 Task: Look for space in At Taj, Libya from 10th June, 2023 to 25th June, 2023 for 4 adults in price range Rs.10000 to Rs.15000. Place can be private room with 4 bedrooms having 4 beds and 4 bathrooms. Property type can be house, flat, guest house, hotel. Amenities needed are: wifi, TV, free parkinig on premises, gym, breakfast. Booking option can be shelf check-in. Required host language is English.
Action: Mouse moved to (496, 104)
Screenshot: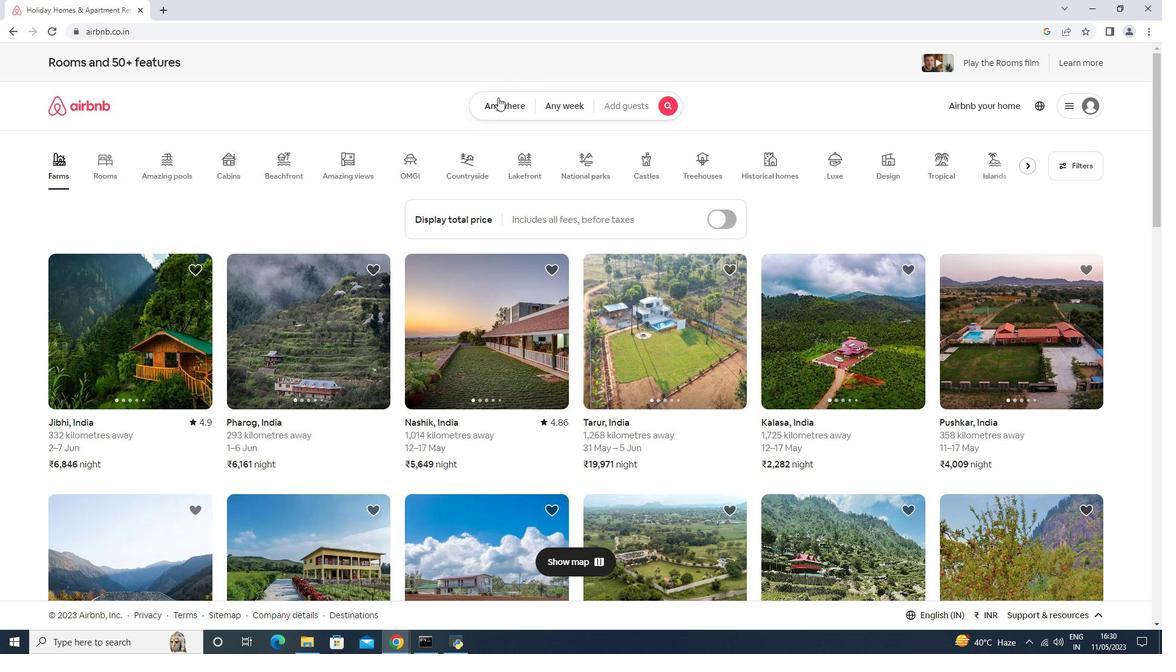 
Action: Mouse pressed left at (496, 104)
Screenshot: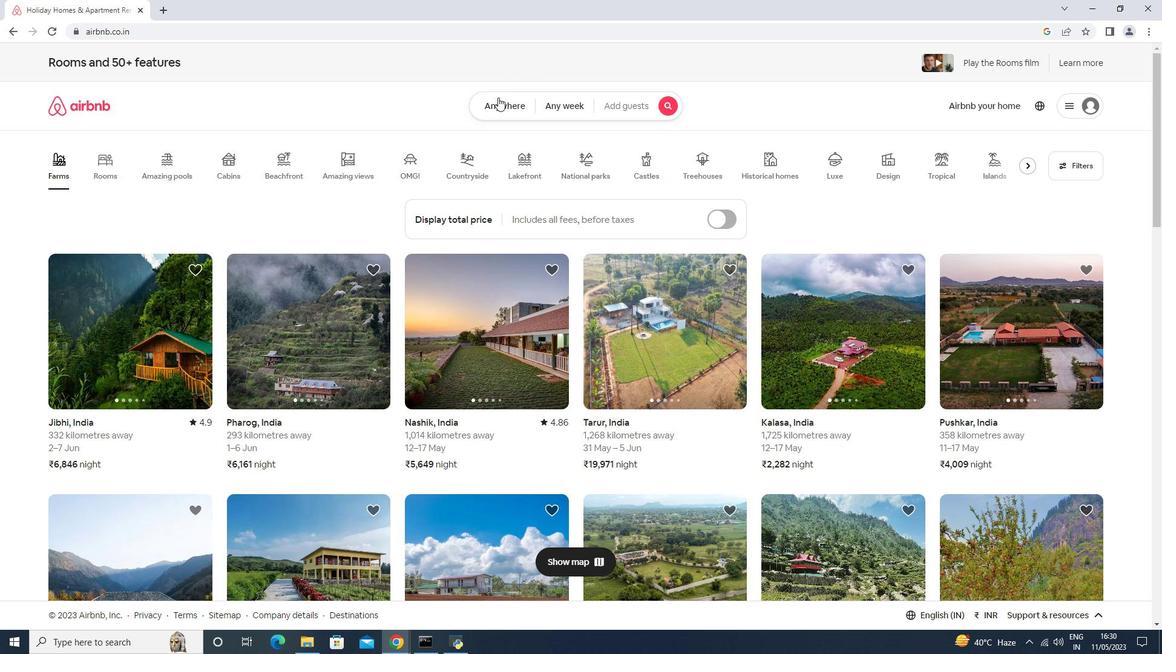 
Action: Mouse moved to (459, 142)
Screenshot: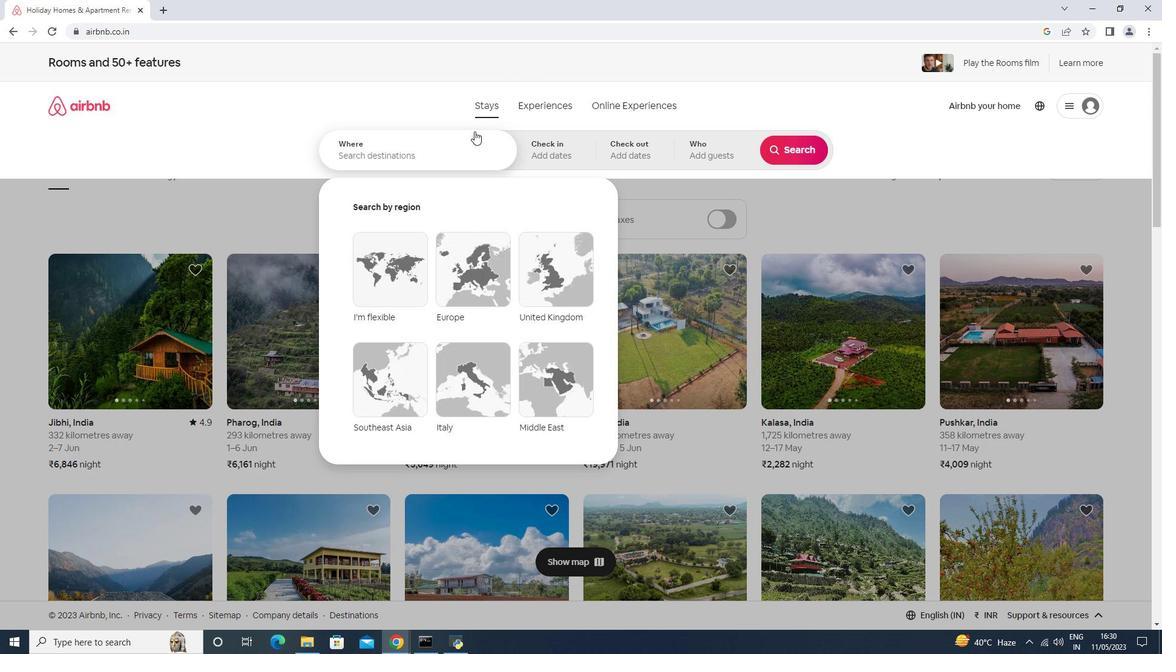 
Action: Mouse pressed left at (459, 142)
Screenshot: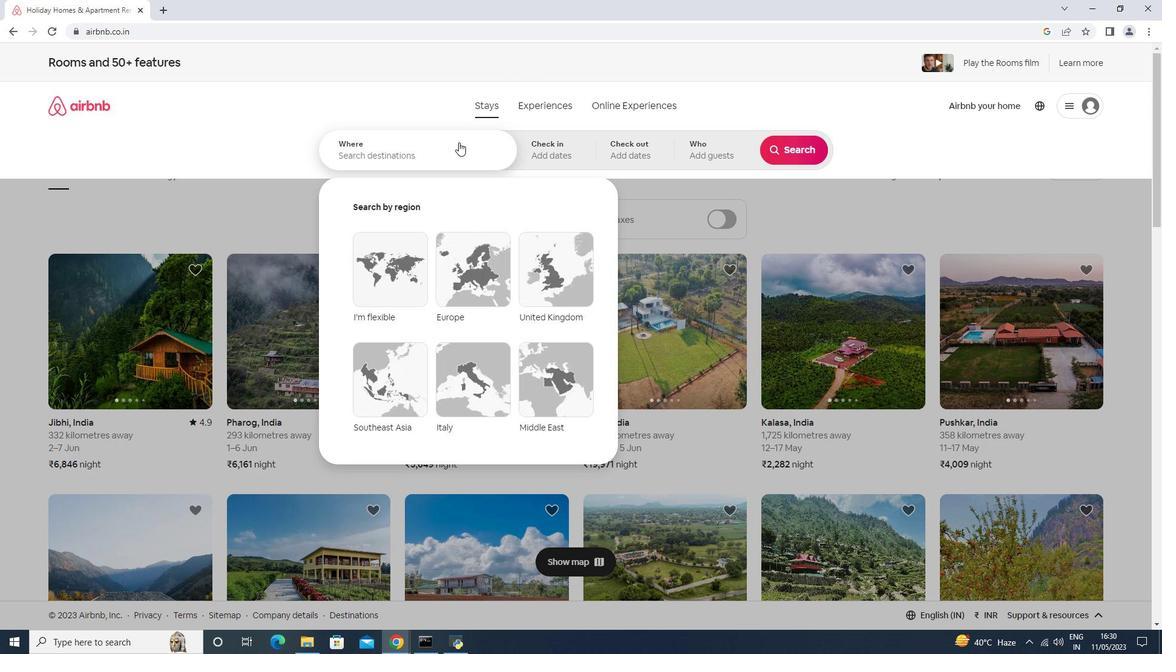 
Action: Key pressed <Key.shift>Taj,<Key.space><Key.shift>ibya<Key.enter>
Screenshot: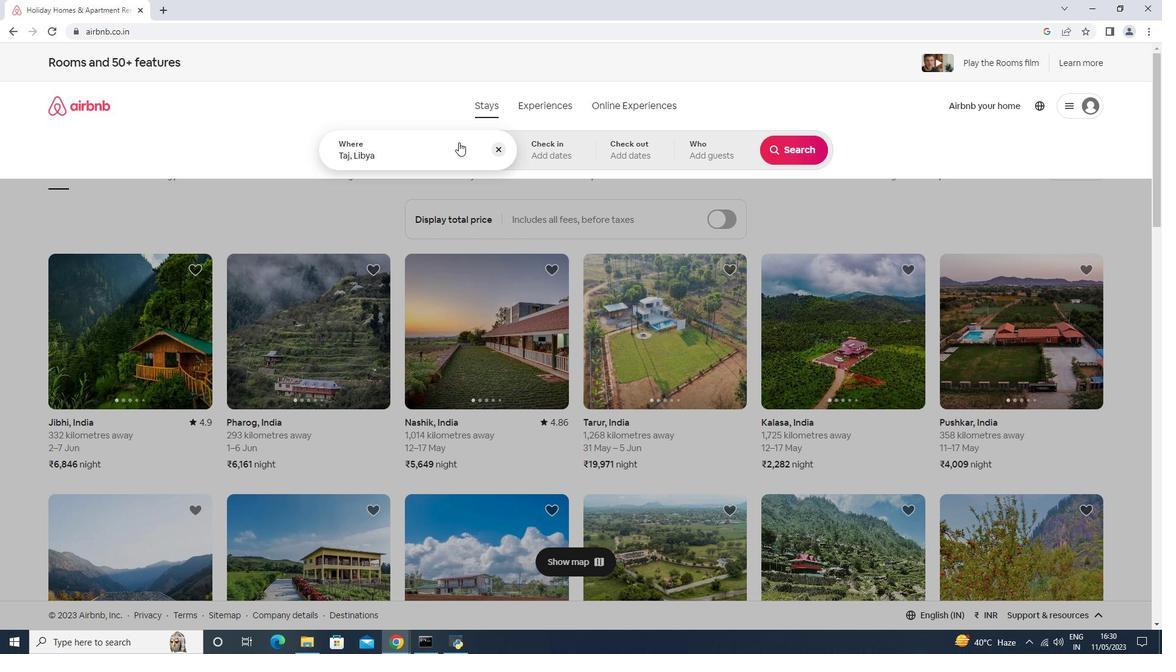 
Action: Mouse moved to (772, 327)
Screenshot: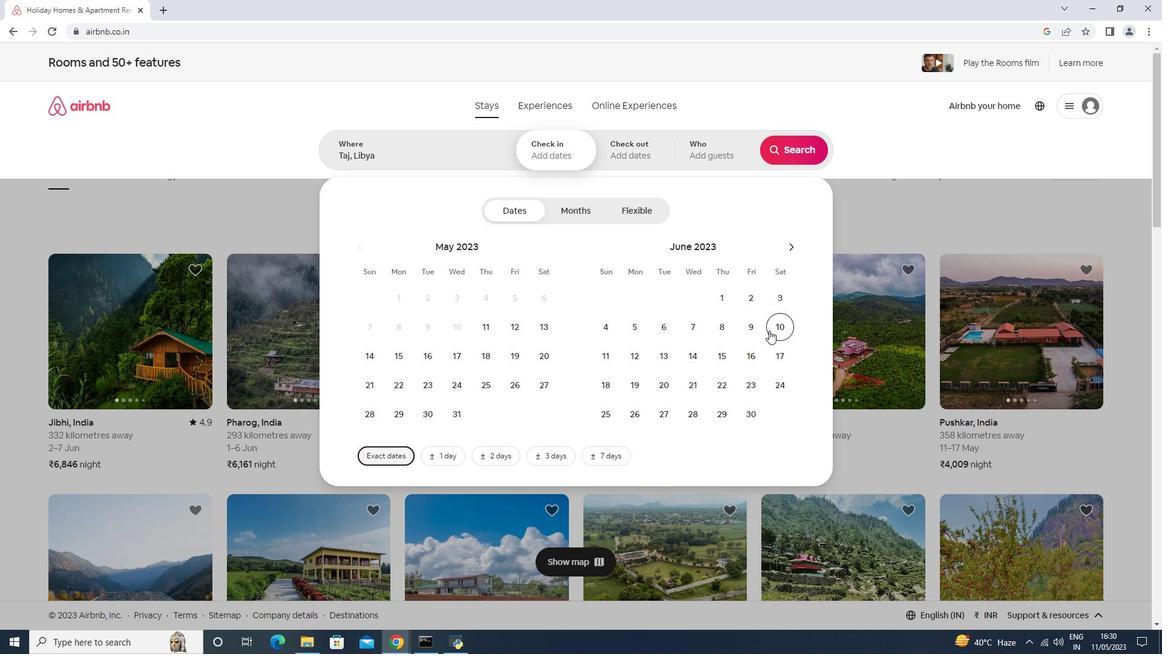 
Action: Mouse pressed left at (772, 327)
Screenshot: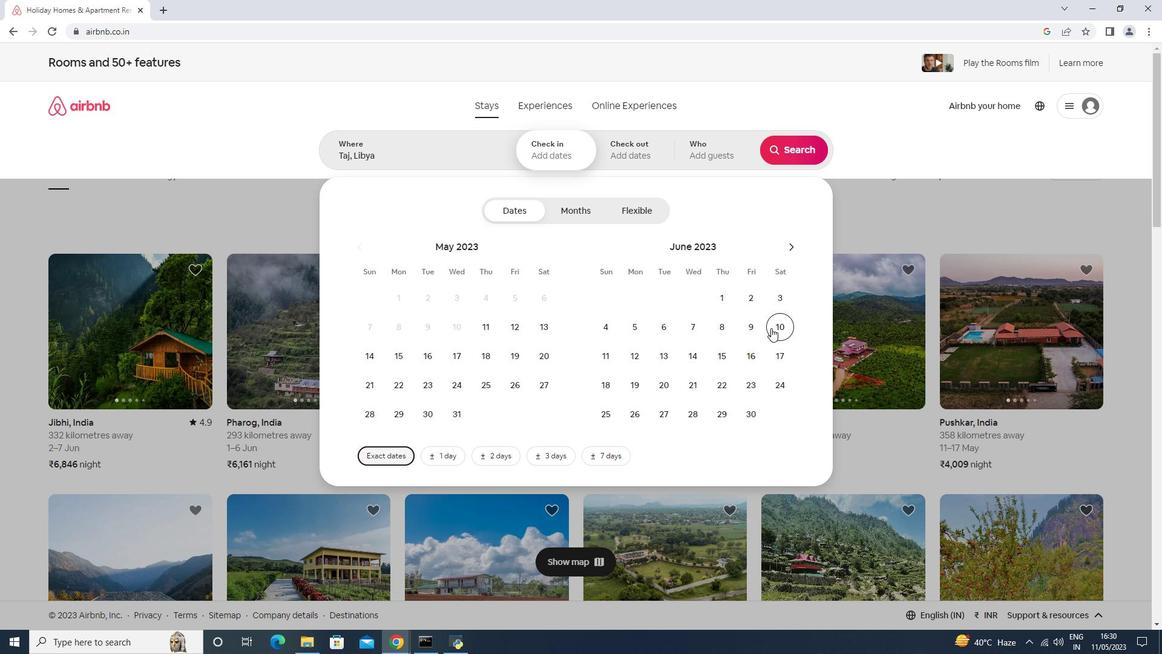 
Action: Mouse moved to (613, 414)
Screenshot: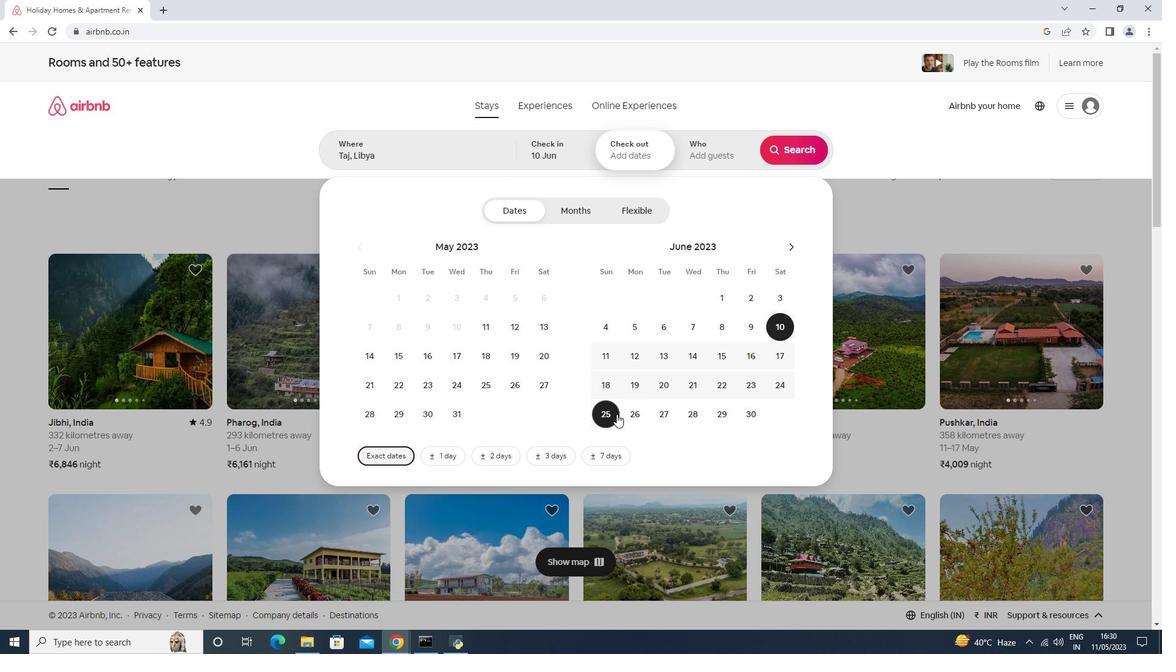 
Action: Mouse pressed left at (614, 414)
Screenshot: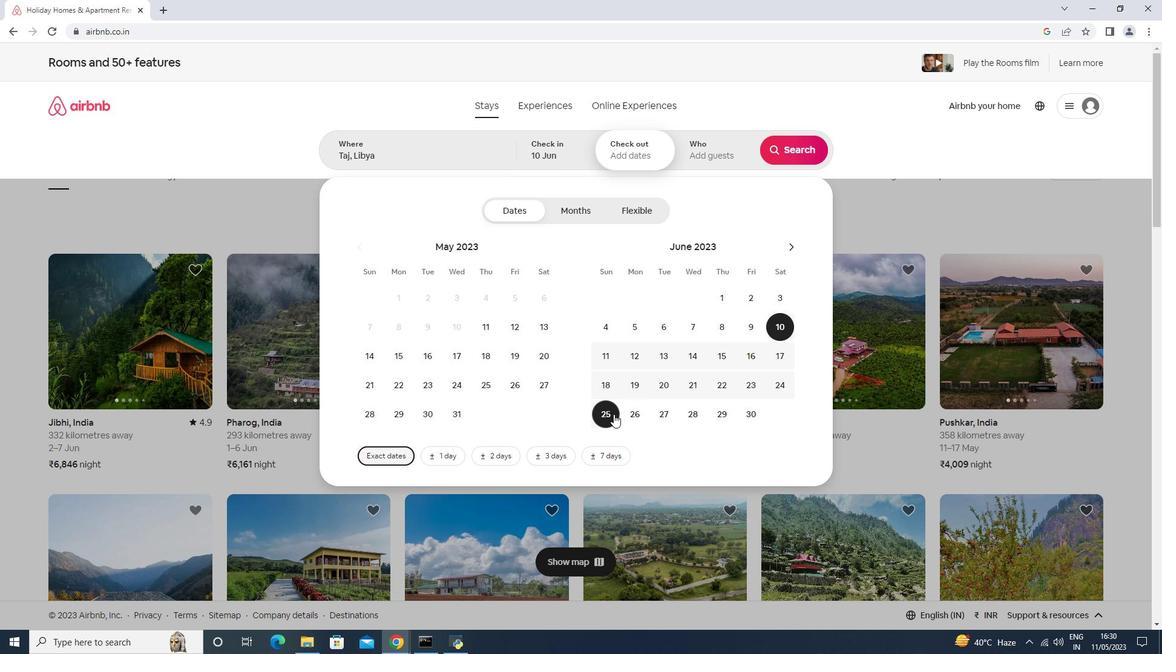 
Action: Mouse moved to (713, 161)
Screenshot: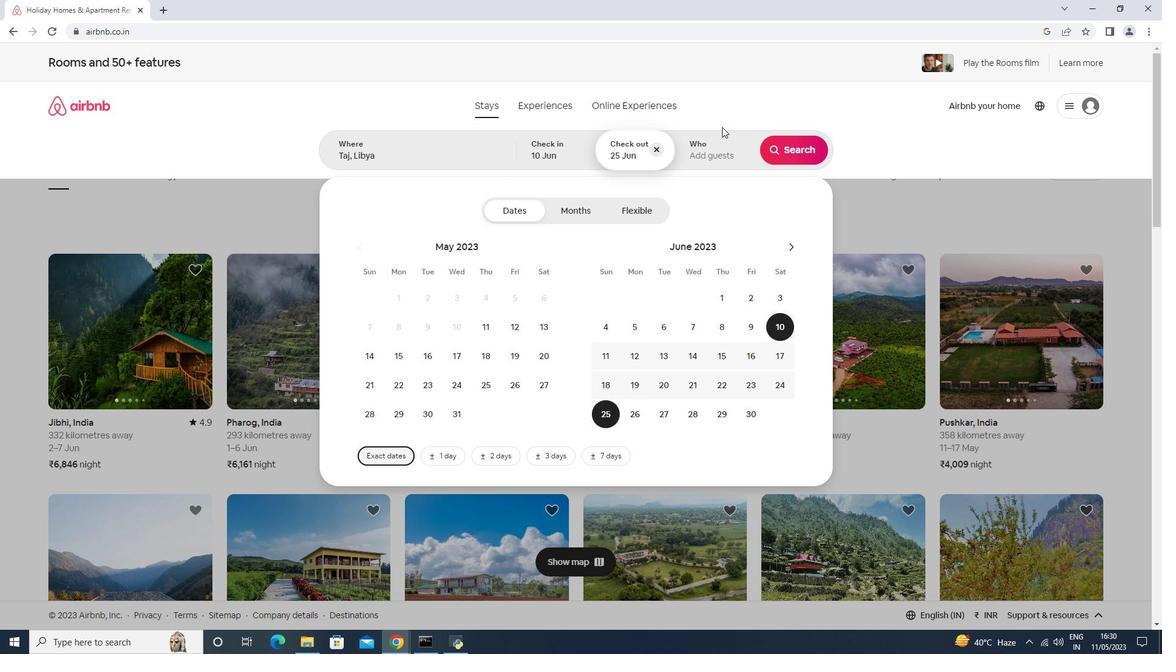 
Action: Mouse pressed left at (713, 161)
Screenshot: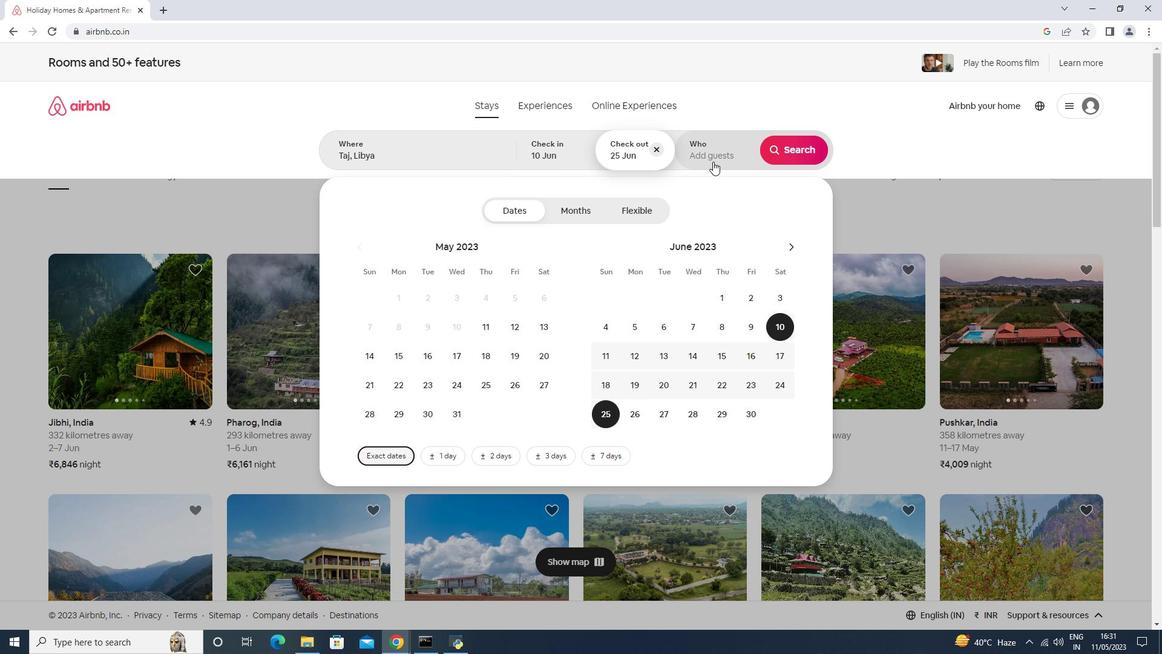 
Action: Mouse moved to (798, 219)
Screenshot: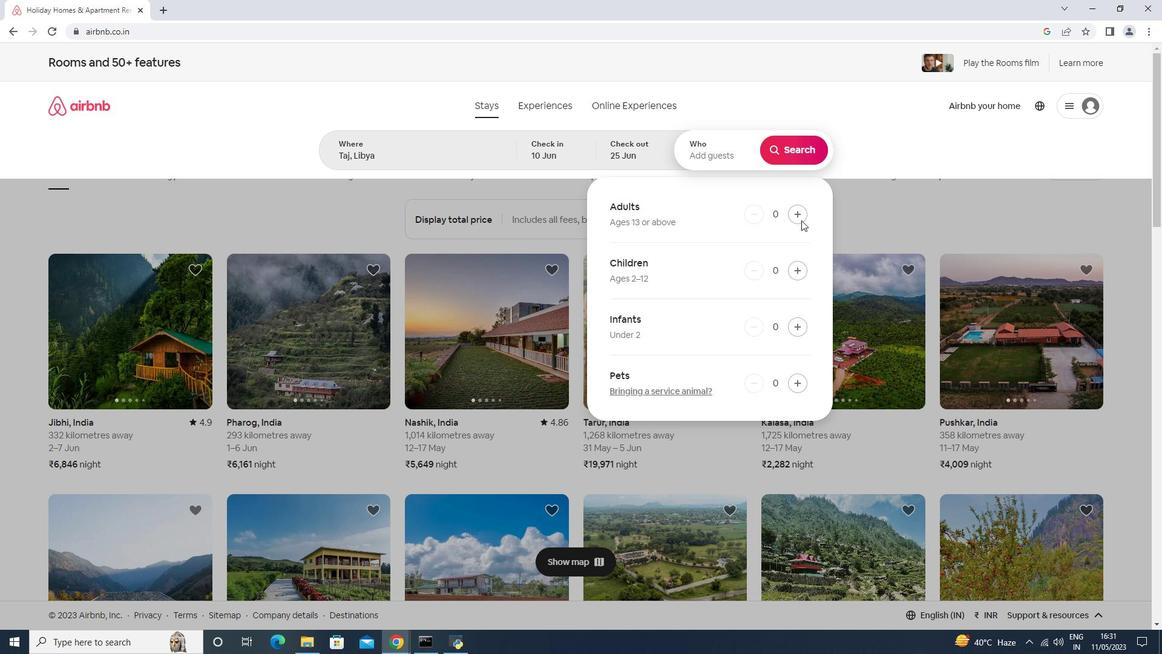 
Action: Mouse pressed left at (798, 219)
Screenshot: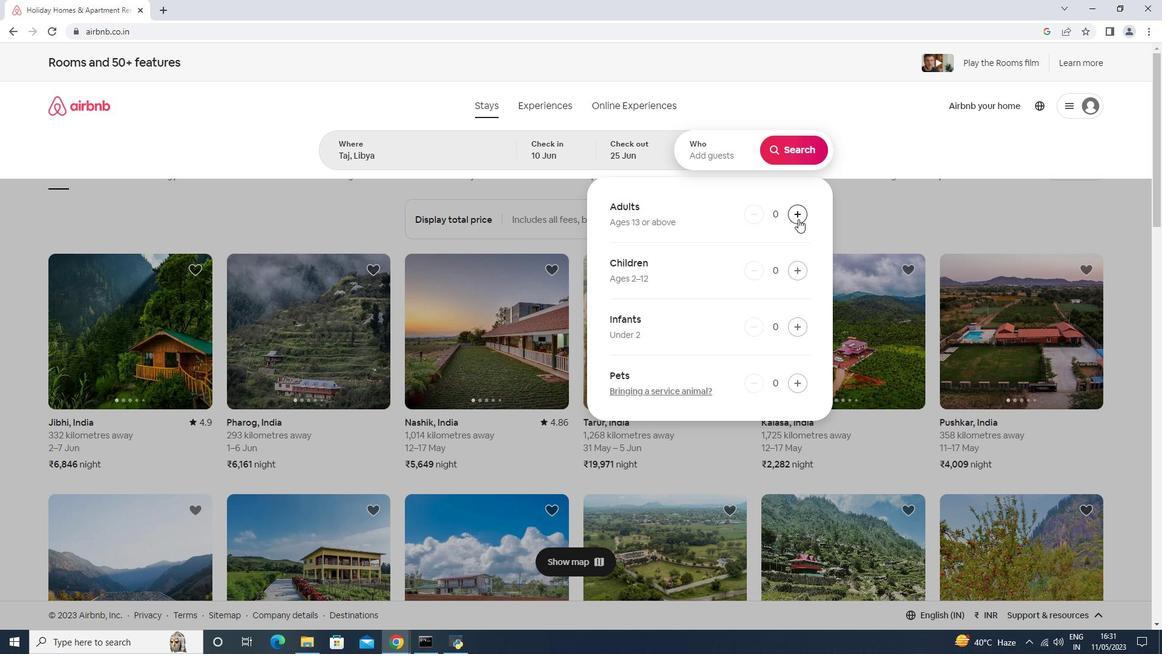 
Action: Mouse pressed left at (798, 219)
Screenshot: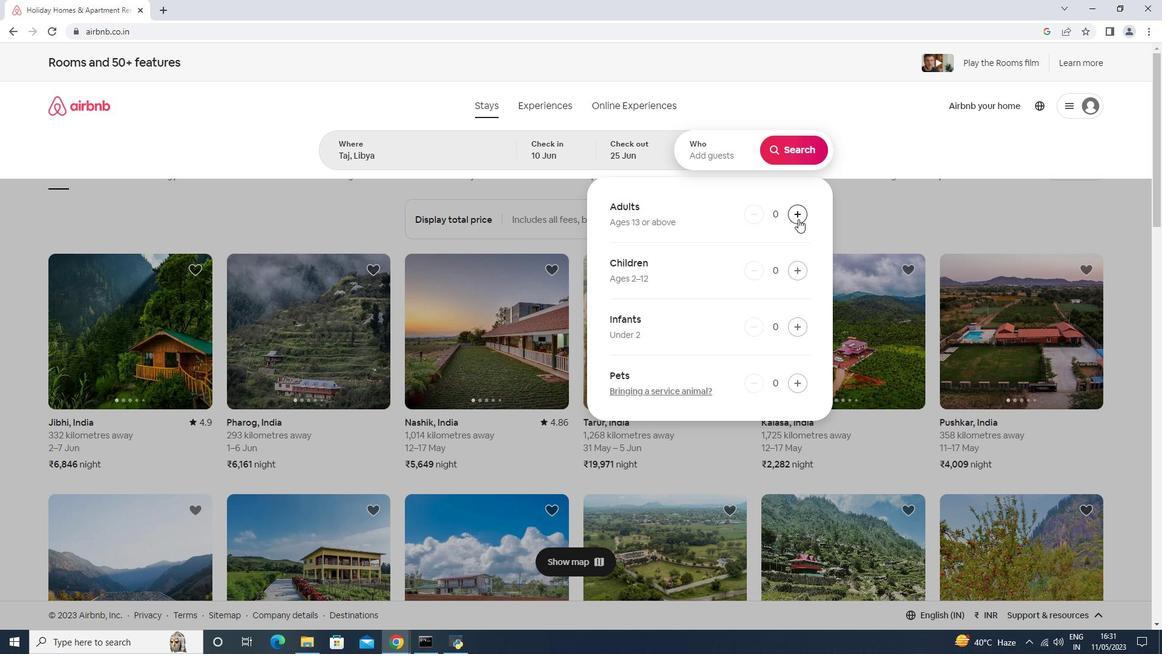 
Action: Mouse pressed left at (798, 219)
Screenshot: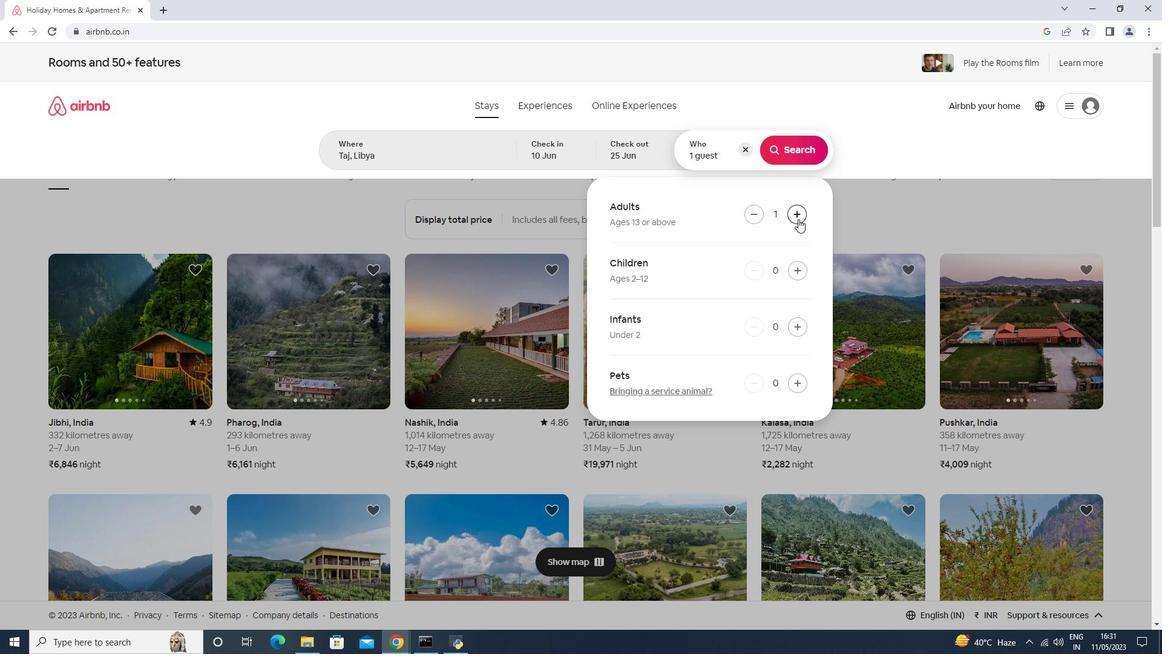 
Action: Mouse pressed left at (798, 219)
Screenshot: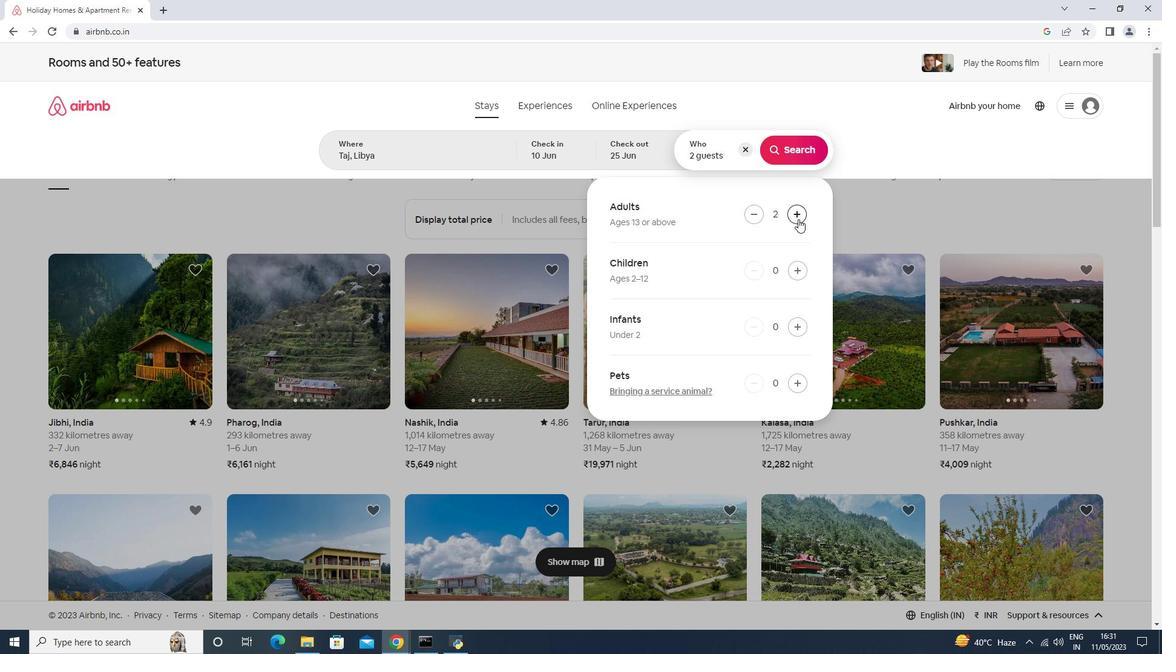 
Action: Mouse pressed left at (798, 219)
Screenshot: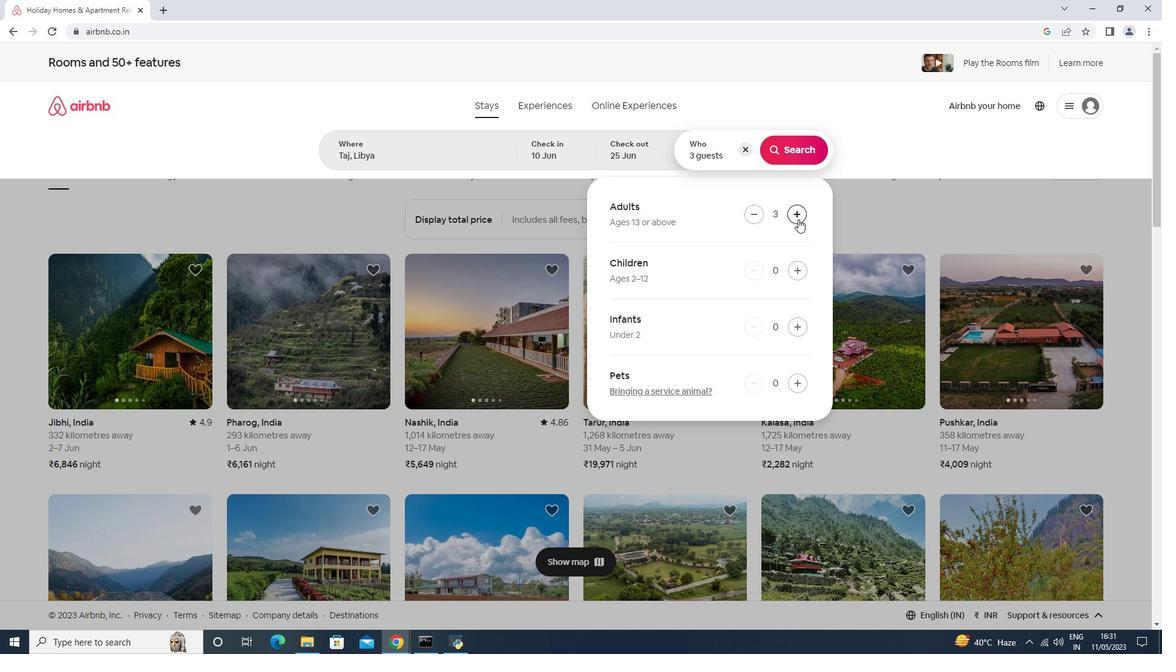 
Action: Mouse moved to (747, 213)
Screenshot: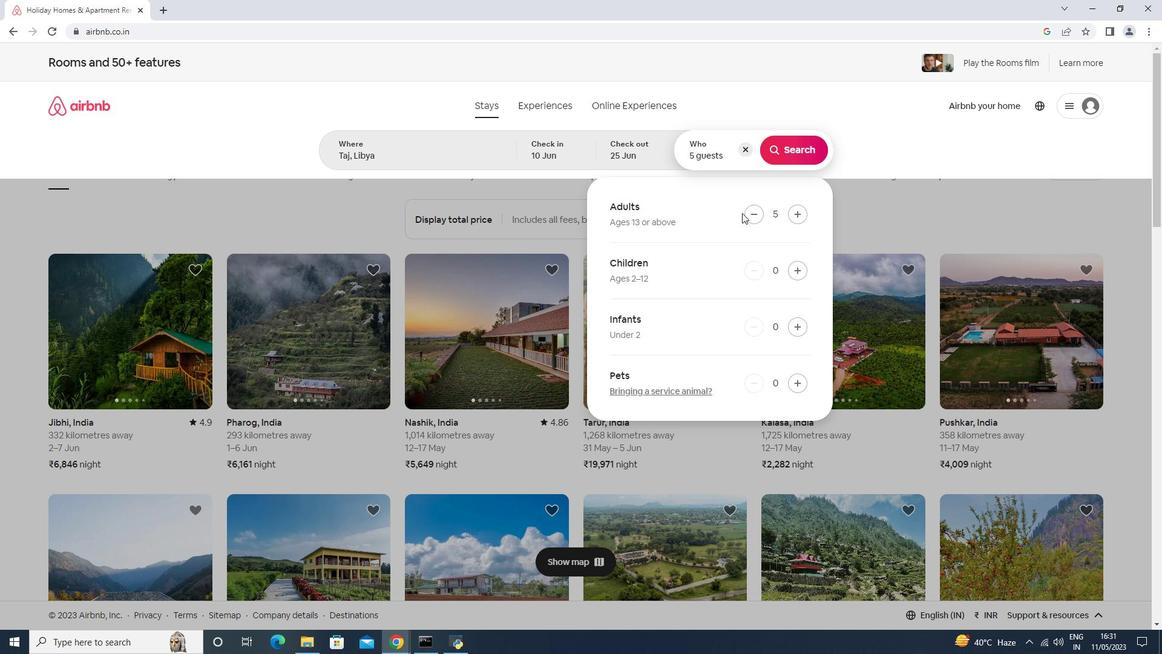 
Action: Mouse pressed left at (747, 213)
Screenshot: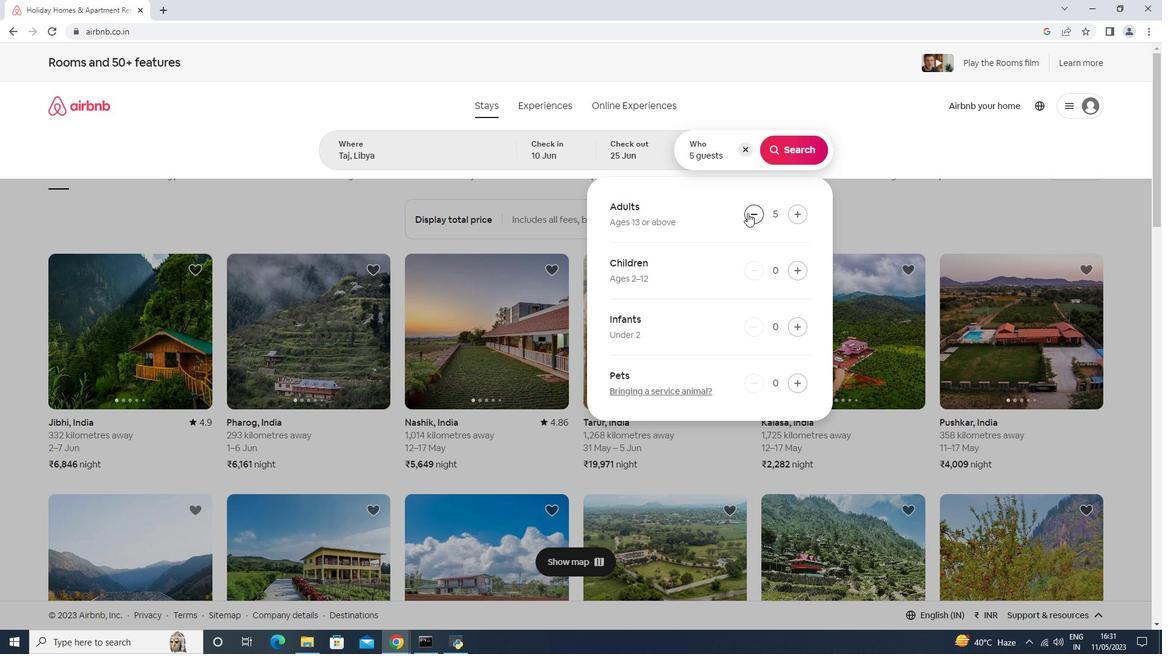 
Action: Mouse moved to (804, 137)
Screenshot: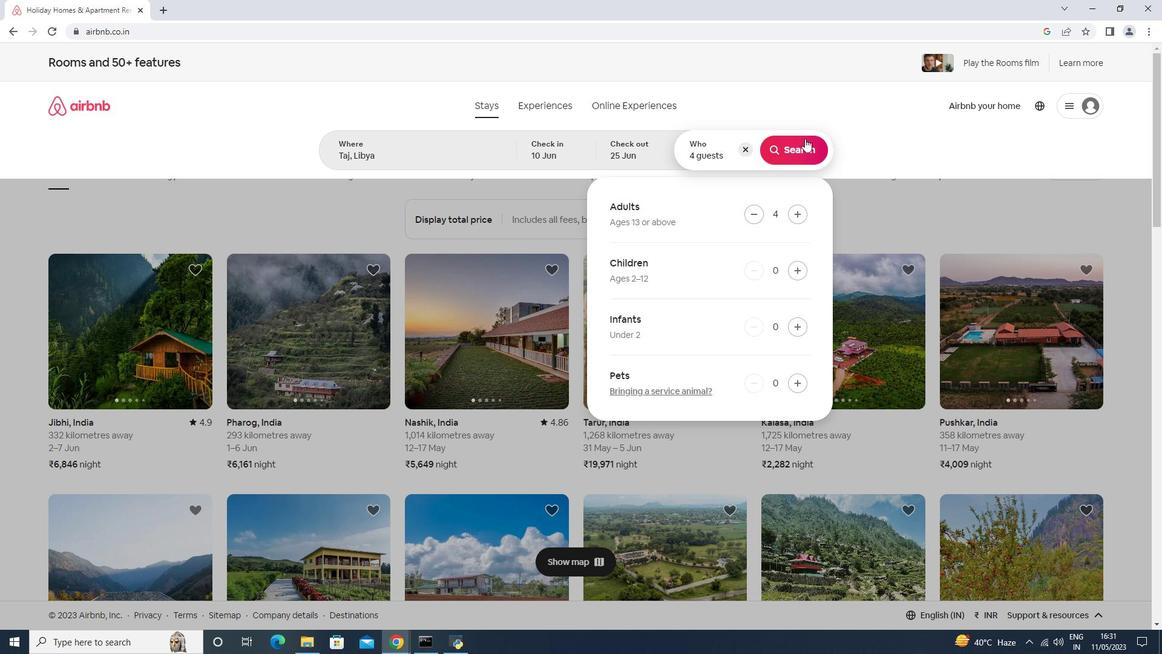 
Action: Mouse pressed left at (804, 137)
Screenshot: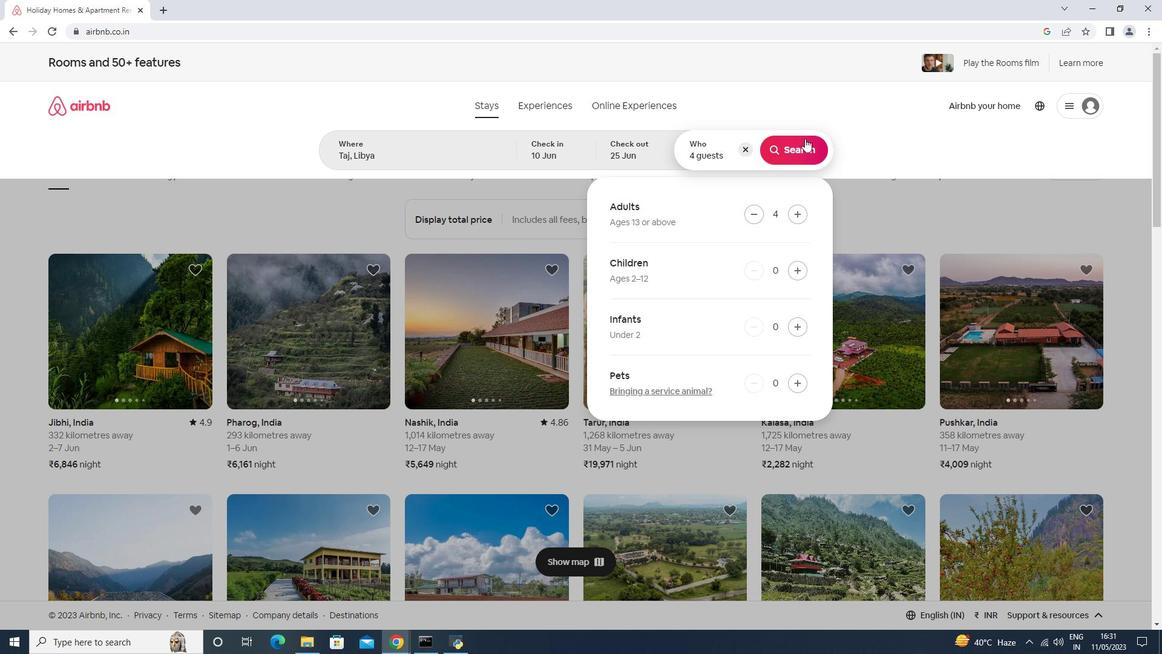 
Action: Mouse moved to (1108, 110)
Screenshot: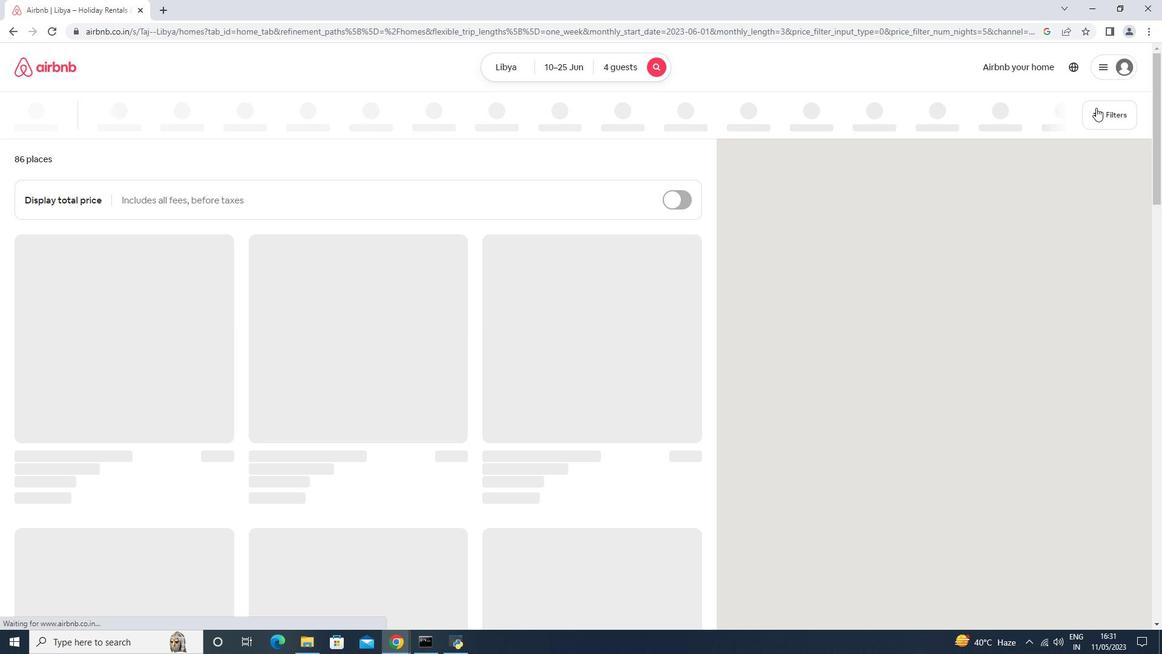 
Action: Mouse pressed left at (1108, 110)
Screenshot: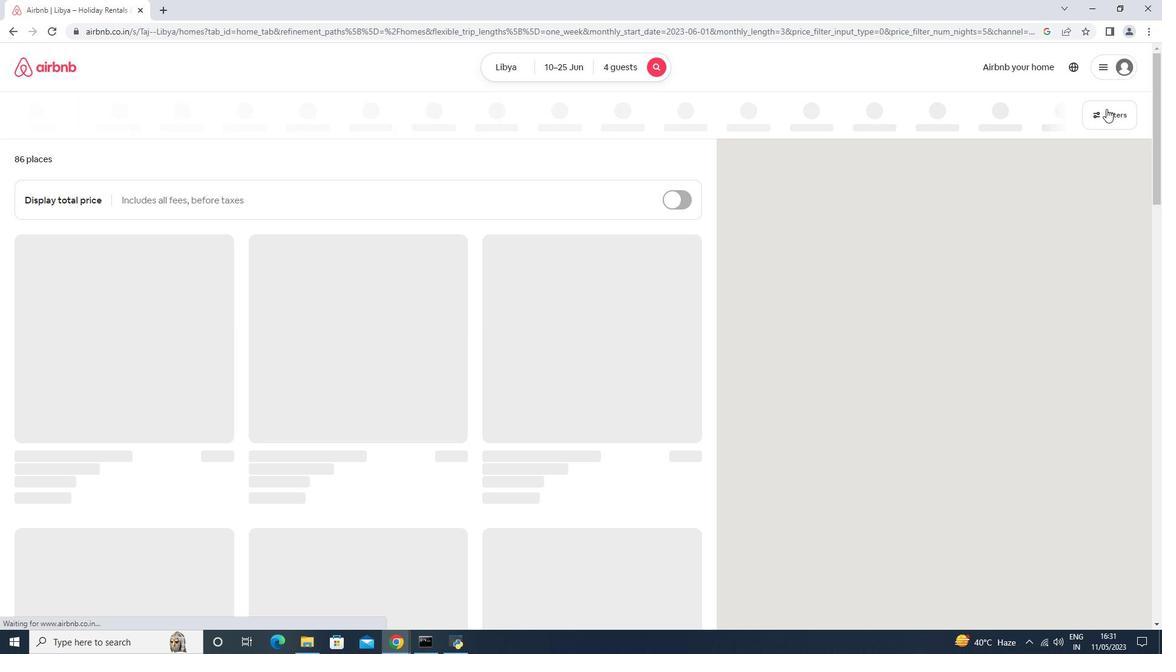 
Action: Mouse moved to (538, 394)
Screenshot: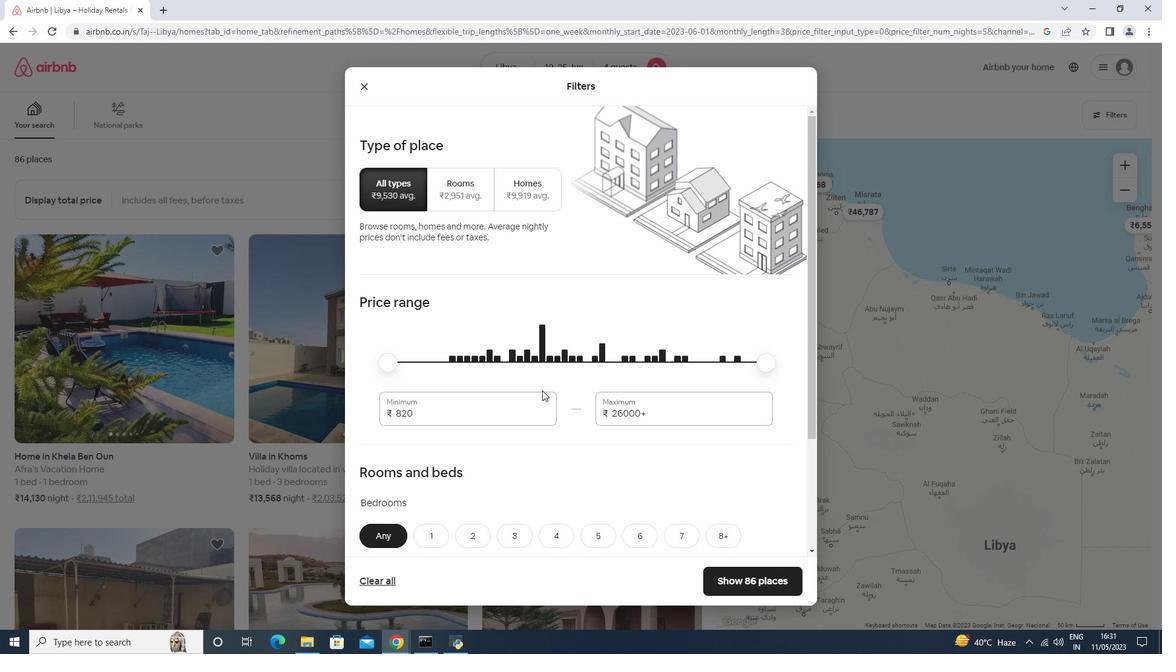 
Action: Mouse pressed left at (538, 394)
Screenshot: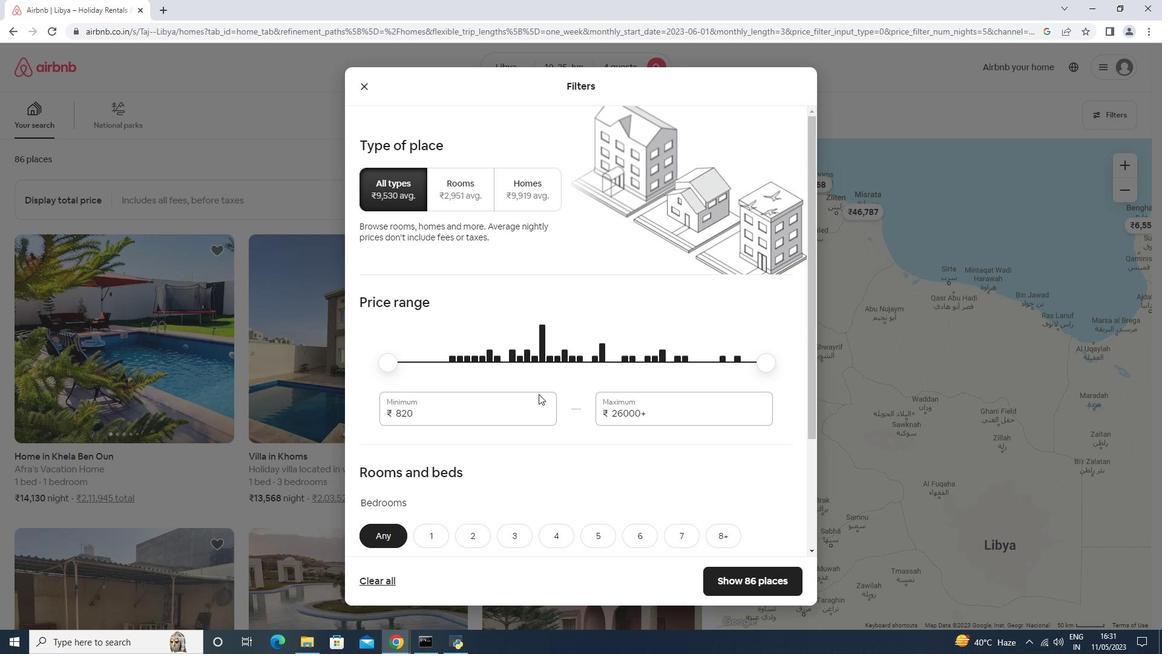 
Action: Key pressed <Key.backspace><Key.backspace><Key.backspace><Key.backspace>10000<Key.tab>15000
Screenshot: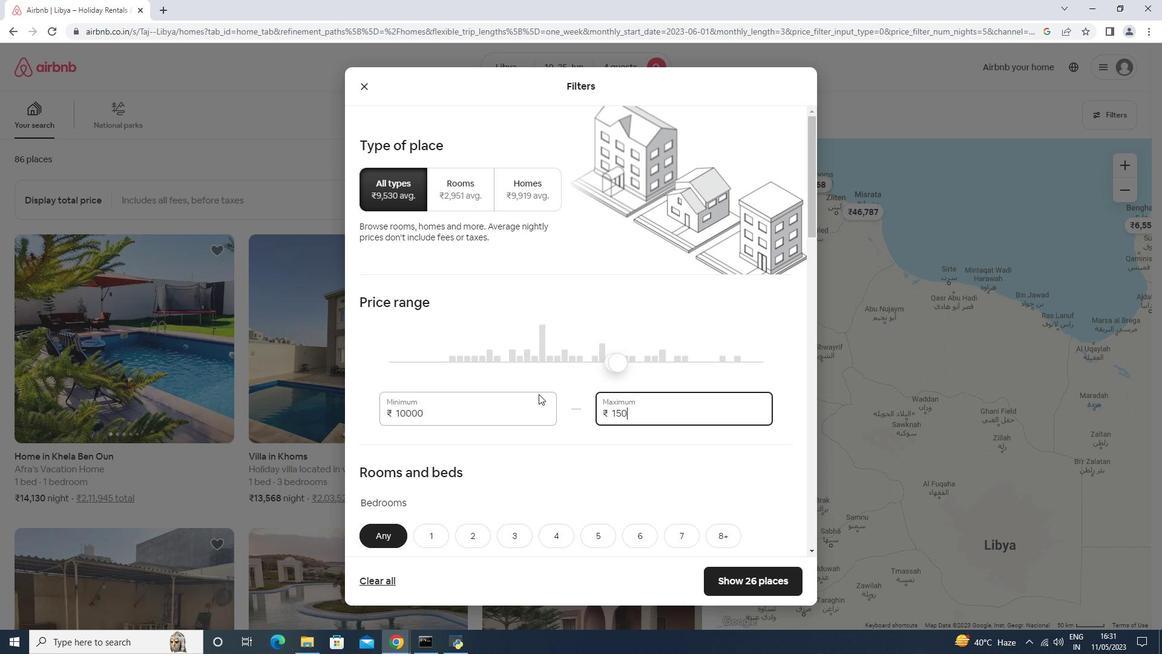 
Action: Mouse moved to (568, 346)
Screenshot: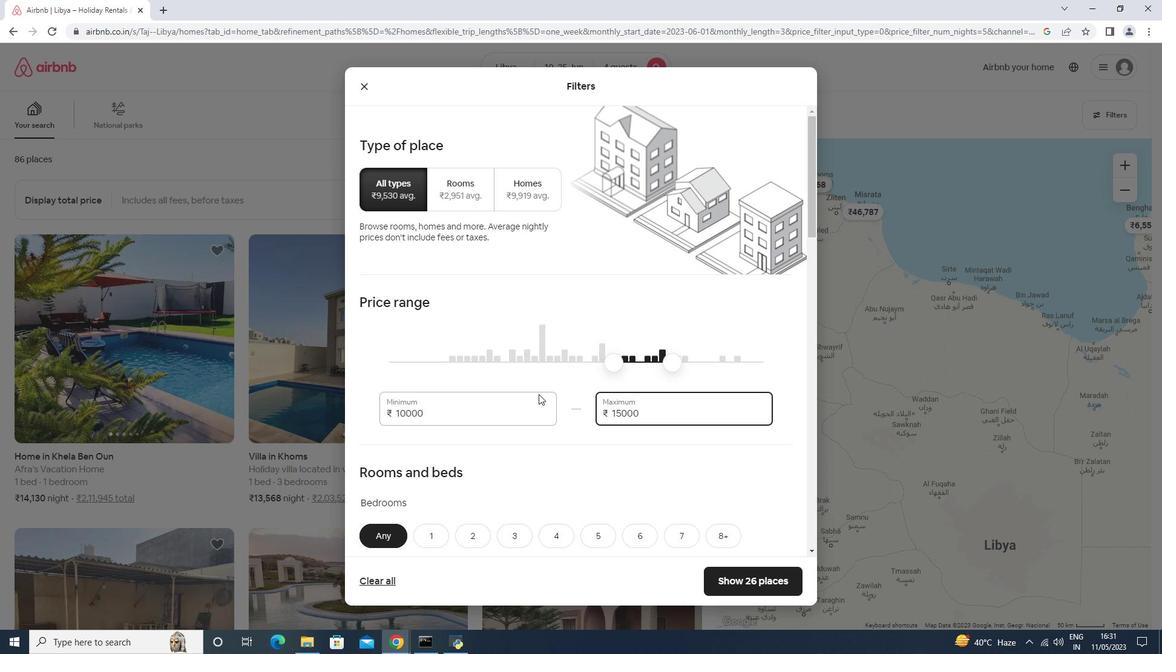 
Action: Mouse scrolled (568, 345) with delta (0, 0)
Screenshot: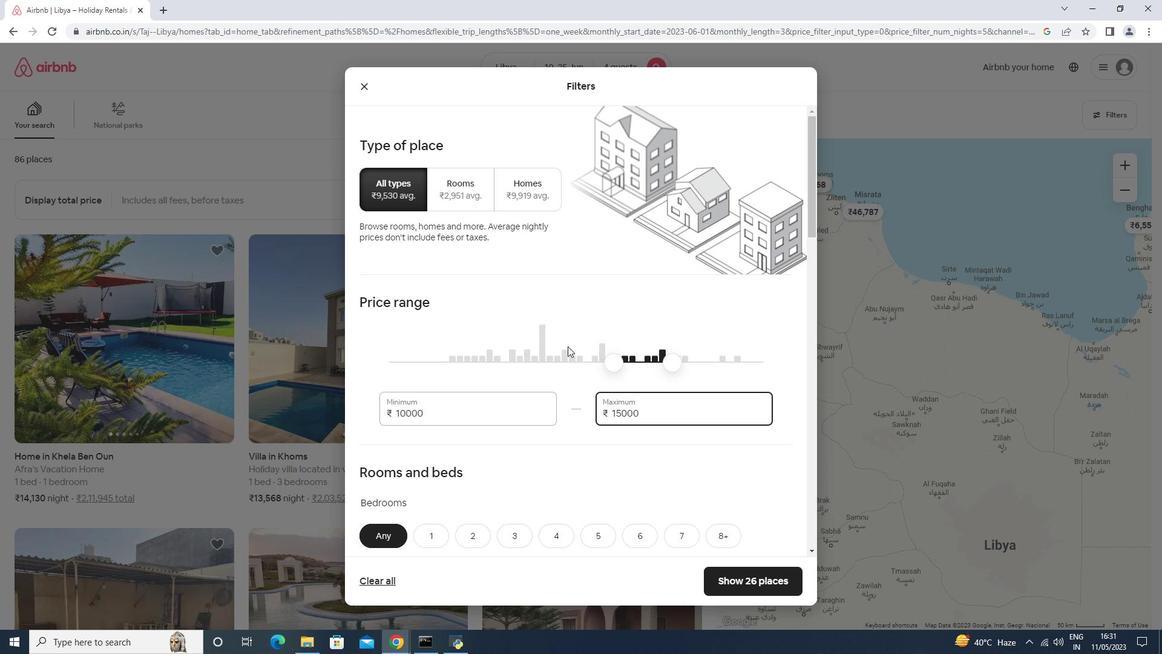 
Action: Mouse moved to (568, 345)
Screenshot: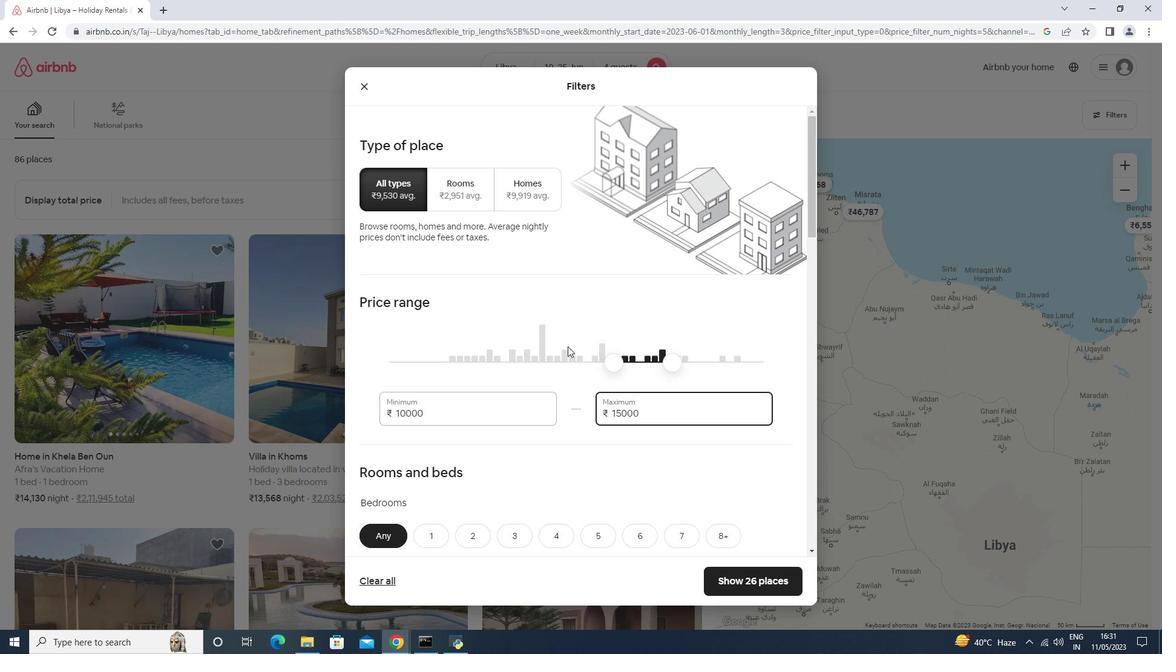 
Action: Mouse scrolled (568, 345) with delta (0, 0)
Screenshot: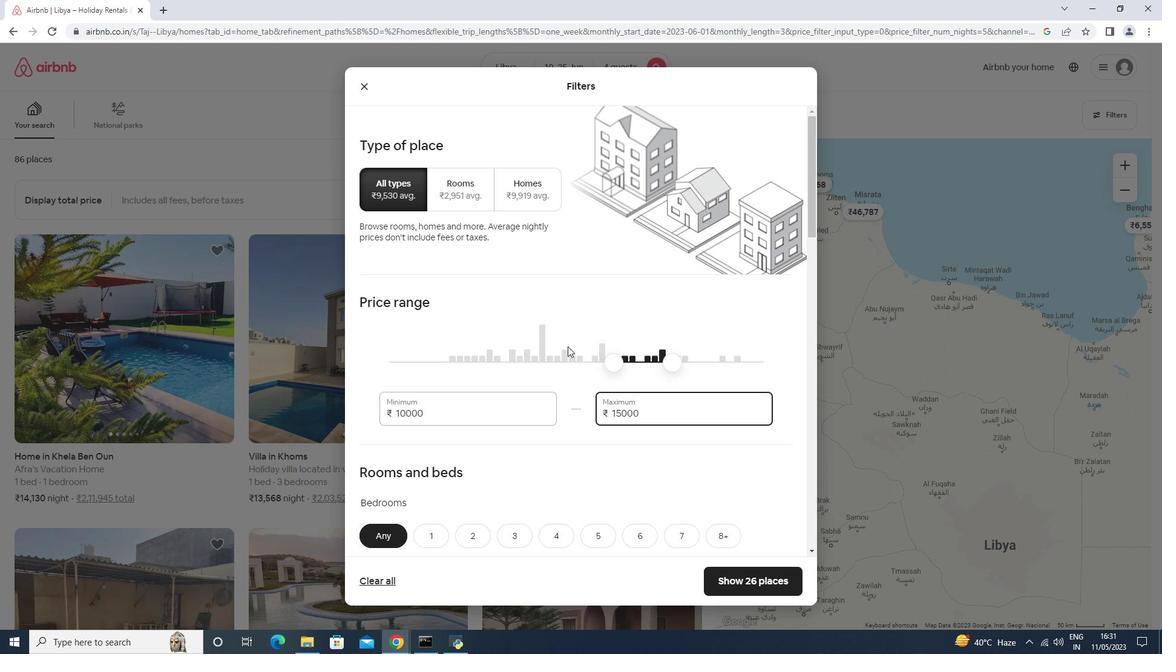 
Action: Mouse moved to (569, 345)
Screenshot: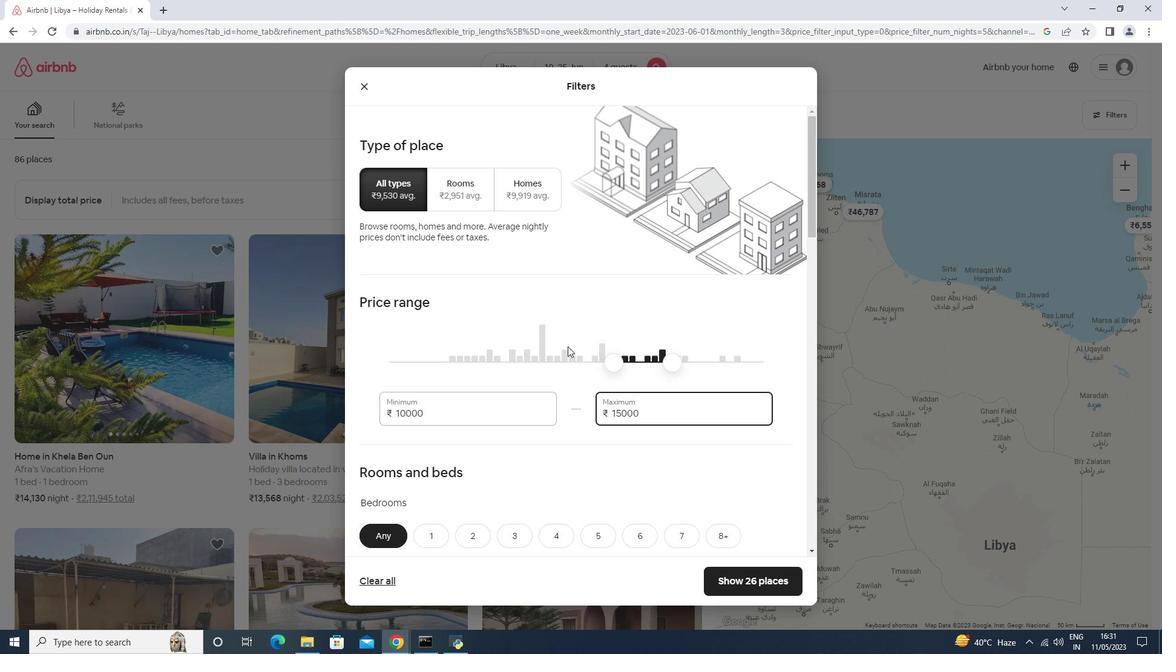 
Action: Mouse scrolled (568, 345) with delta (0, 0)
Screenshot: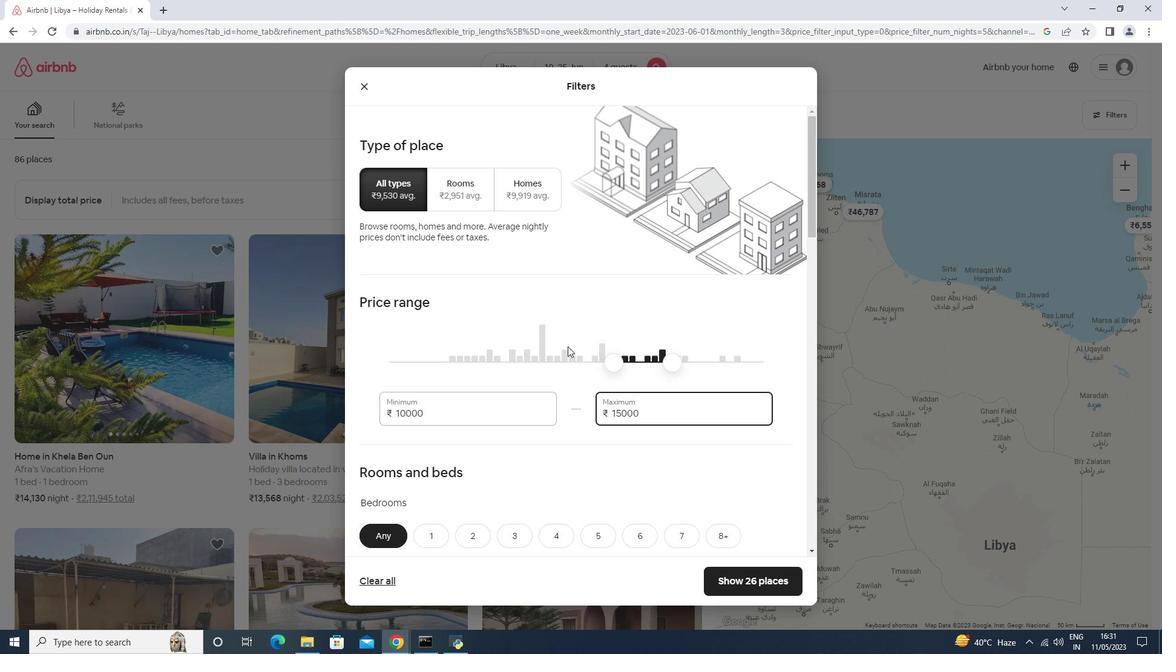 
Action: Mouse moved to (570, 344)
Screenshot: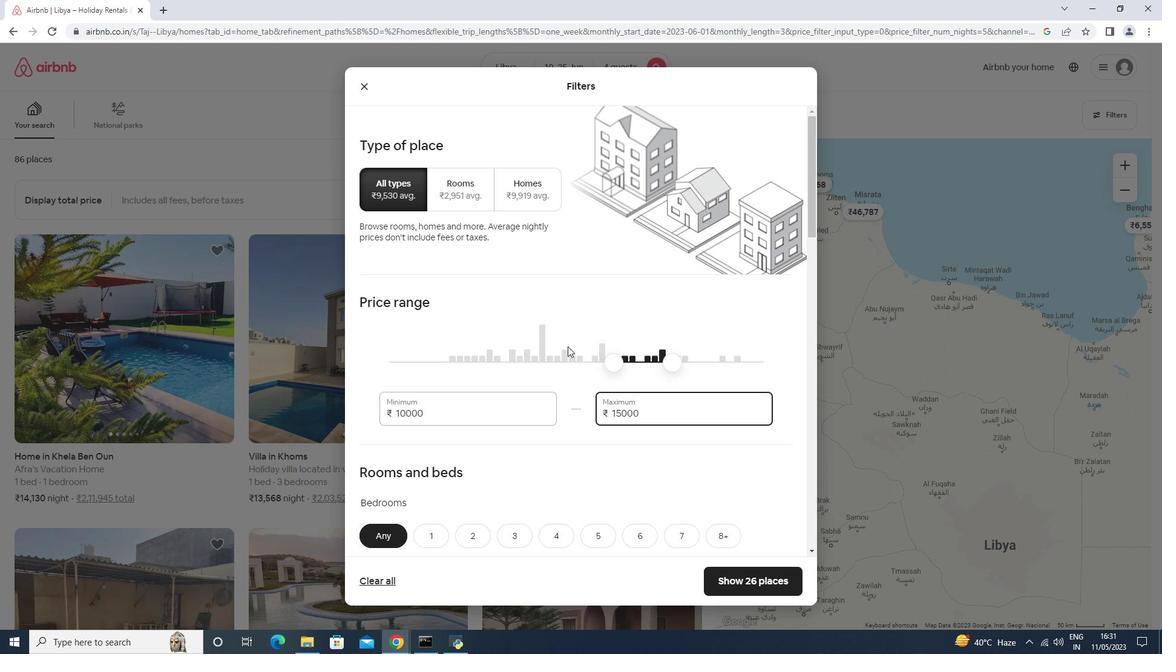 
Action: Mouse scrolled (569, 345) with delta (0, 0)
Screenshot: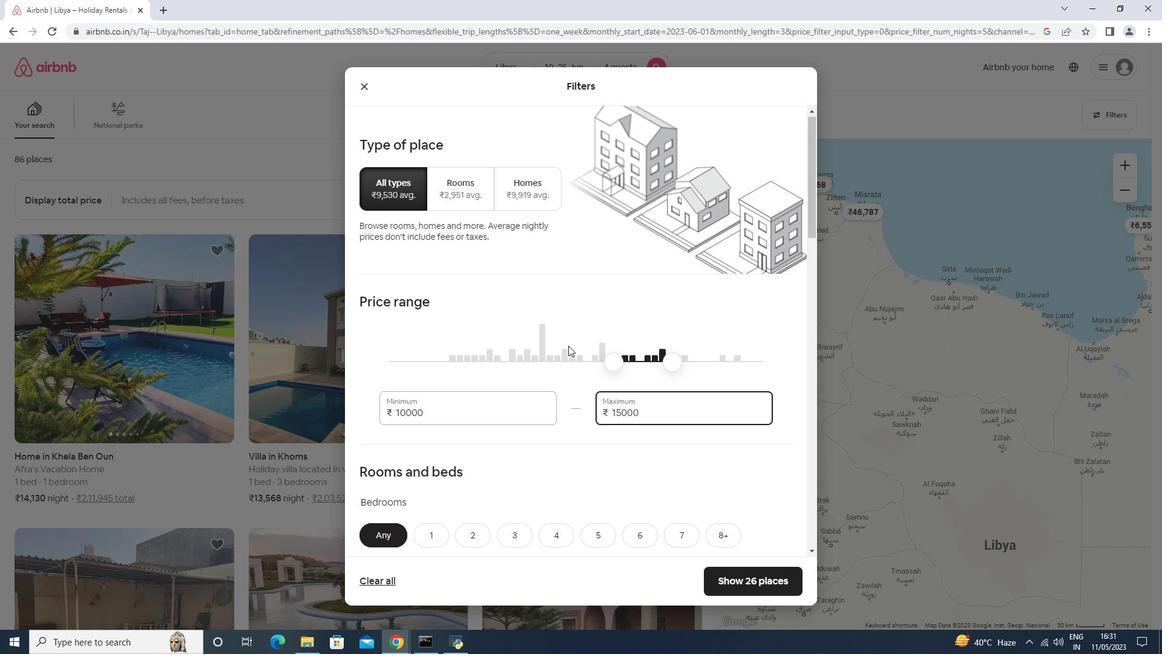 
Action: Mouse moved to (571, 344)
Screenshot: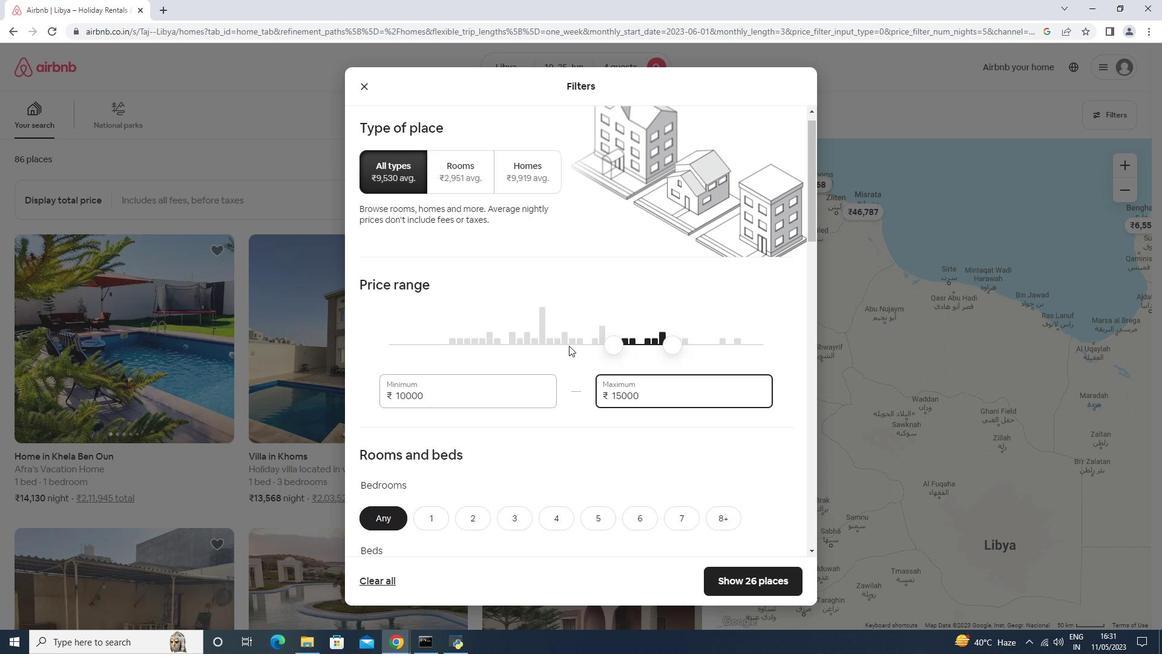 
Action: Mouse scrolled (570, 343) with delta (0, 0)
Screenshot: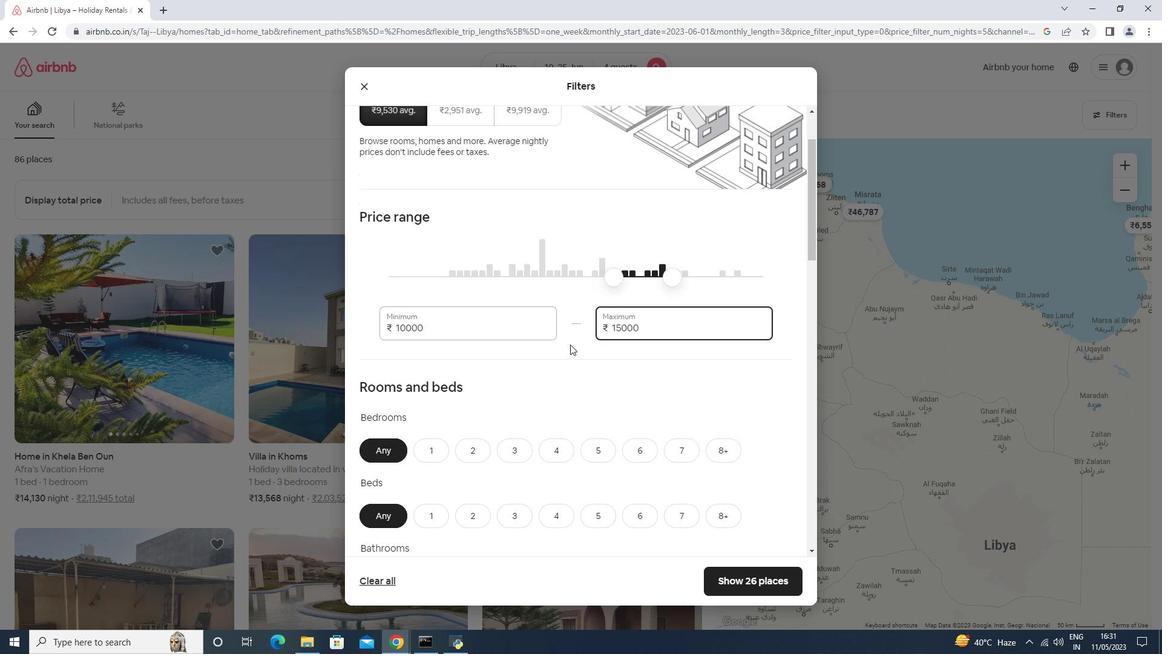 
Action: Mouse moved to (552, 231)
Screenshot: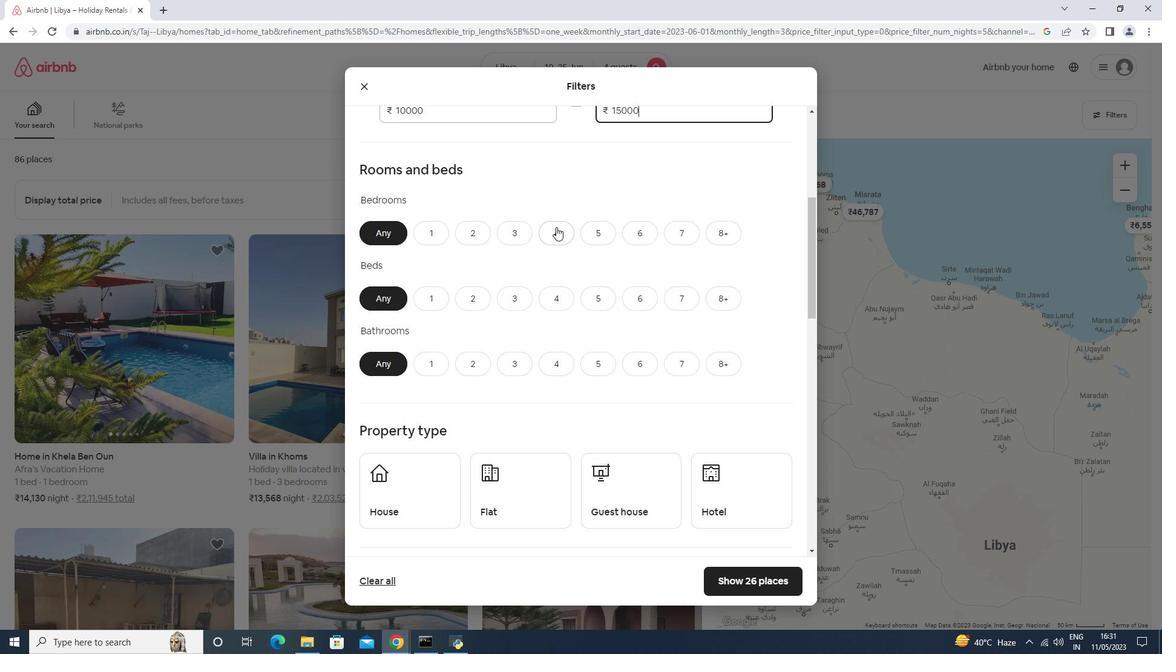 
Action: Mouse pressed left at (552, 231)
Screenshot: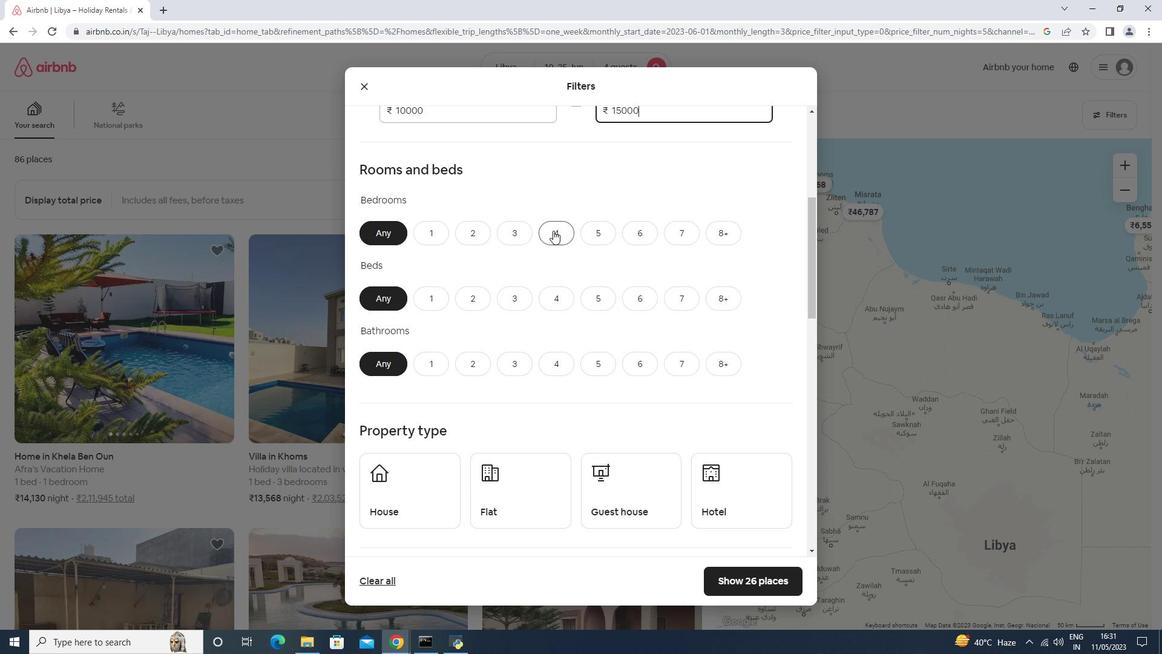 
Action: Mouse moved to (557, 300)
Screenshot: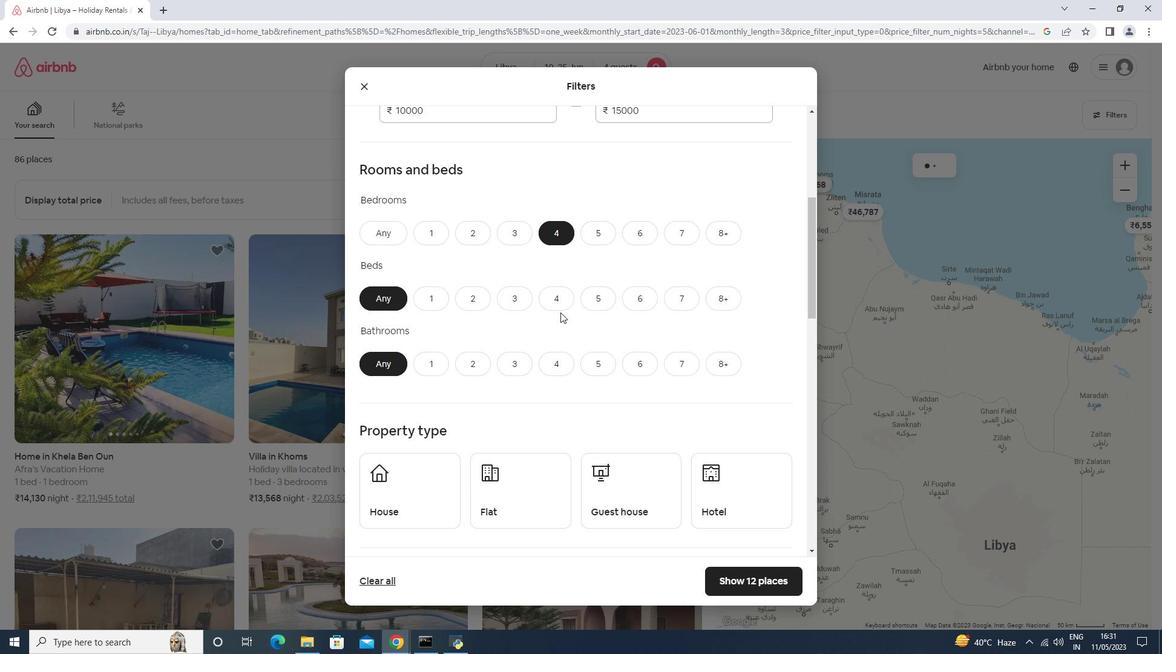 
Action: Mouse pressed left at (557, 300)
Screenshot: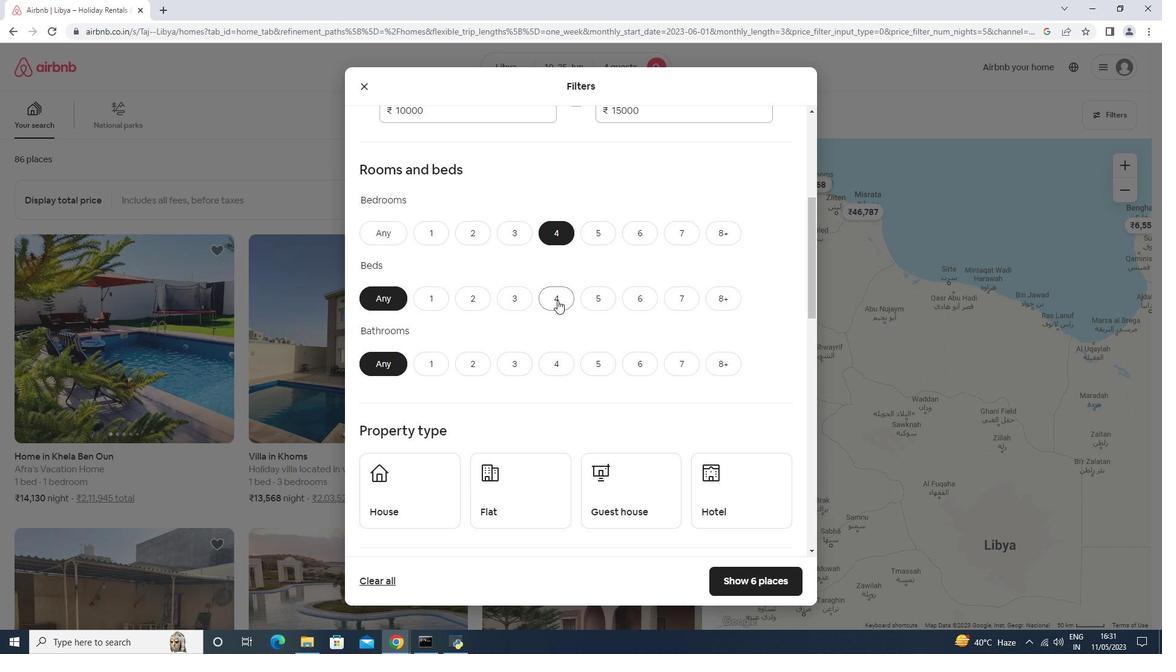 
Action: Mouse moved to (562, 363)
Screenshot: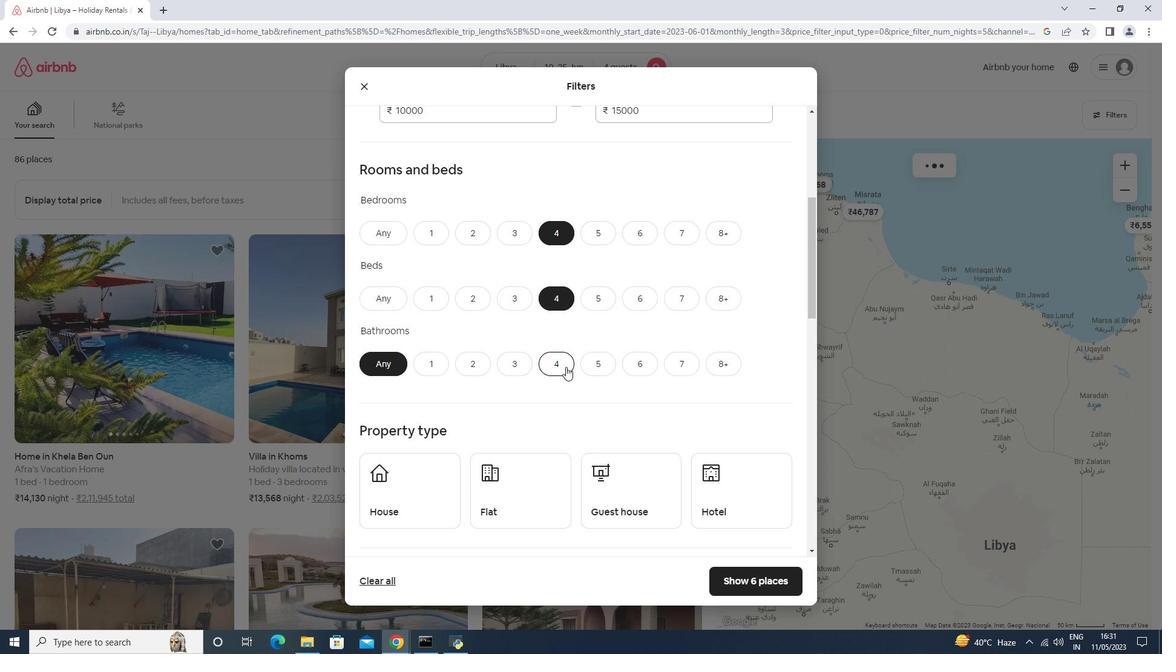 
Action: Mouse pressed left at (562, 363)
Screenshot: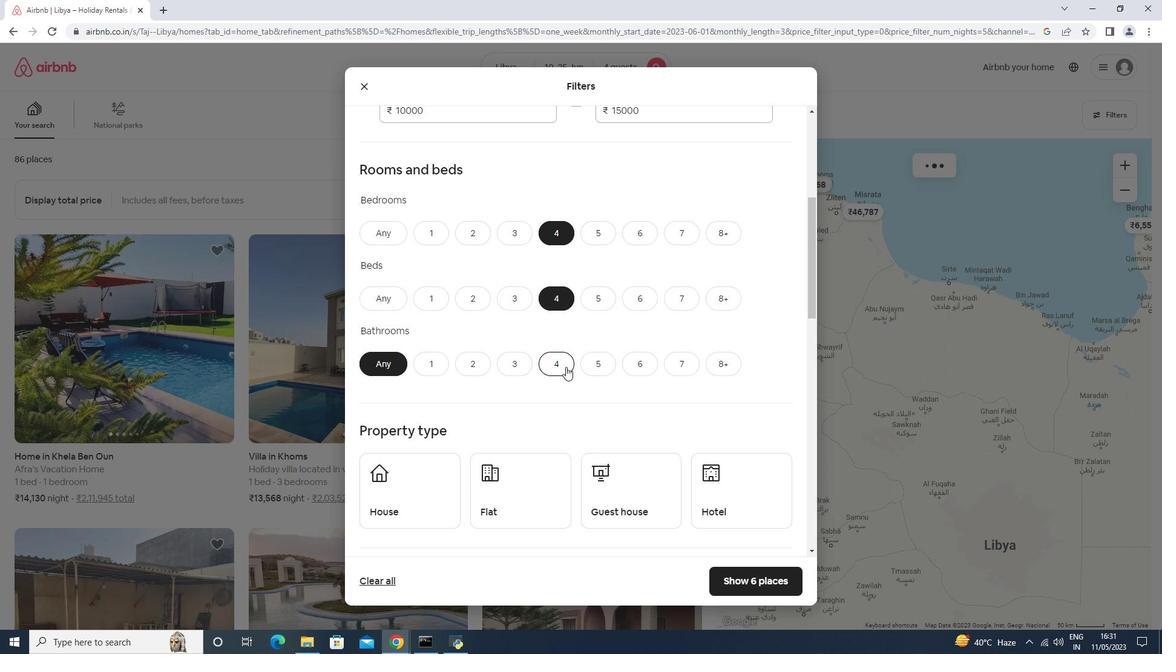 
Action: Mouse moved to (566, 356)
Screenshot: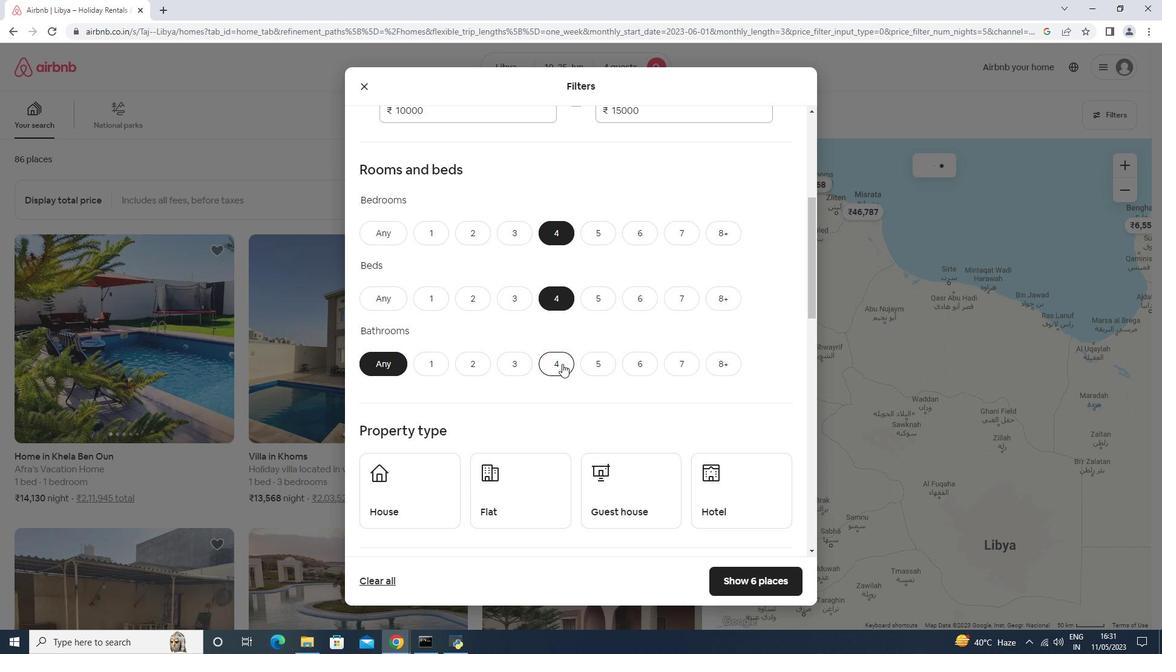 
Action: Mouse scrolled (566, 356) with delta (0, 0)
Screenshot: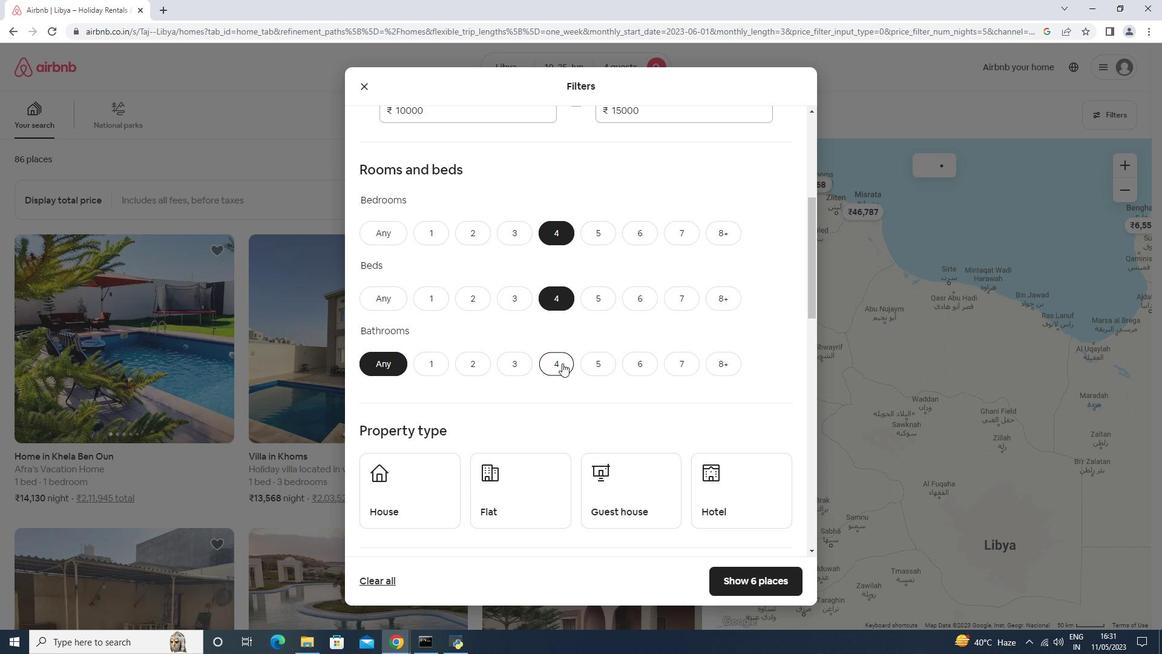 
Action: Mouse scrolled (566, 356) with delta (0, 0)
Screenshot: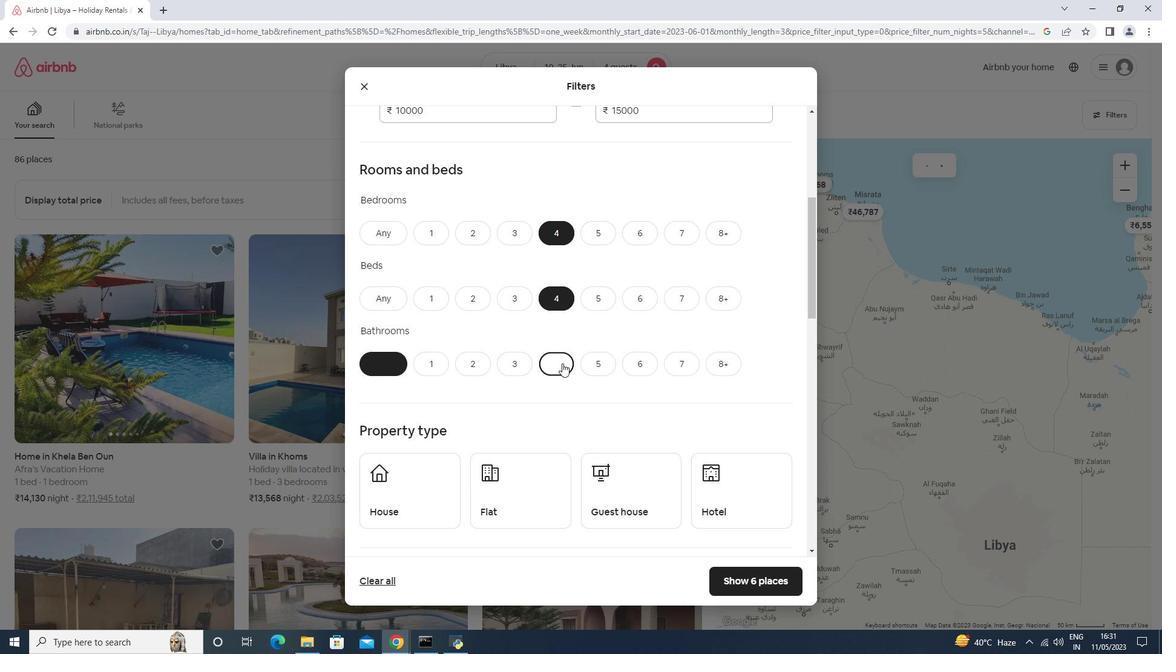 
Action: Mouse scrolled (566, 356) with delta (0, 0)
Screenshot: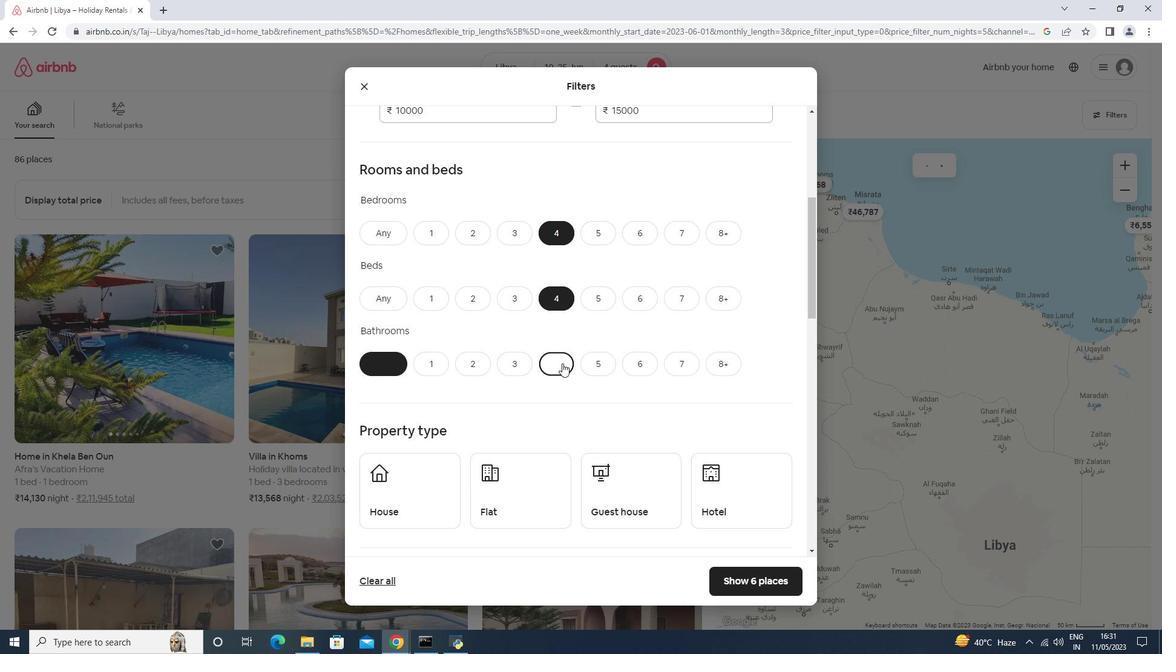 
Action: Mouse scrolled (566, 356) with delta (0, 0)
Screenshot: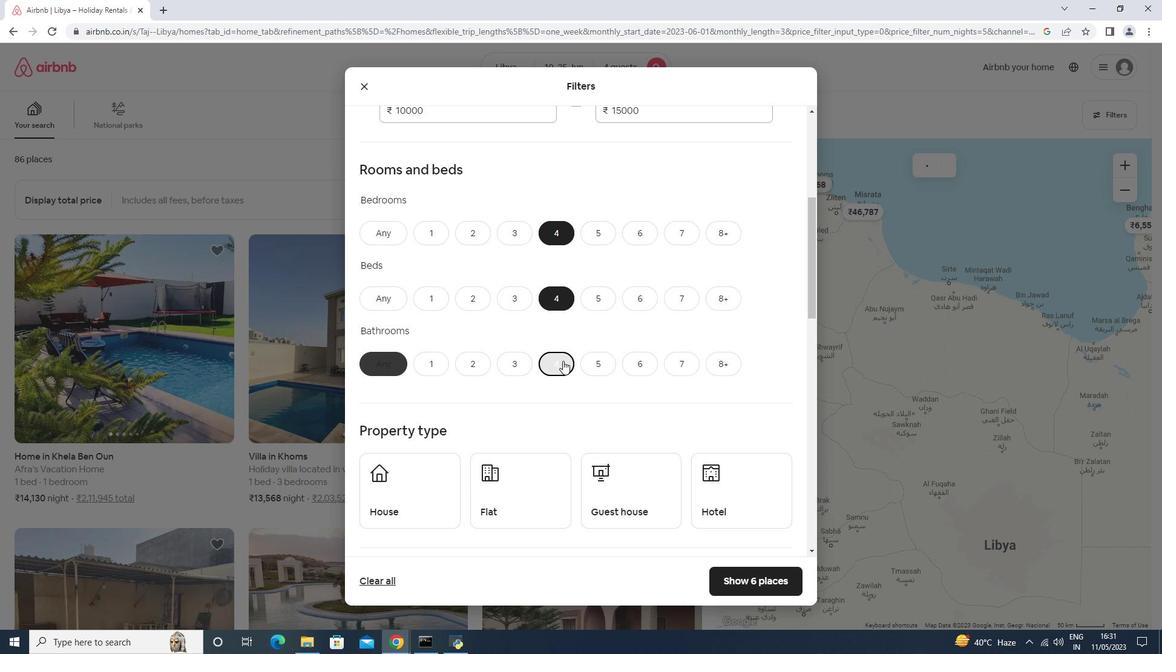 
Action: Mouse moved to (426, 245)
Screenshot: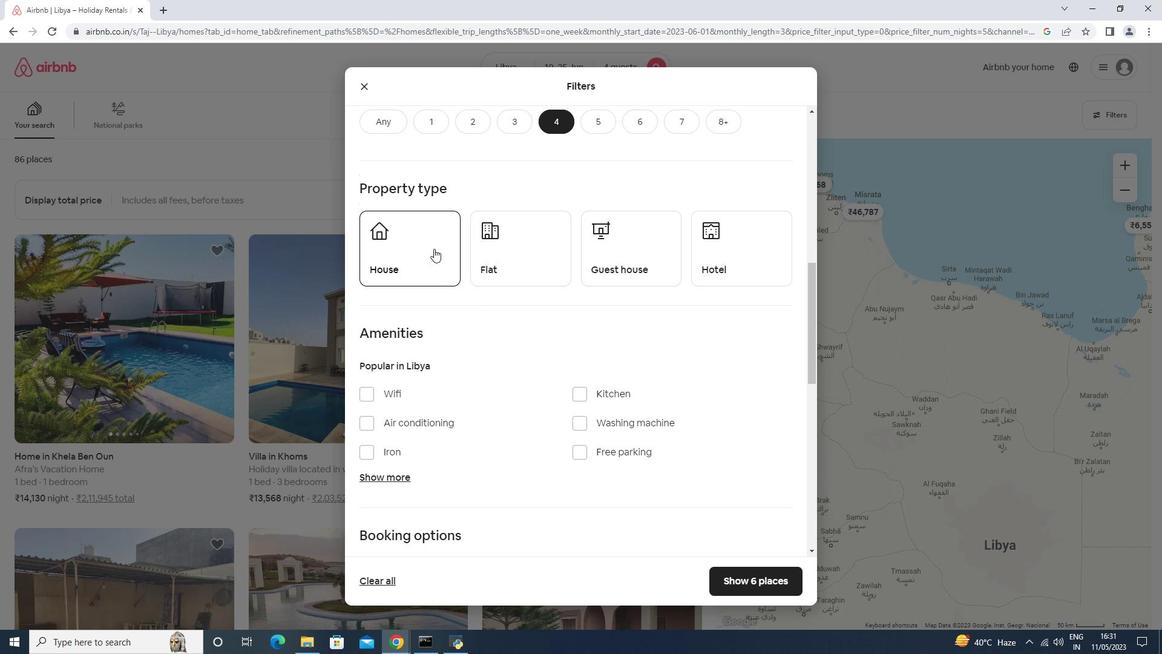 
Action: Mouse pressed left at (426, 245)
Screenshot: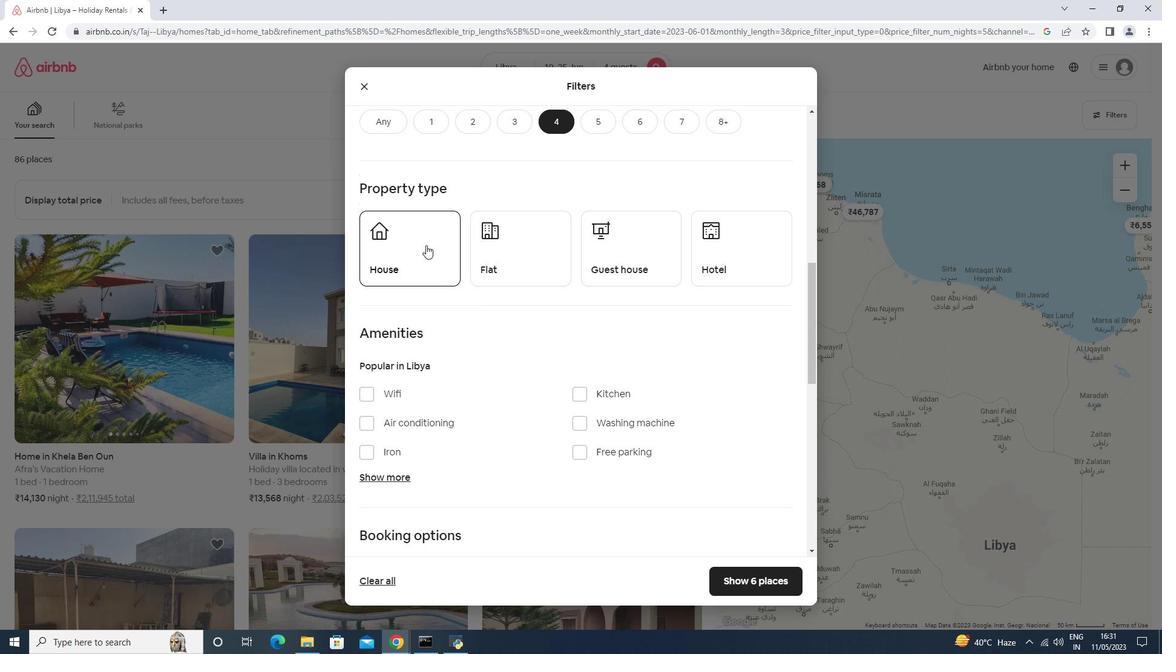
Action: Mouse moved to (502, 248)
Screenshot: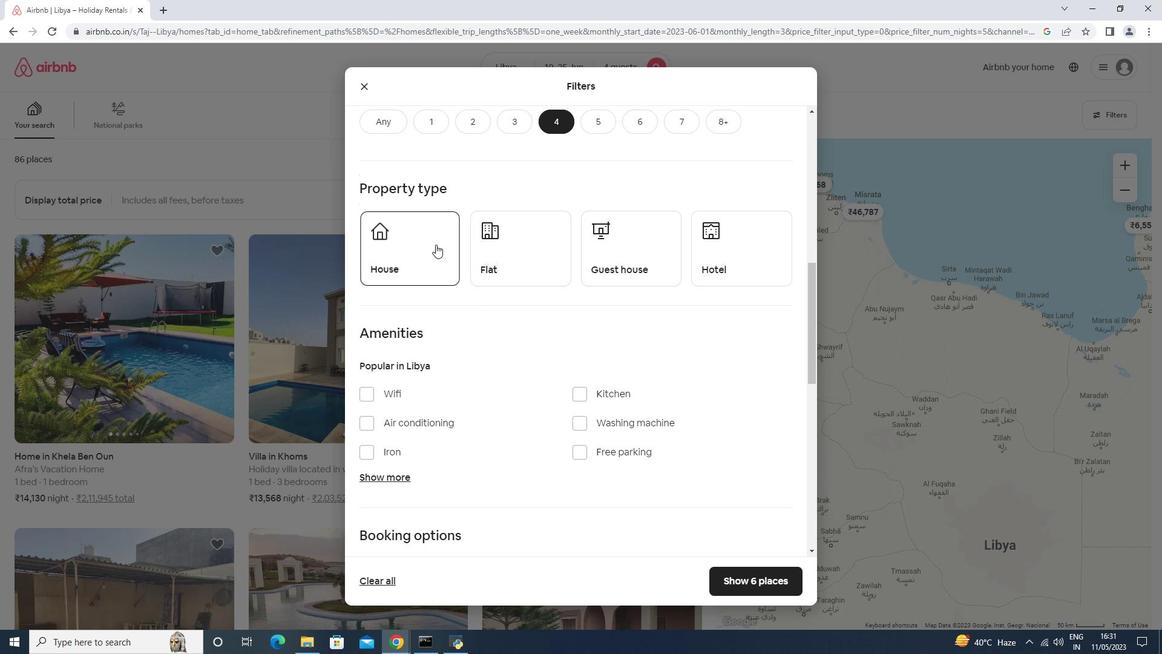 
Action: Mouse pressed left at (502, 248)
Screenshot: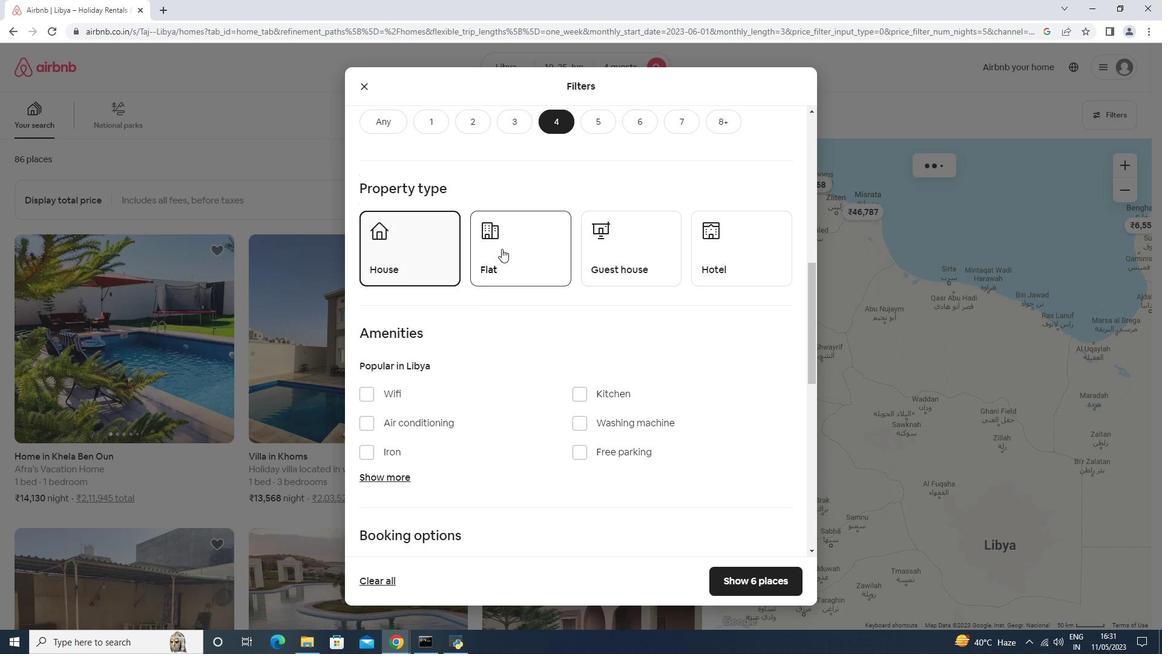 
Action: Mouse moved to (618, 253)
Screenshot: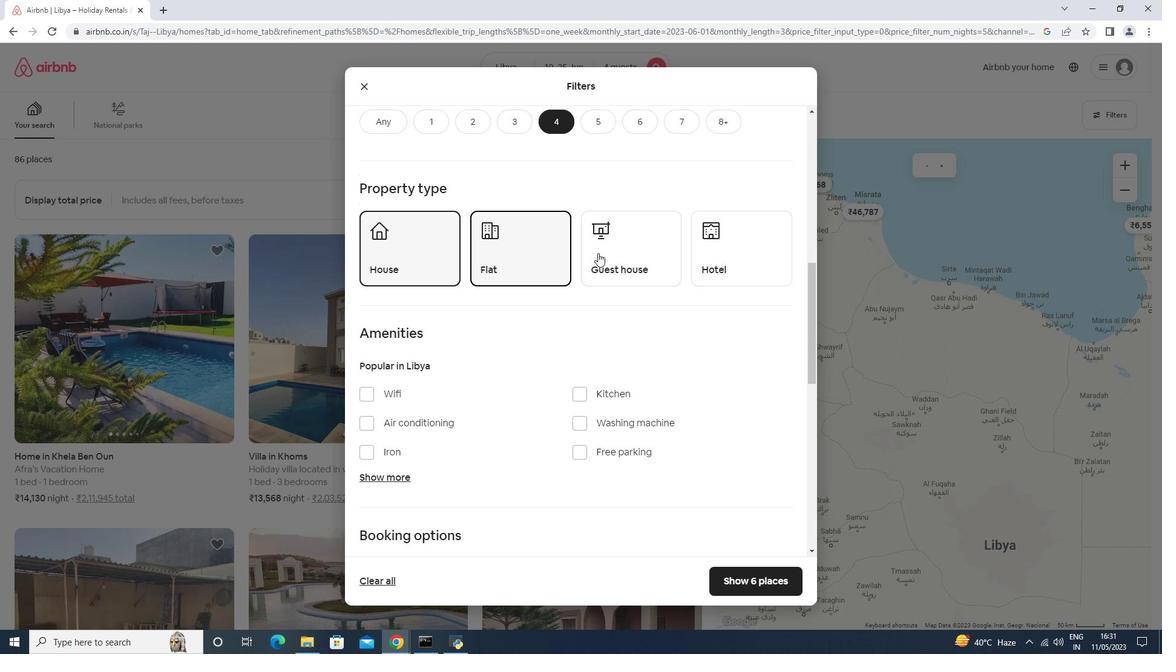 
Action: Mouse pressed left at (618, 253)
Screenshot: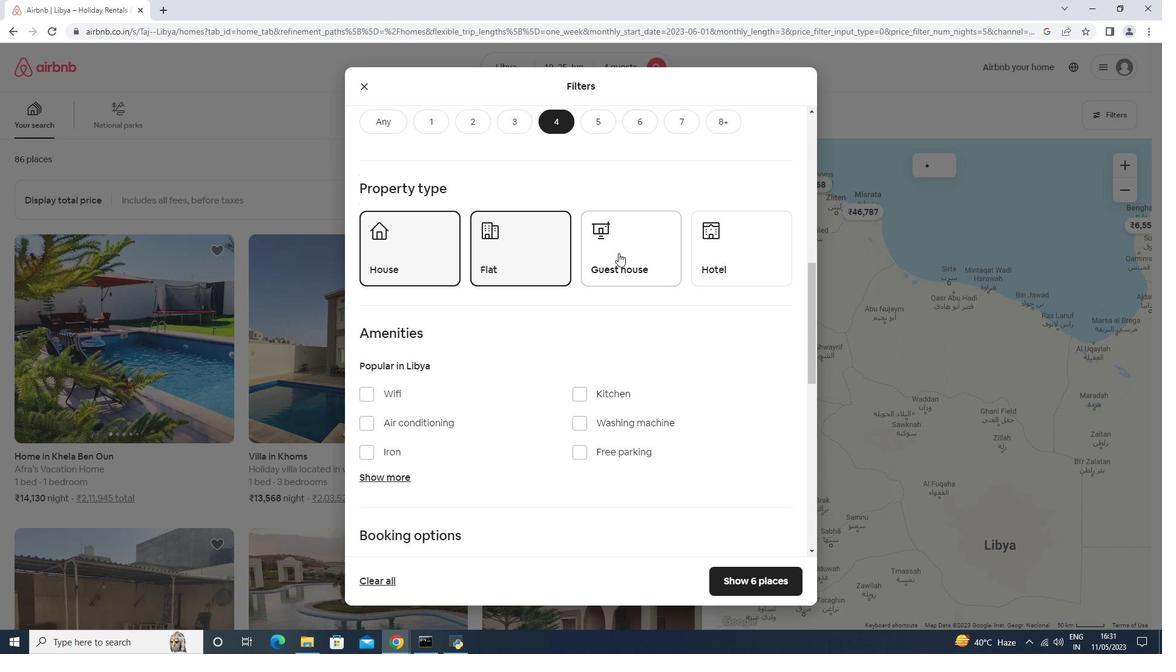 
Action: Mouse moved to (723, 242)
Screenshot: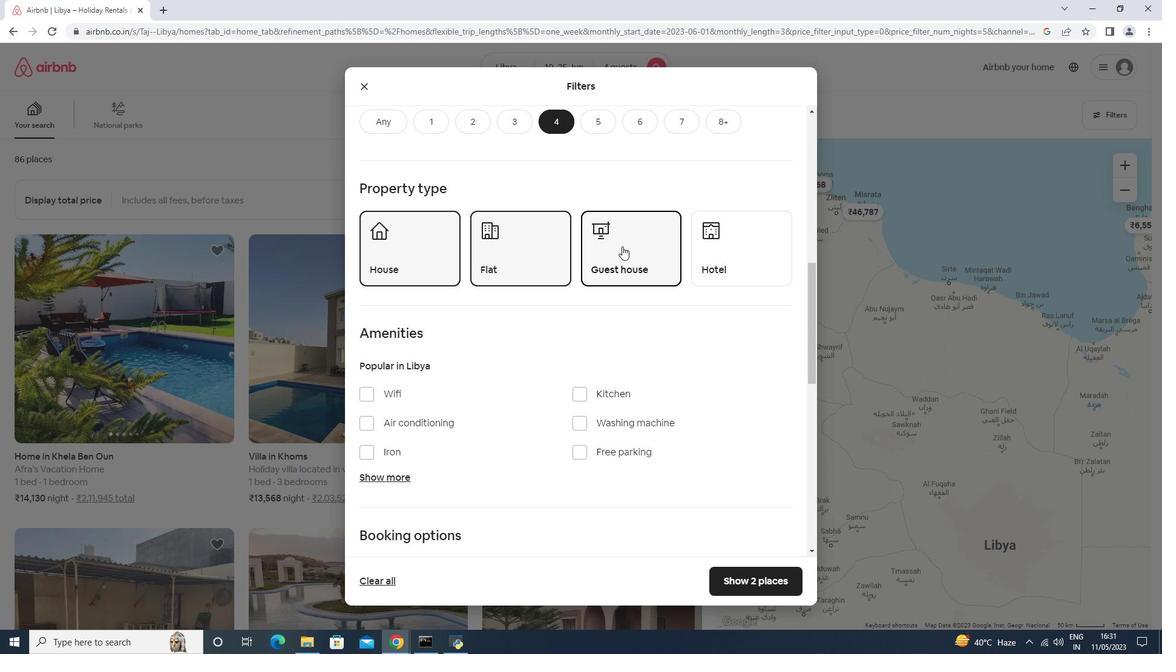 
Action: Mouse pressed left at (723, 242)
Screenshot: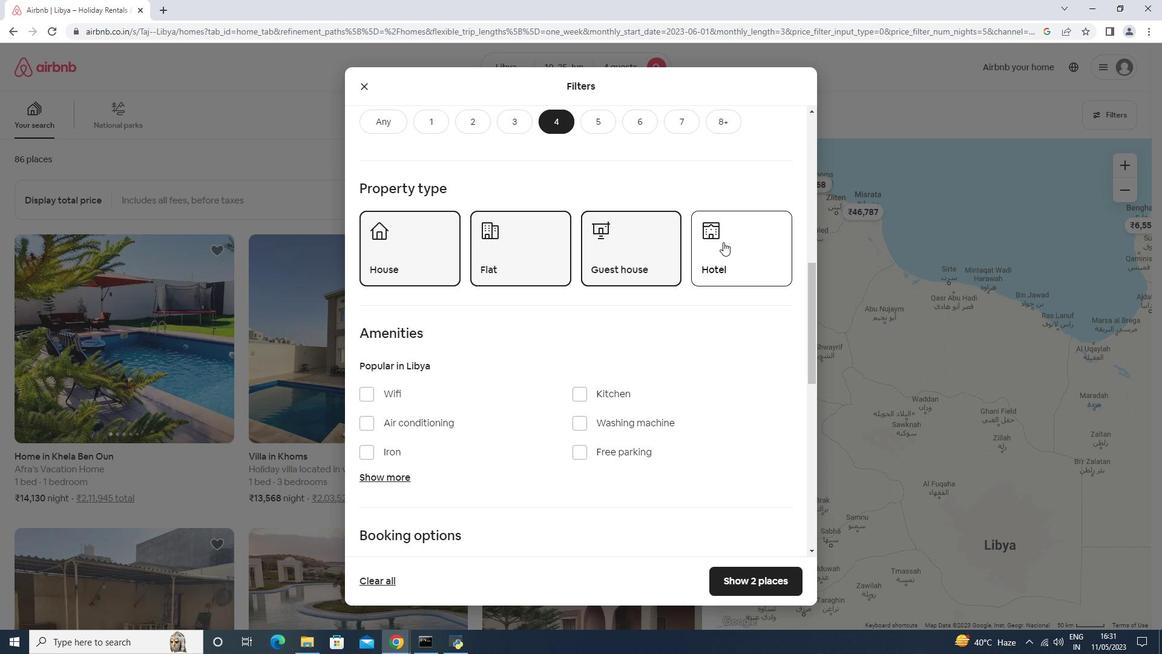 
Action: Mouse moved to (721, 243)
Screenshot: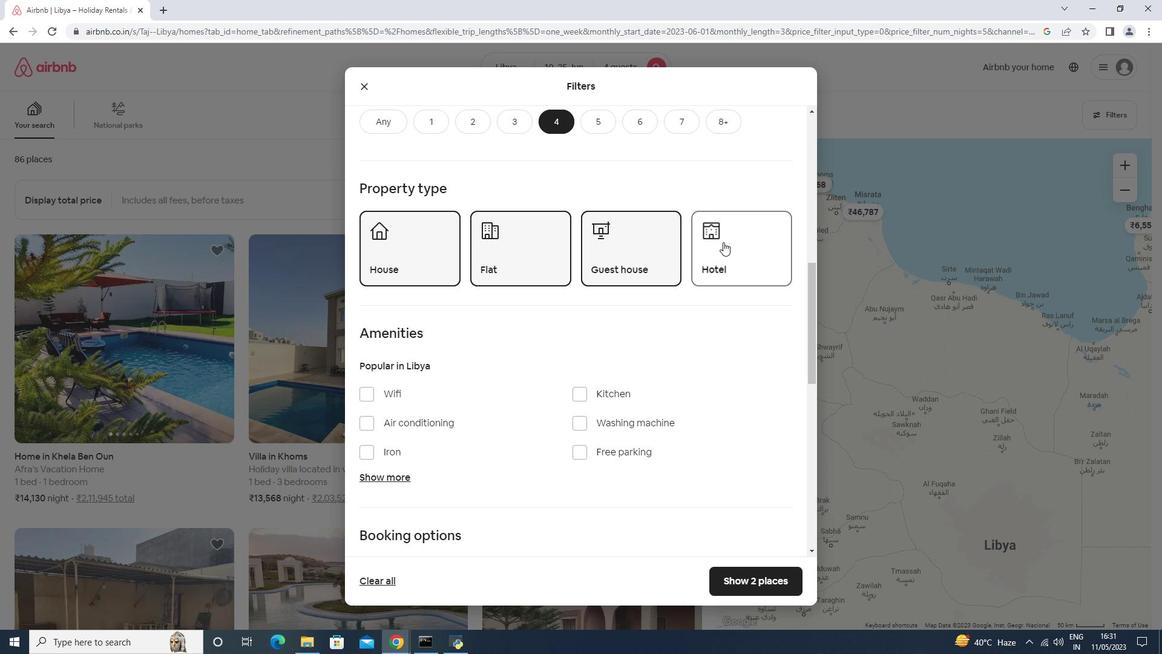 
Action: Mouse scrolled (721, 242) with delta (0, 0)
Screenshot: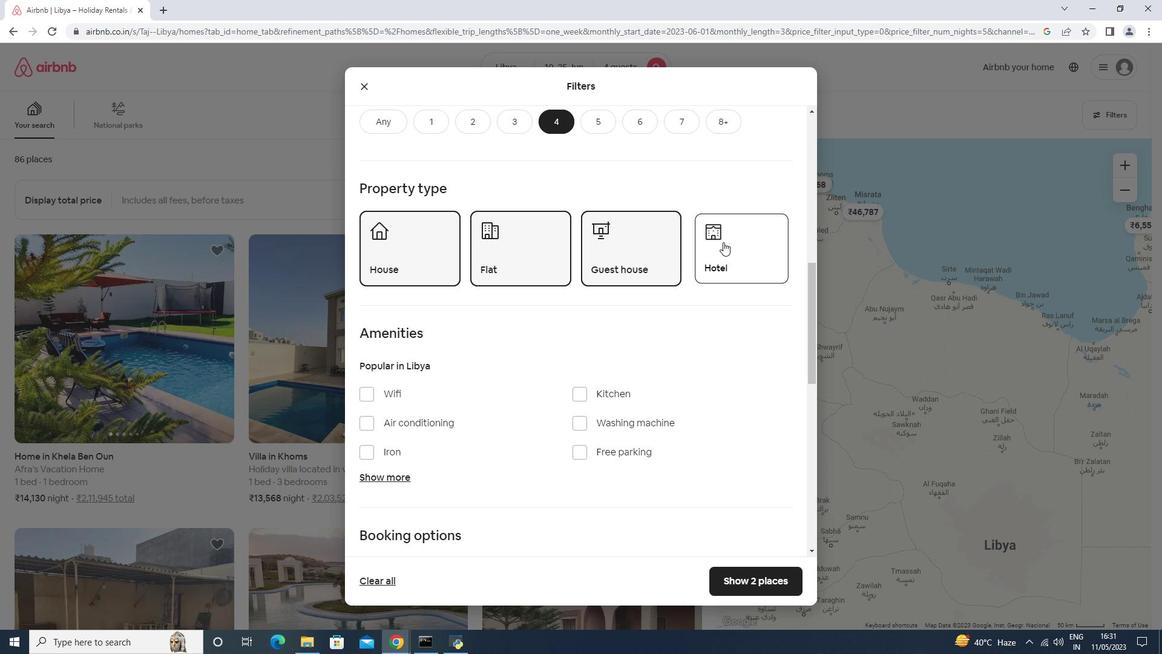 
Action: Mouse scrolled (721, 242) with delta (0, 0)
Screenshot: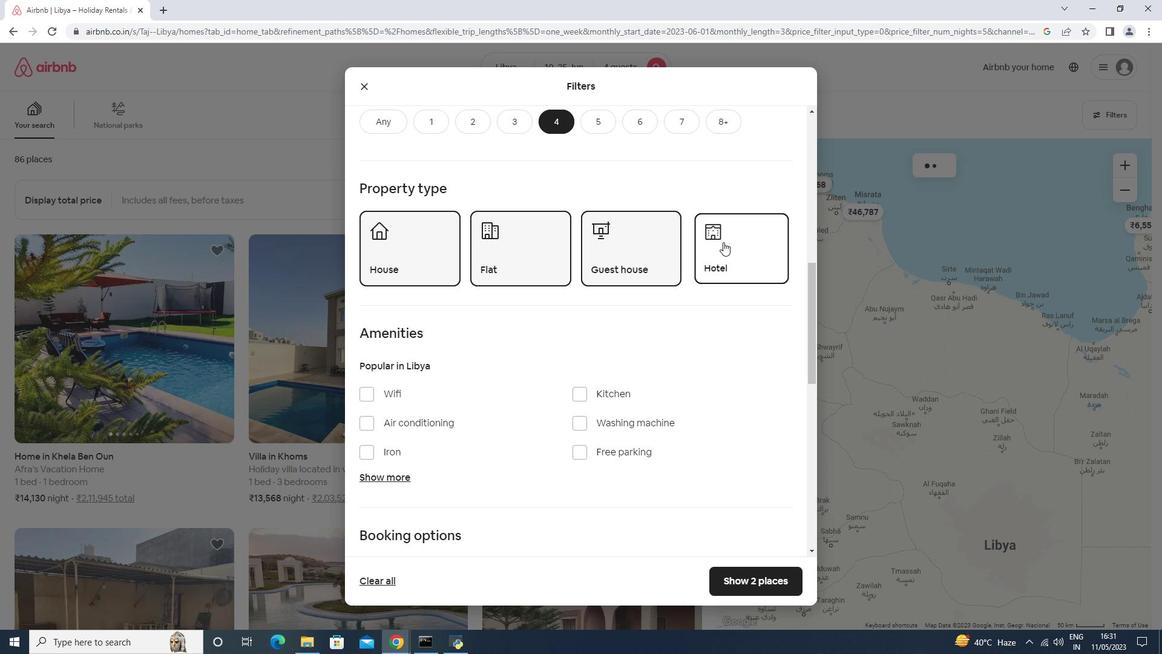 
Action: Mouse scrolled (721, 242) with delta (0, 0)
Screenshot: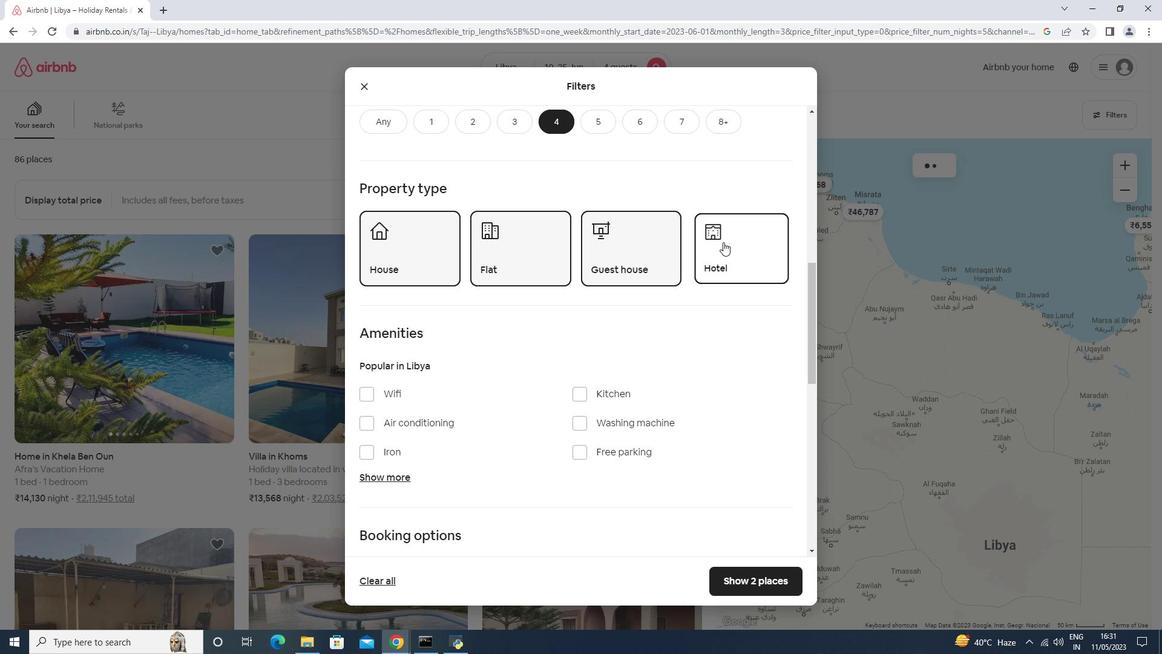 
Action: Mouse moved to (436, 207)
Screenshot: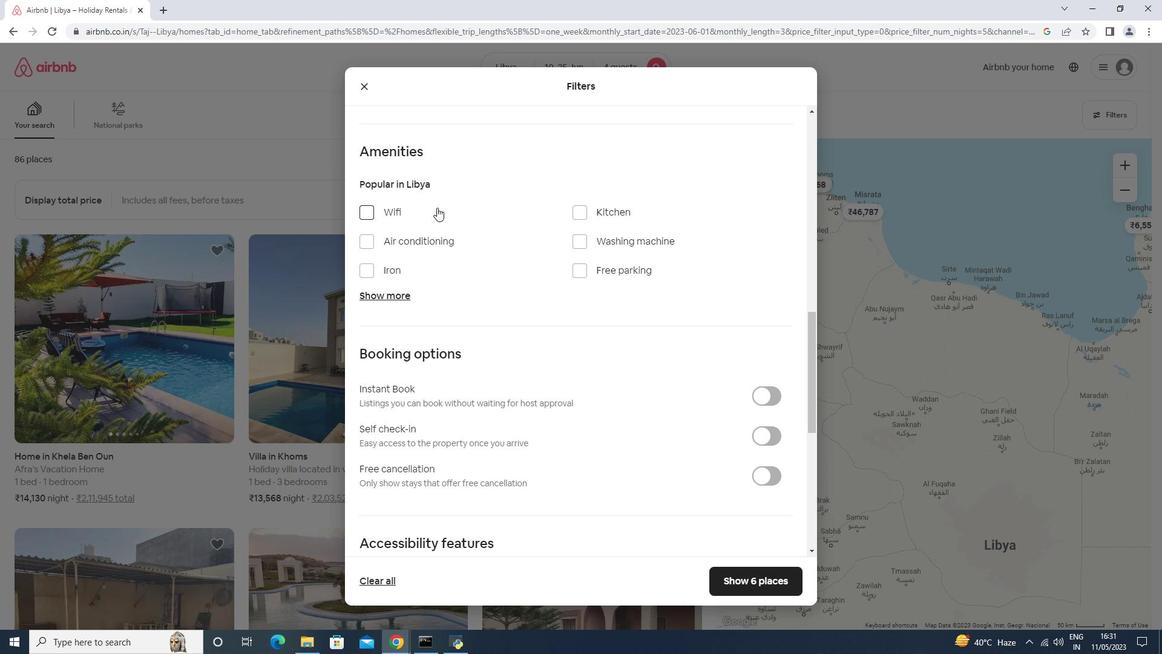 
Action: Mouse pressed left at (436, 207)
Screenshot: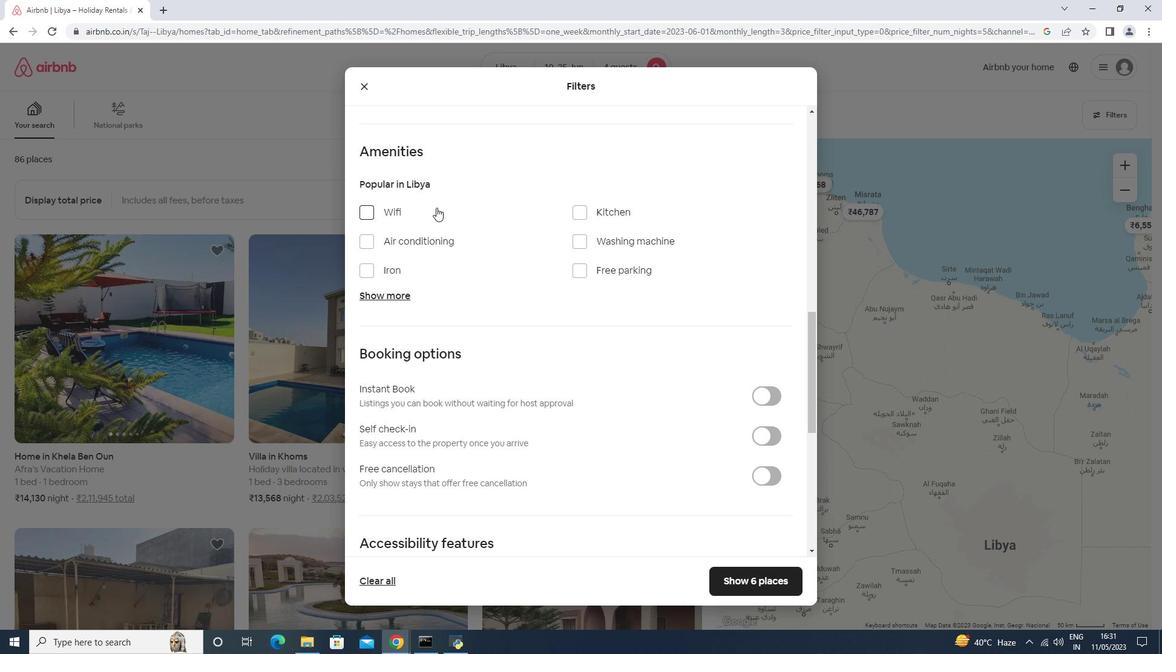 
Action: Mouse moved to (611, 264)
Screenshot: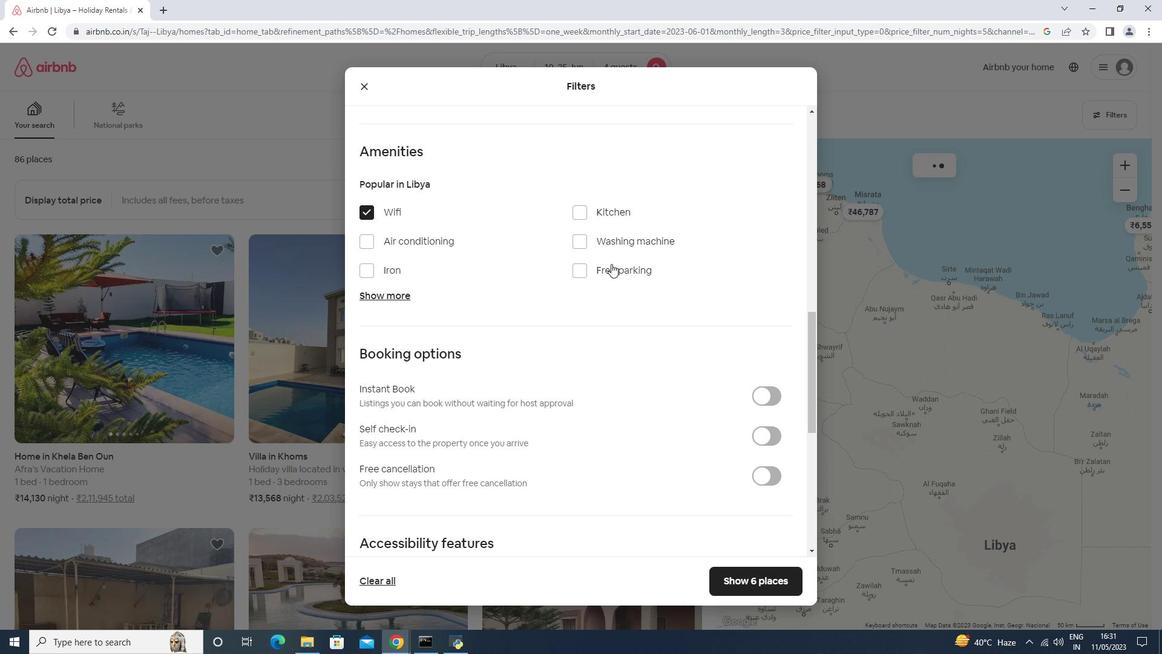 
Action: Mouse pressed left at (611, 264)
Screenshot: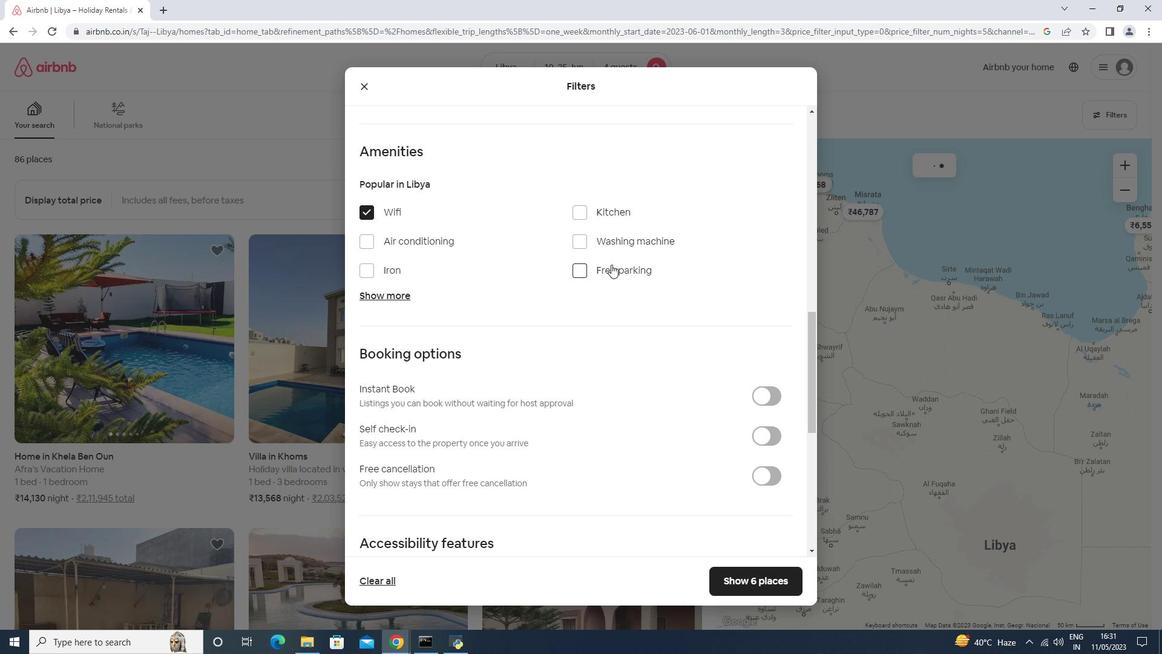 
Action: Mouse moved to (382, 293)
Screenshot: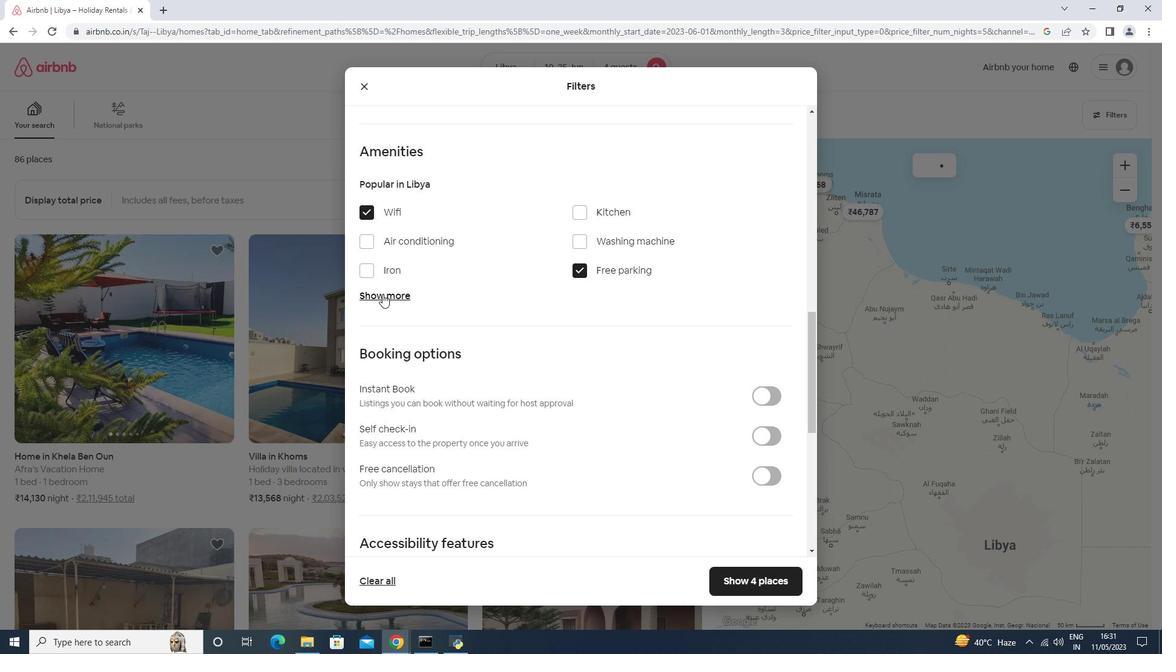 
Action: Mouse pressed left at (382, 293)
Screenshot: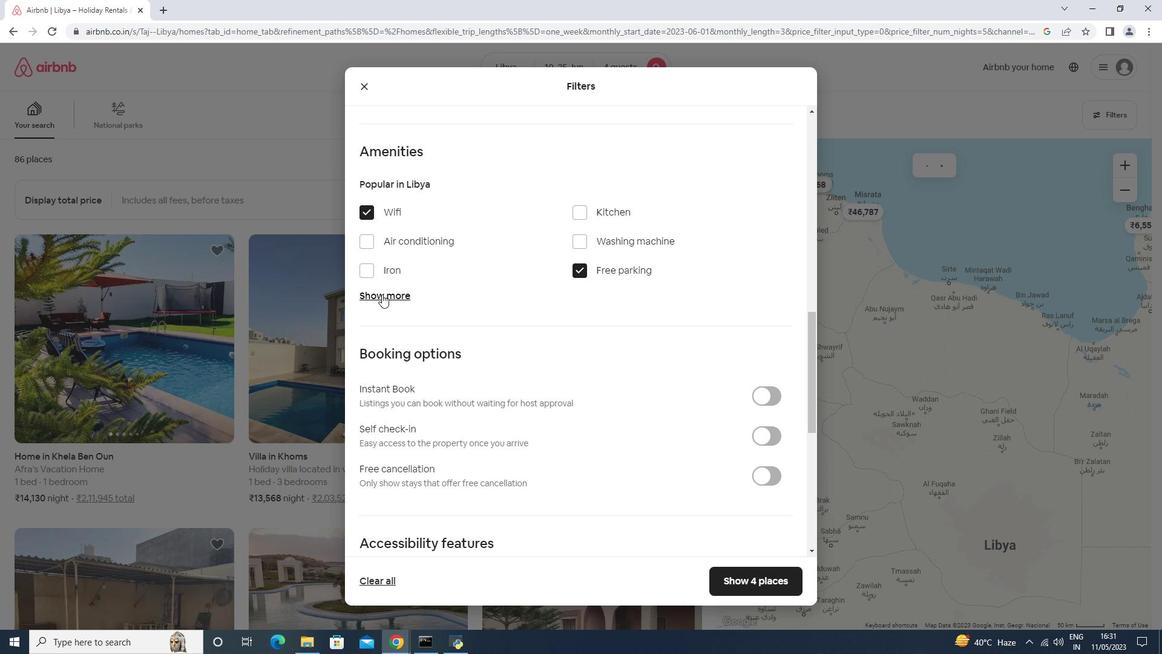 
Action: Mouse moved to (590, 370)
Screenshot: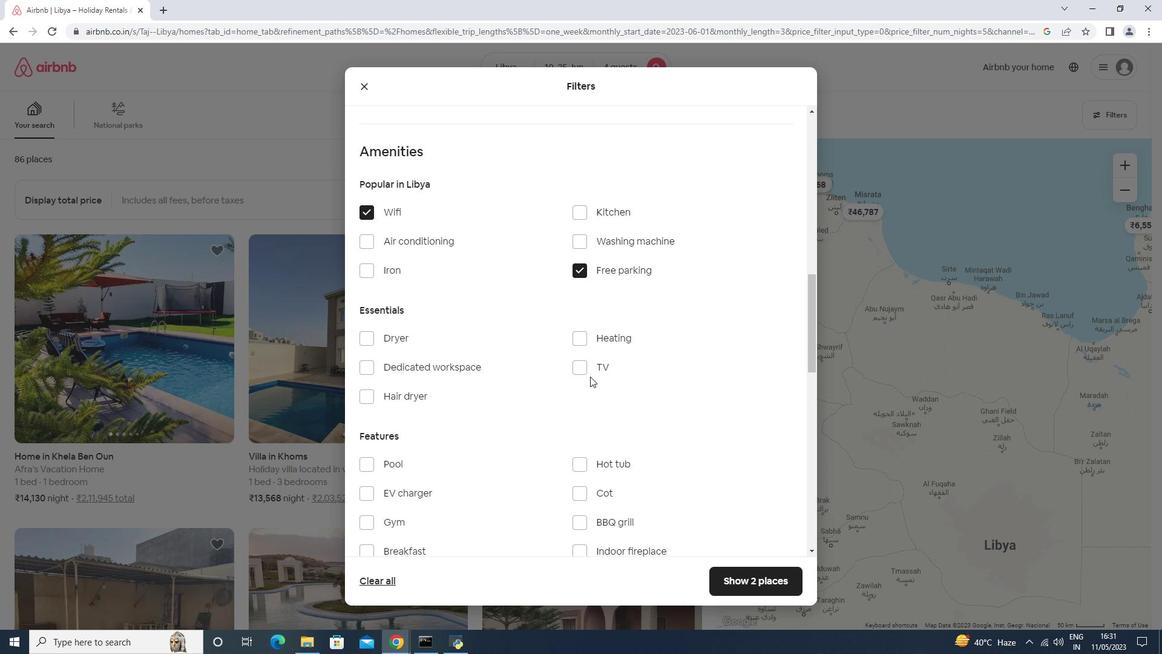 
Action: Mouse pressed left at (590, 370)
Screenshot: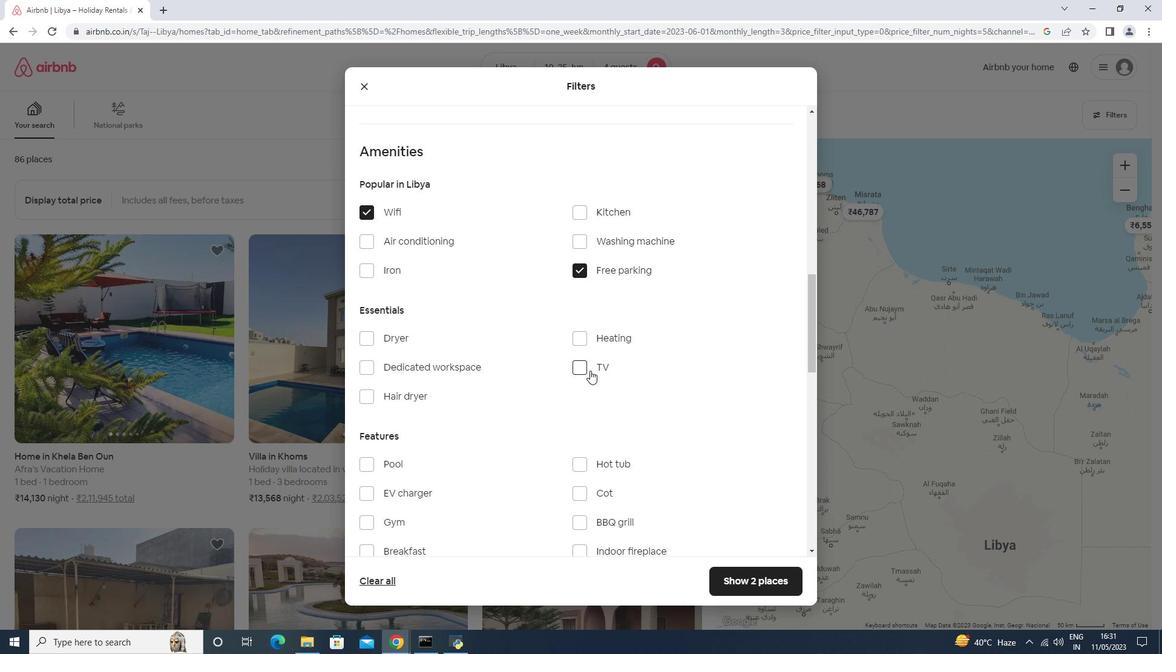 
Action: Mouse moved to (374, 526)
Screenshot: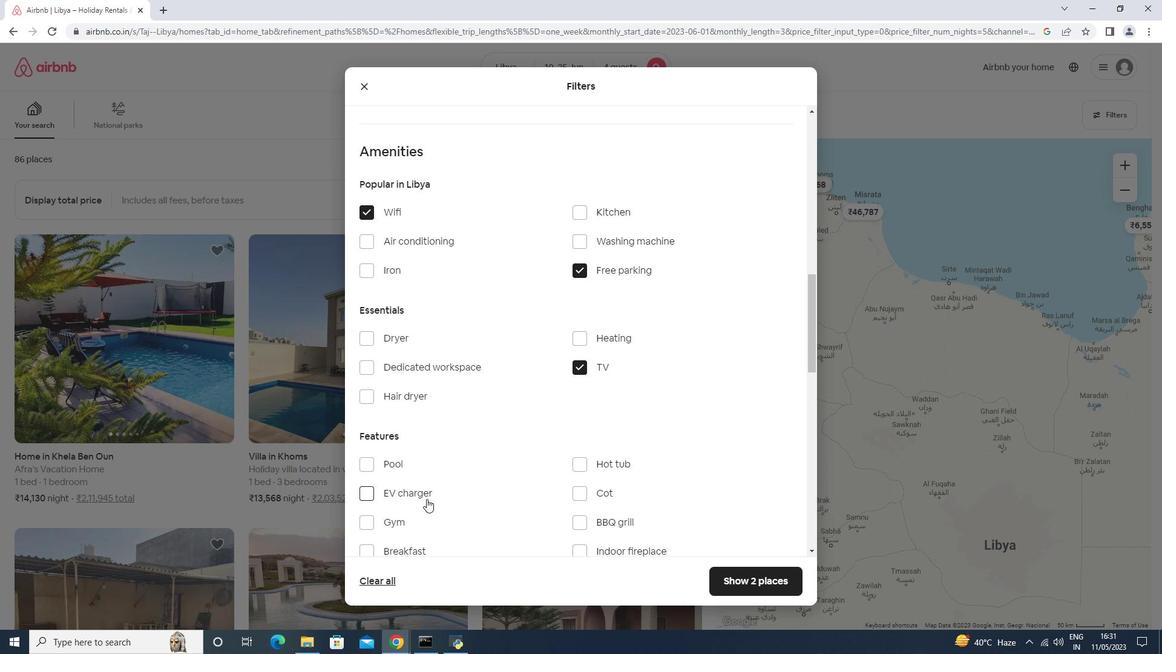 
Action: Mouse pressed left at (374, 526)
Screenshot: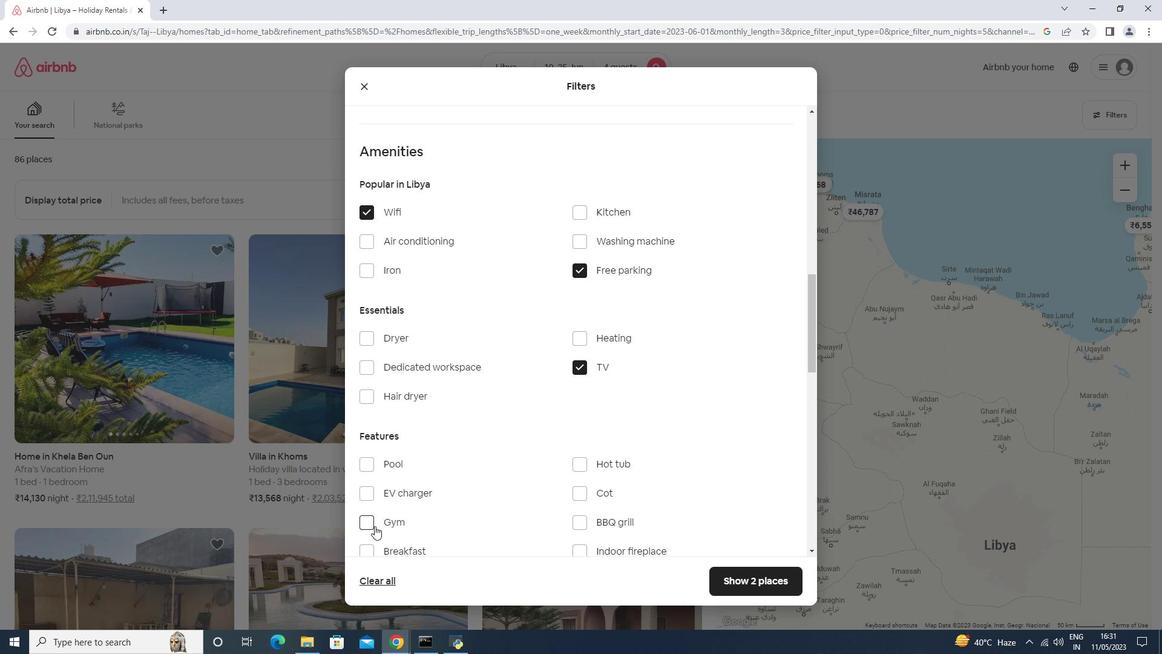 
Action: Mouse moved to (387, 516)
Screenshot: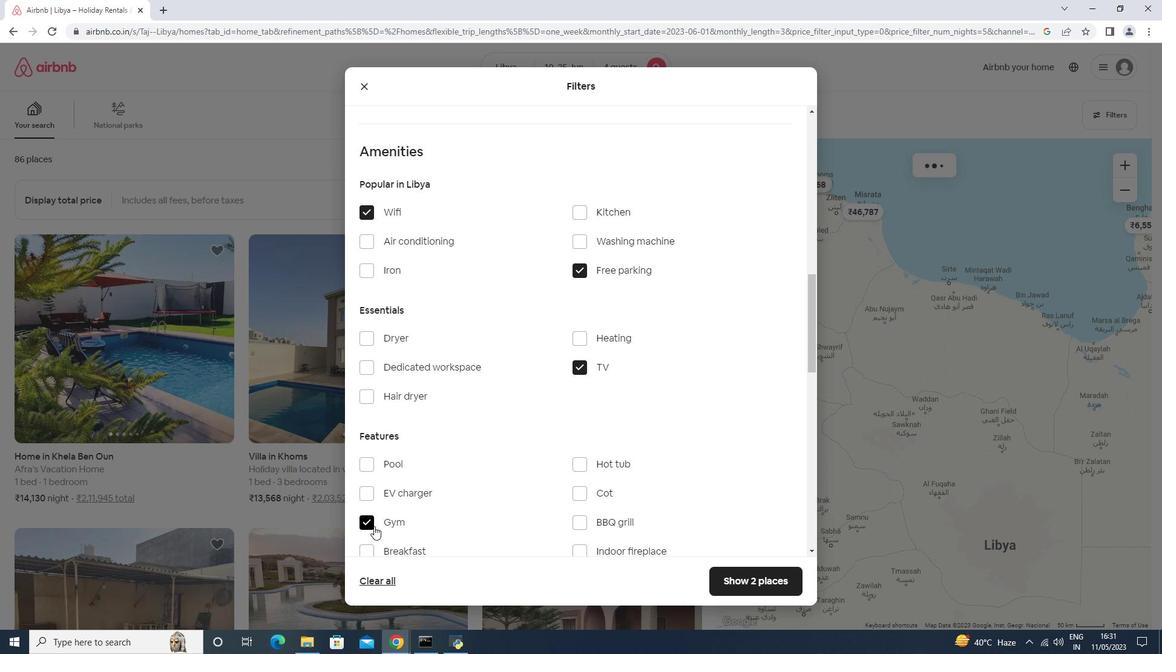 
Action: Mouse scrolled (387, 515) with delta (0, 0)
Screenshot: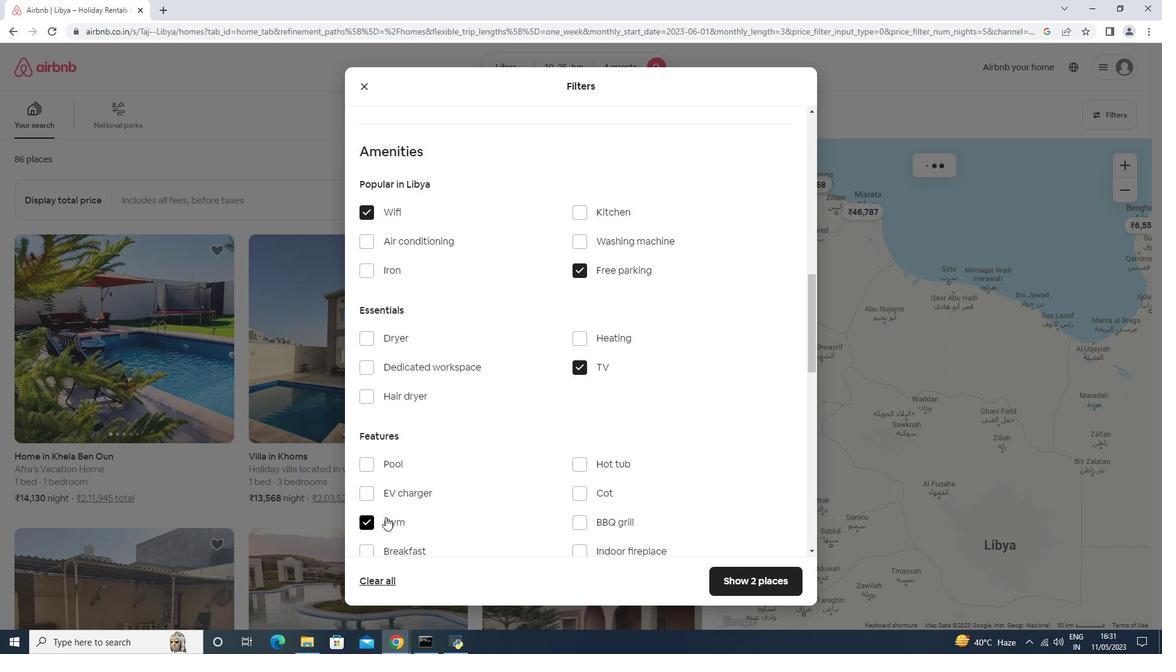 
Action: Mouse scrolled (387, 515) with delta (0, 0)
Screenshot: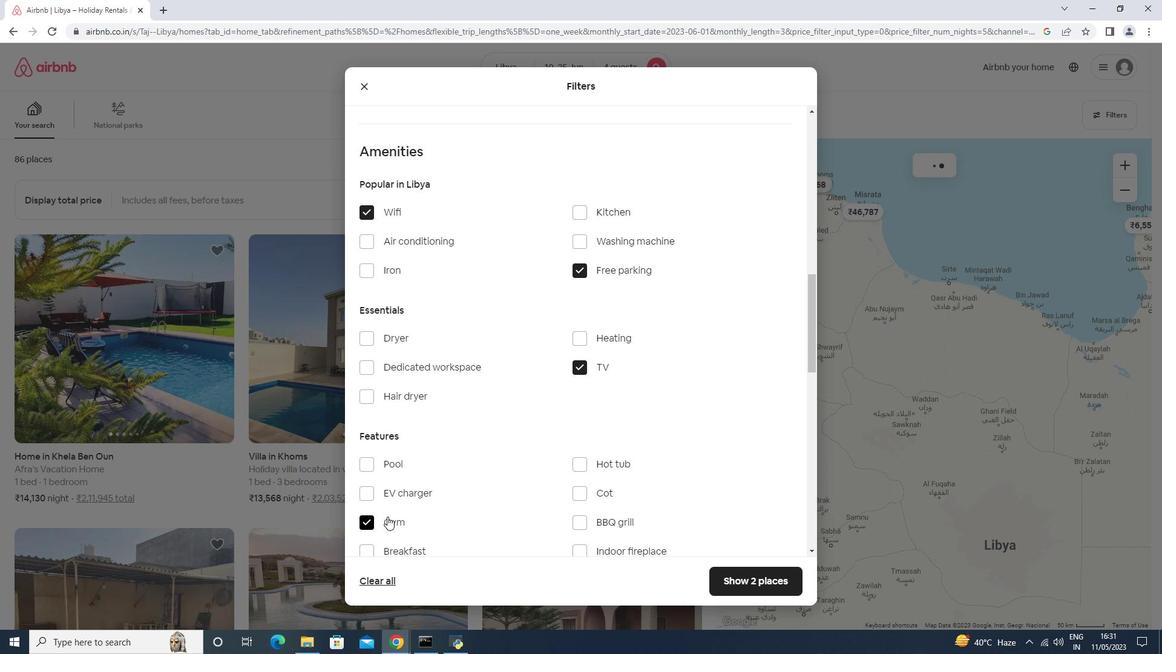 
Action: Mouse scrolled (387, 515) with delta (0, 0)
Screenshot: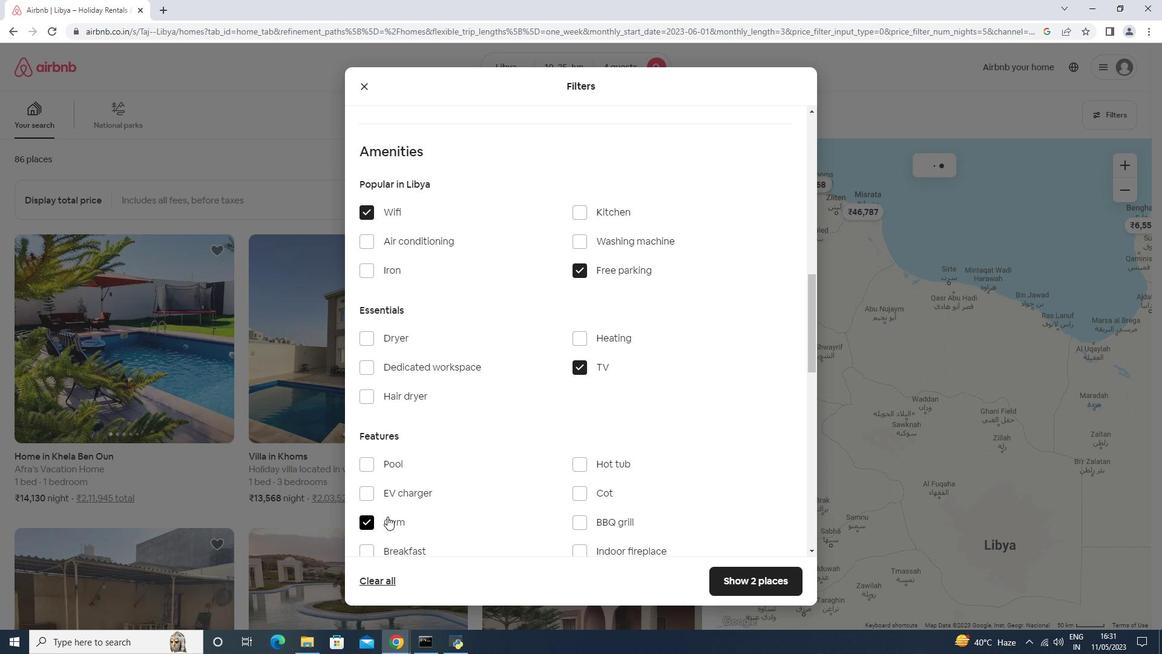 
Action: Mouse moved to (411, 371)
Screenshot: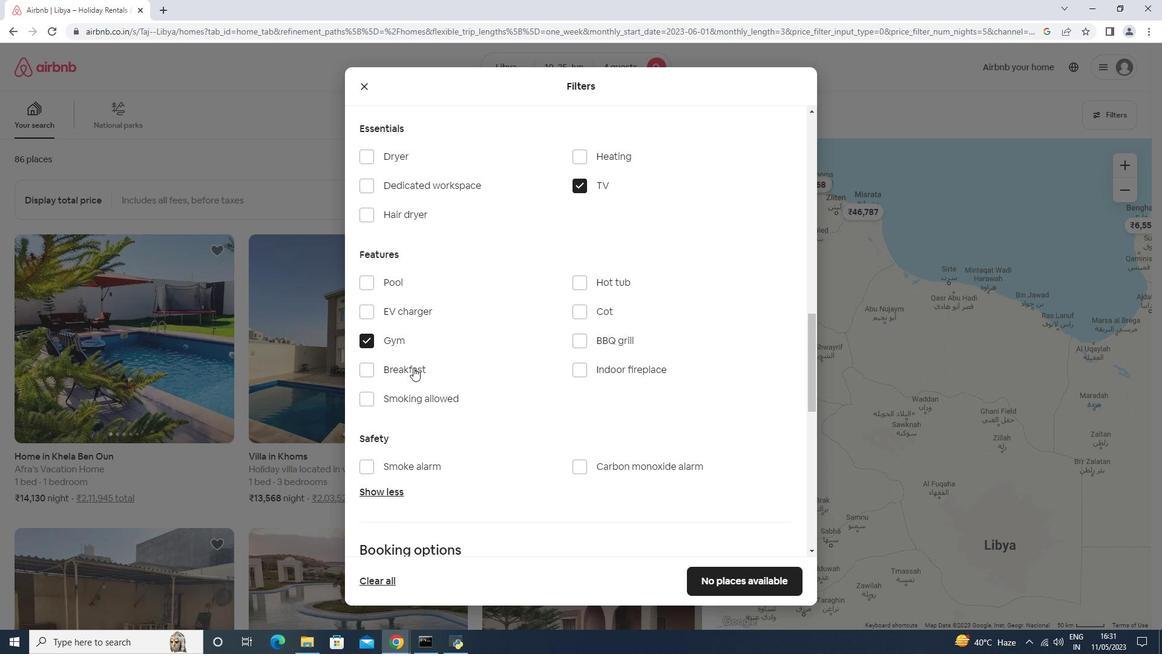 
Action: Mouse pressed left at (411, 371)
Screenshot: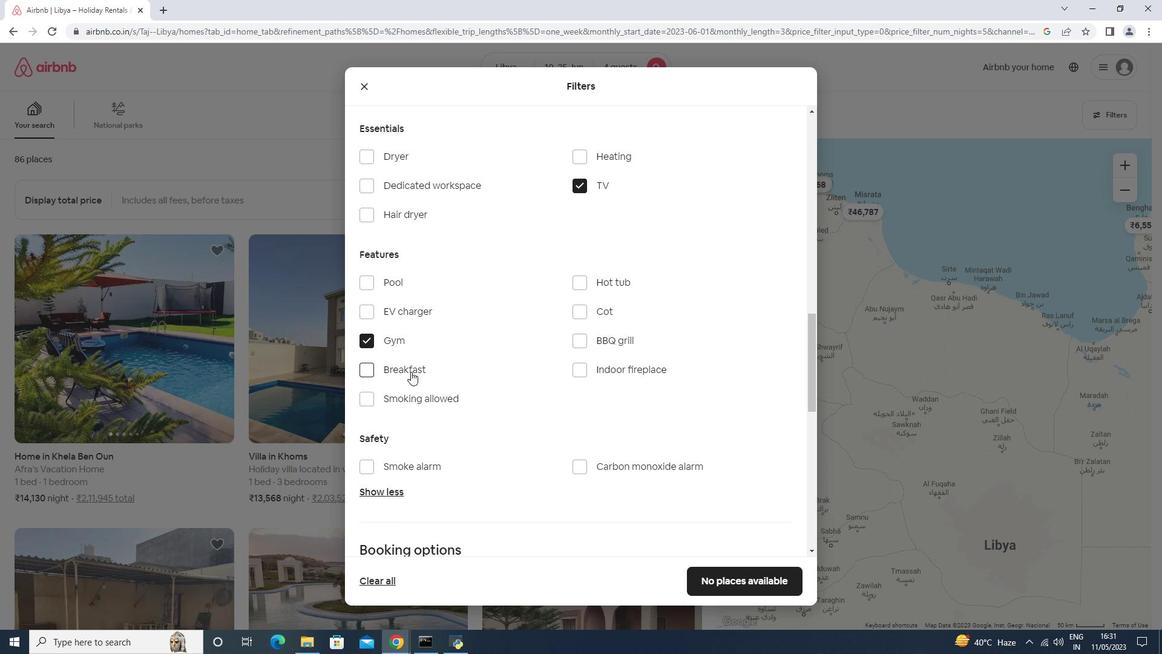 
Action: Mouse moved to (503, 341)
Screenshot: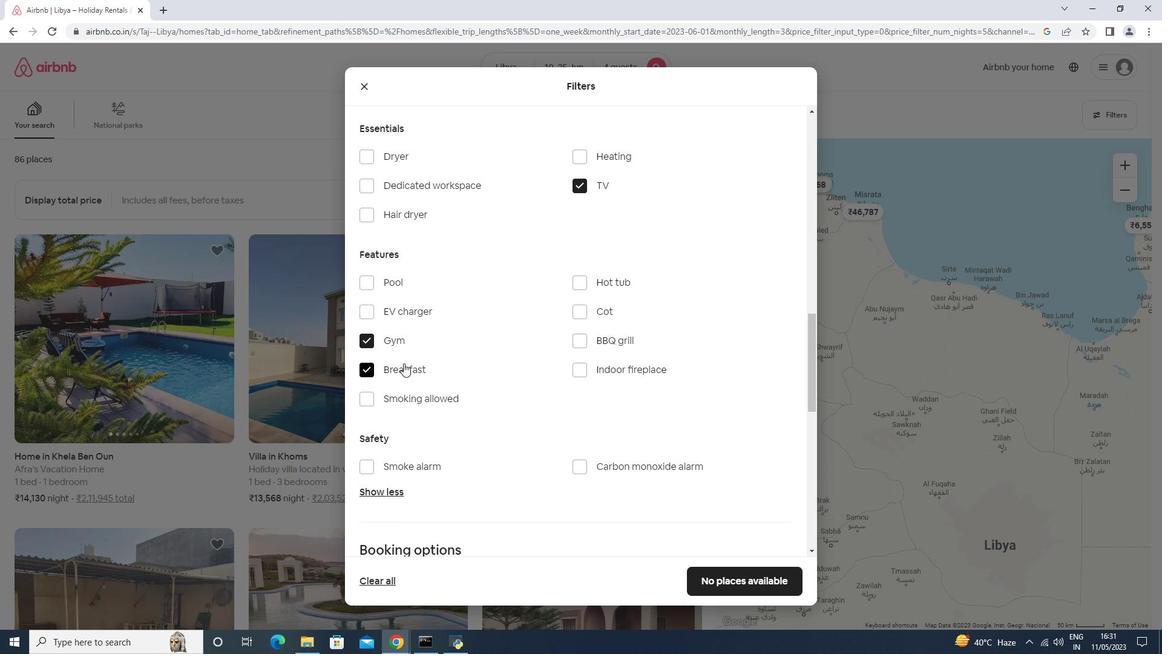 
Action: Mouse scrolled (503, 340) with delta (0, 0)
Screenshot: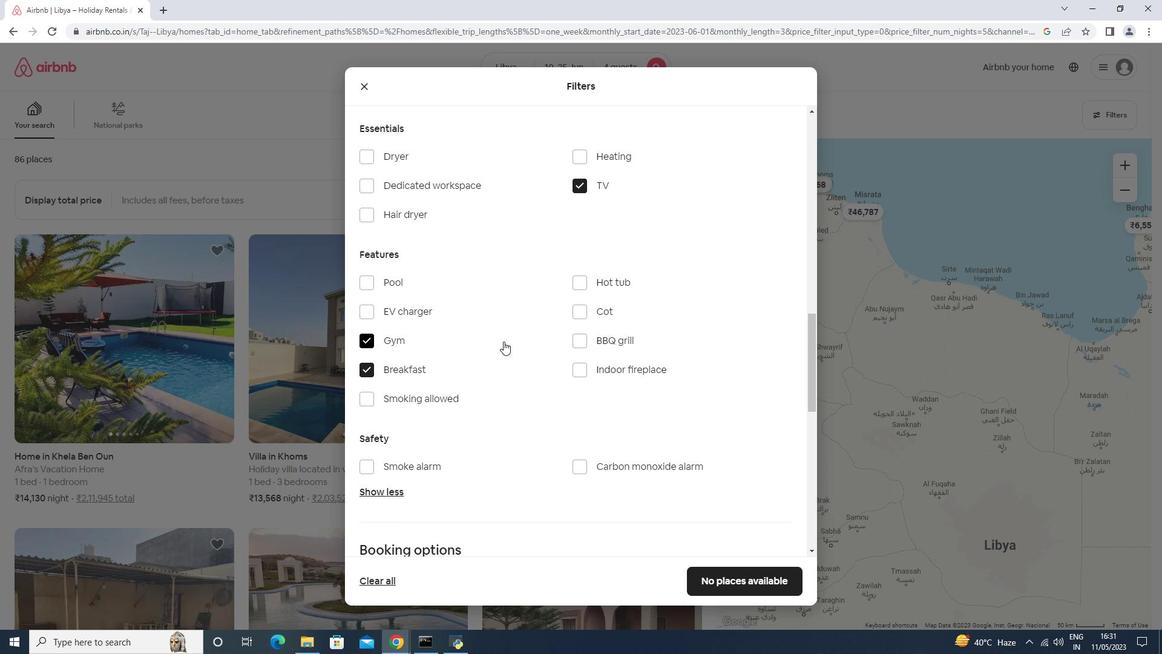 
Action: Mouse scrolled (503, 340) with delta (0, 0)
Screenshot: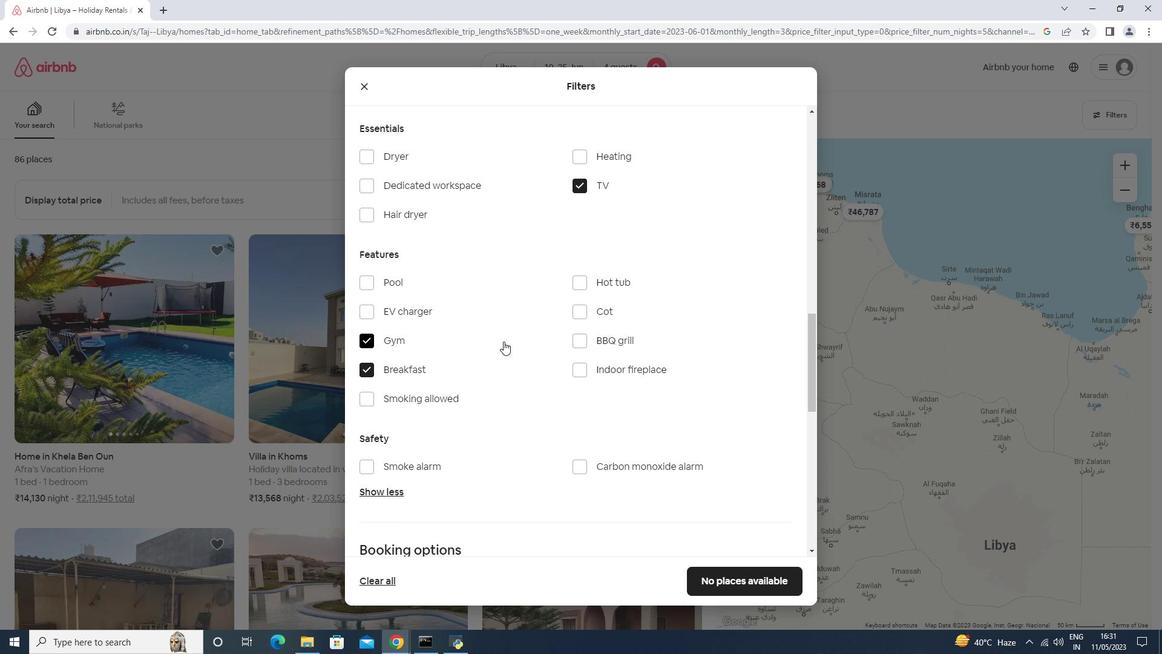 
Action: Mouse scrolled (503, 340) with delta (0, 0)
Screenshot: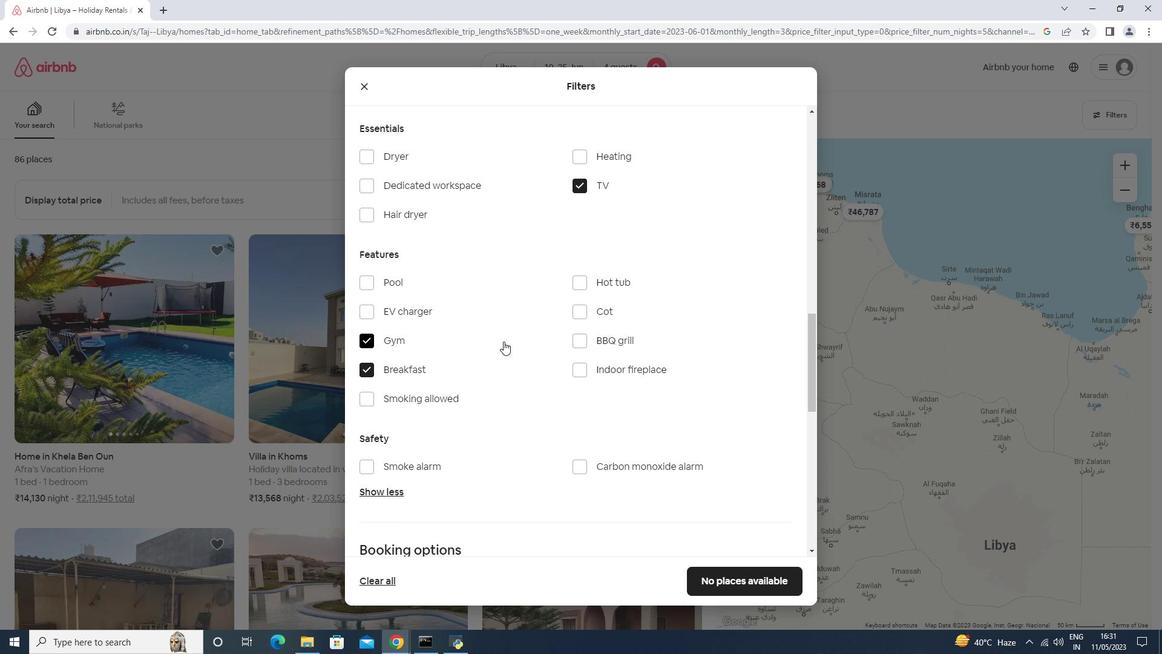 
Action: Mouse scrolled (503, 340) with delta (0, 0)
Screenshot: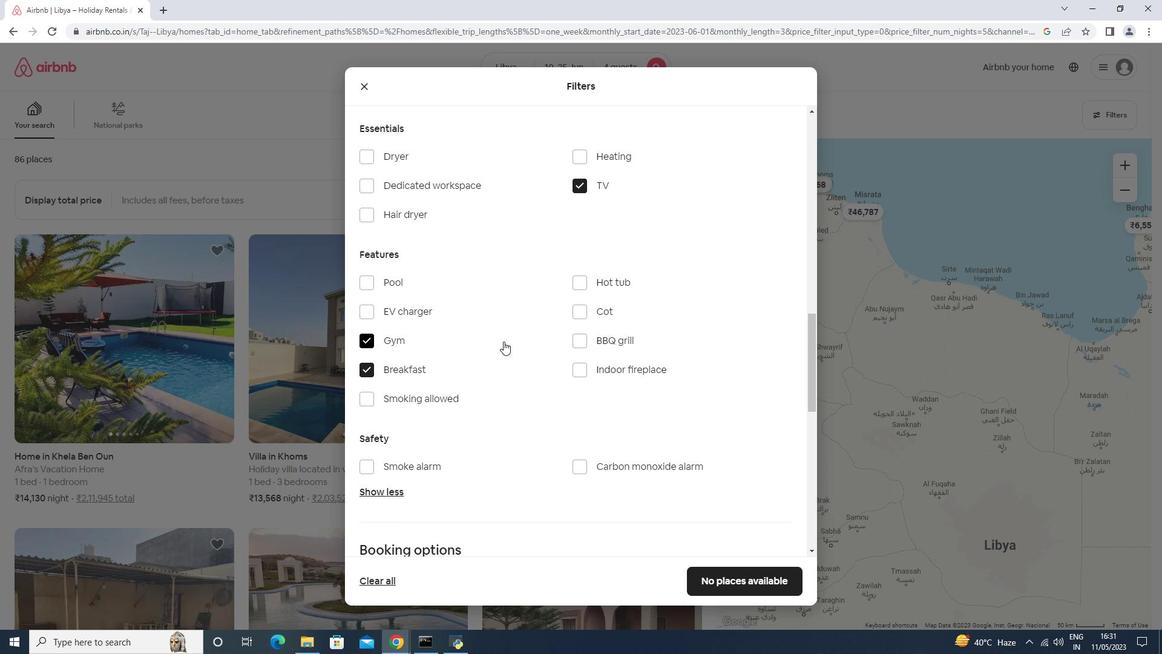 
Action: Mouse scrolled (503, 340) with delta (0, 0)
Screenshot: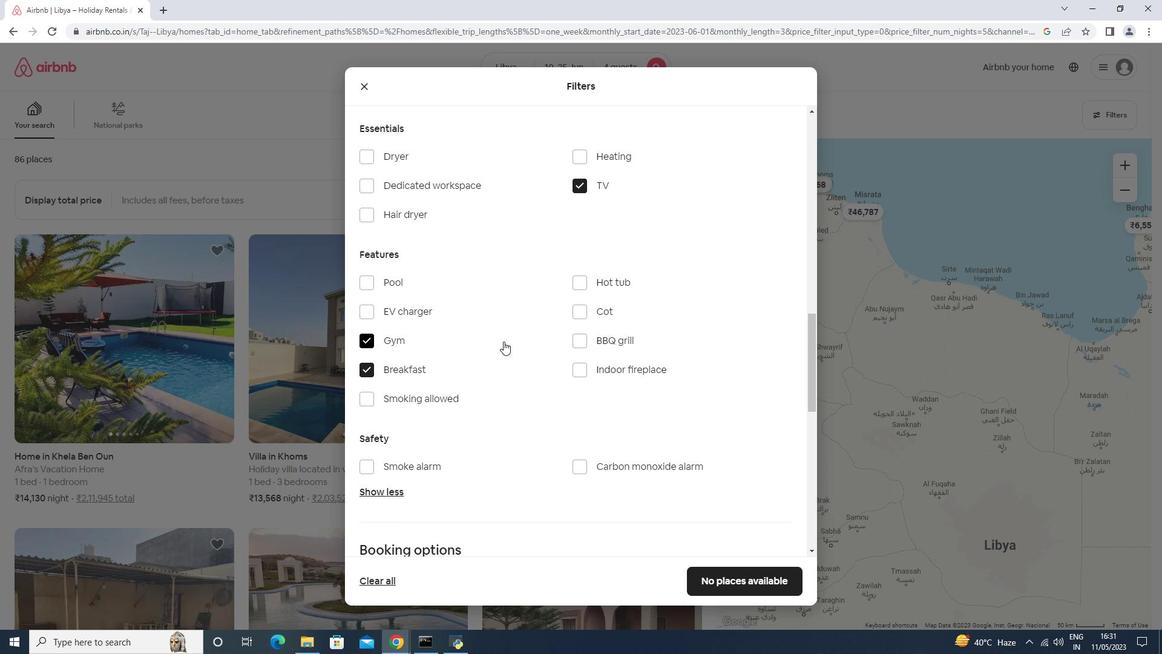 
Action: Mouse moved to (775, 330)
Screenshot: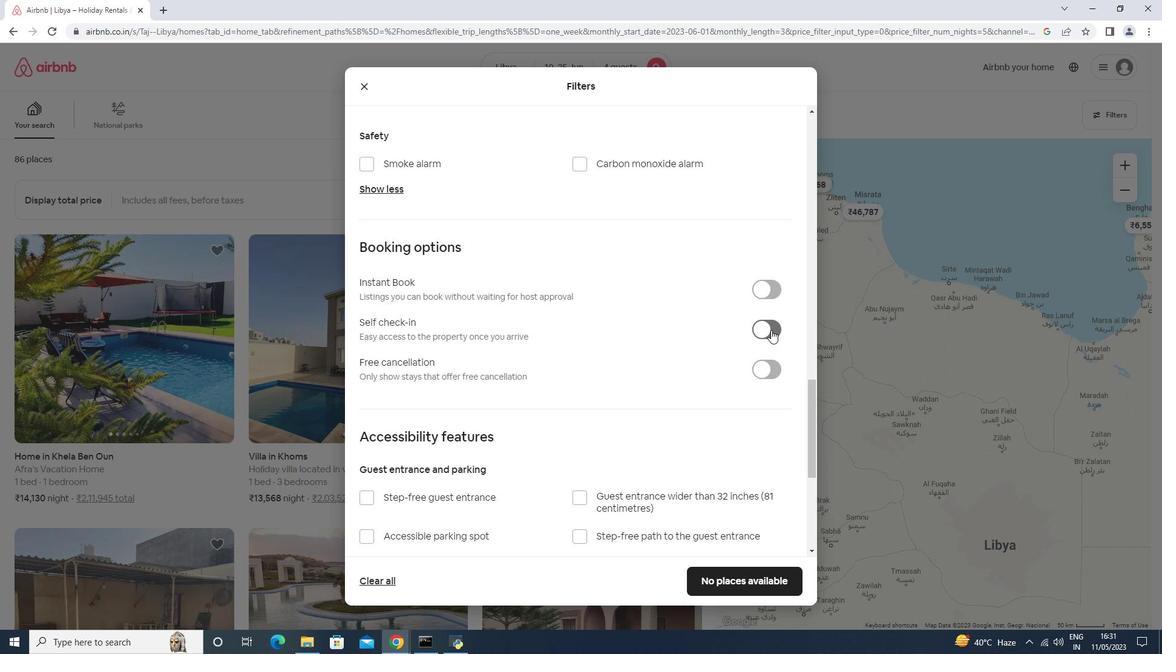 
Action: Mouse pressed left at (775, 330)
Screenshot: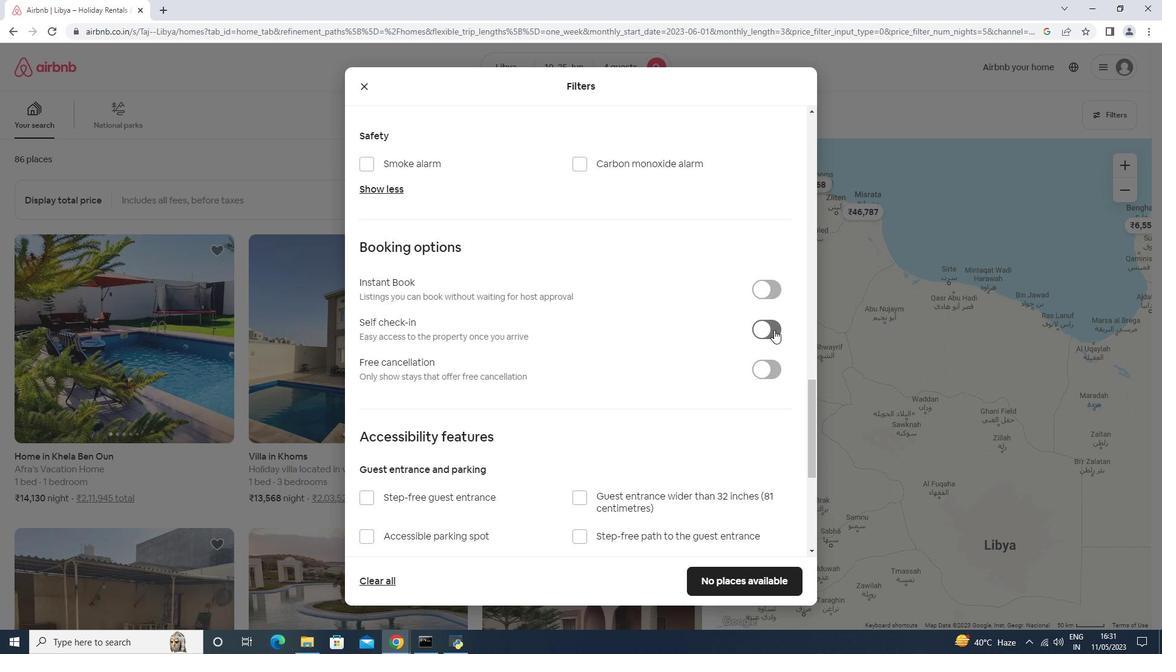 
Action: Mouse moved to (775, 328)
Screenshot: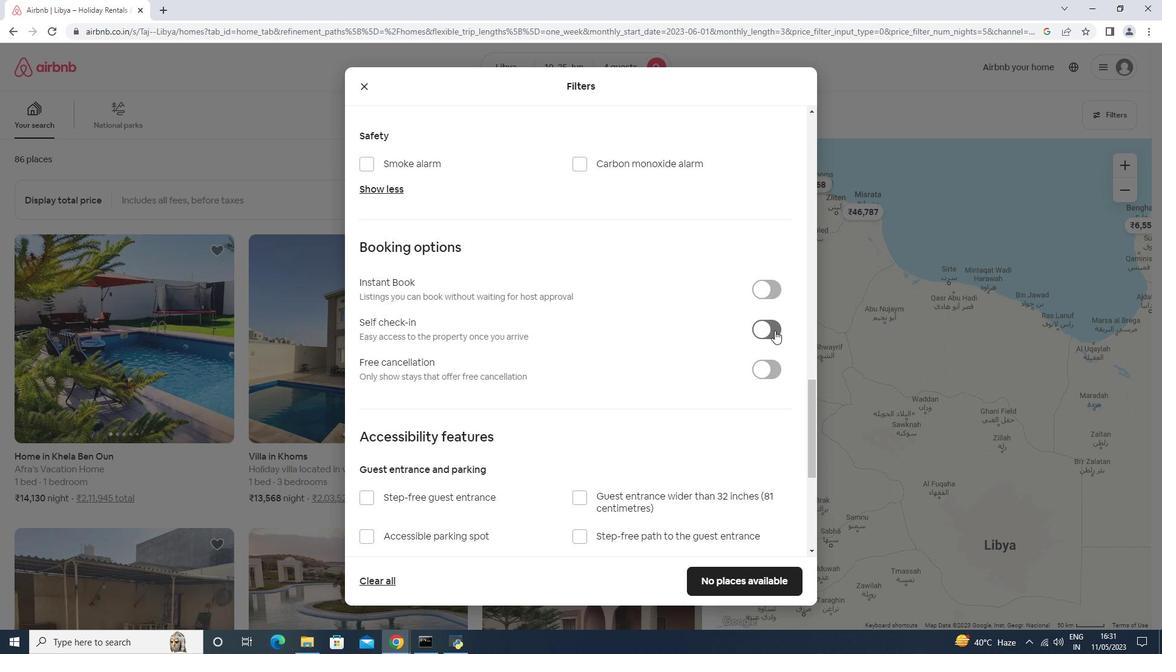 
Action: Mouse scrolled (775, 328) with delta (0, 0)
Screenshot: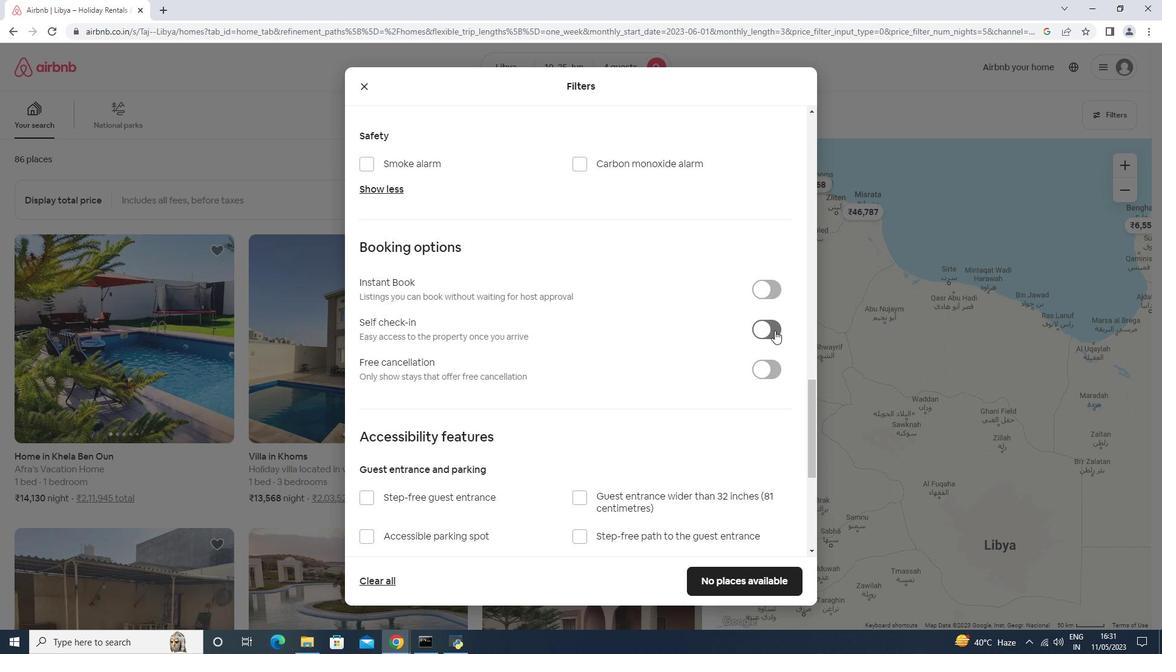 
Action: Mouse scrolled (775, 328) with delta (0, 0)
Screenshot: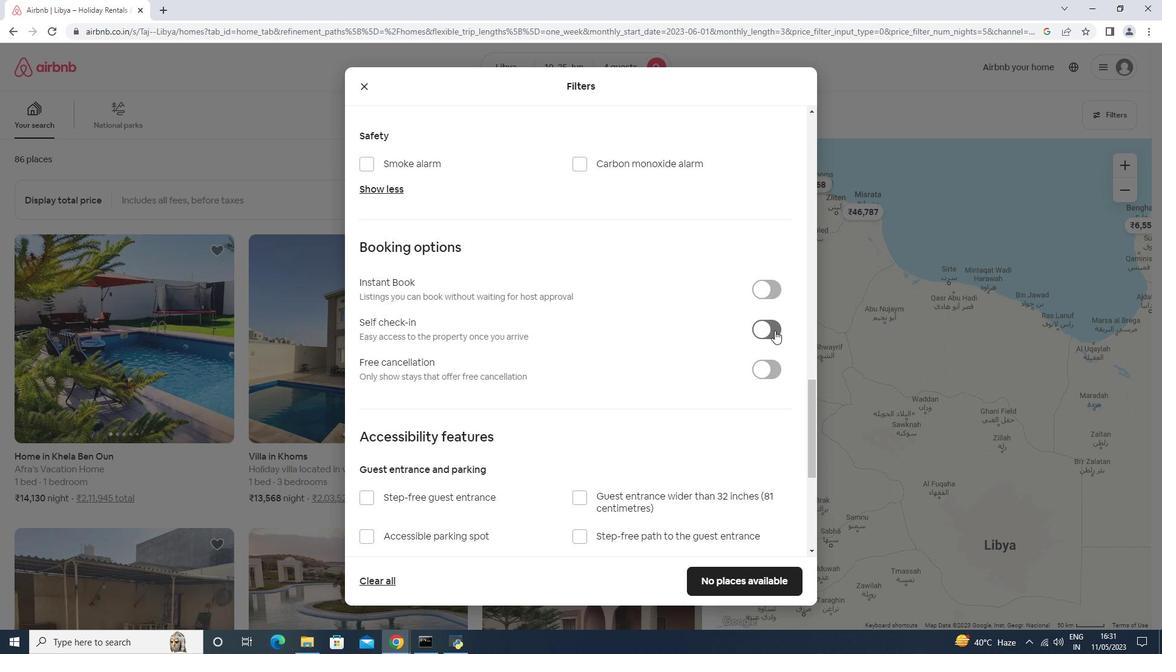 
Action: Mouse scrolled (775, 328) with delta (0, 0)
Screenshot: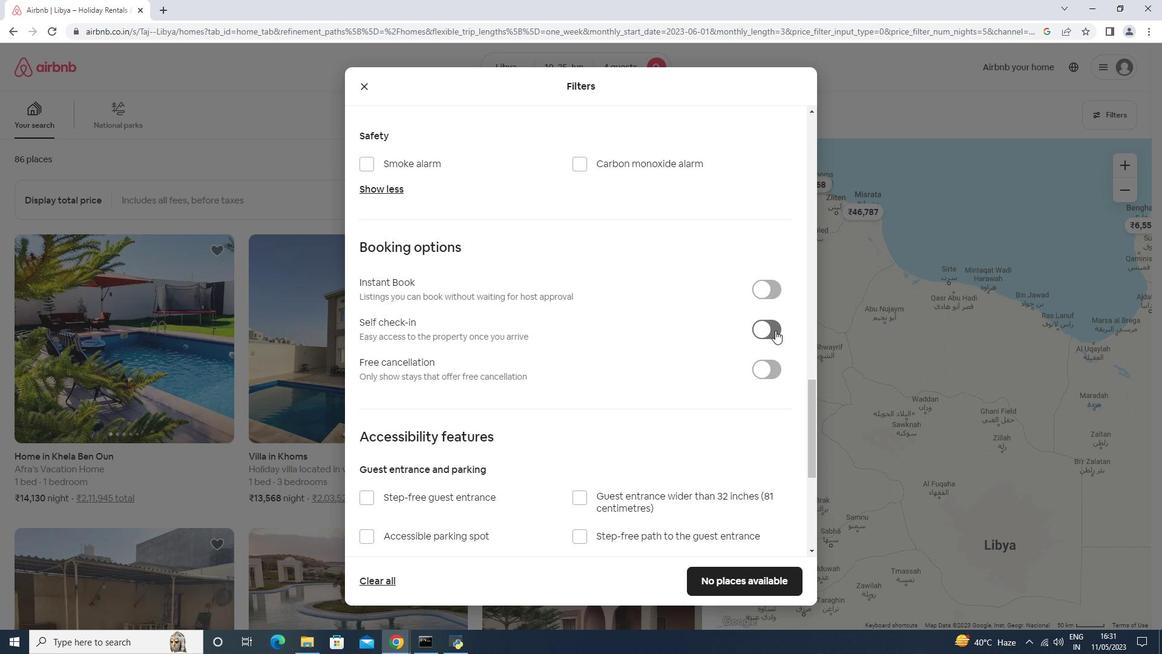
Action: Mouse scrolled (775, 328) with delta (0, 0)
Screenshot: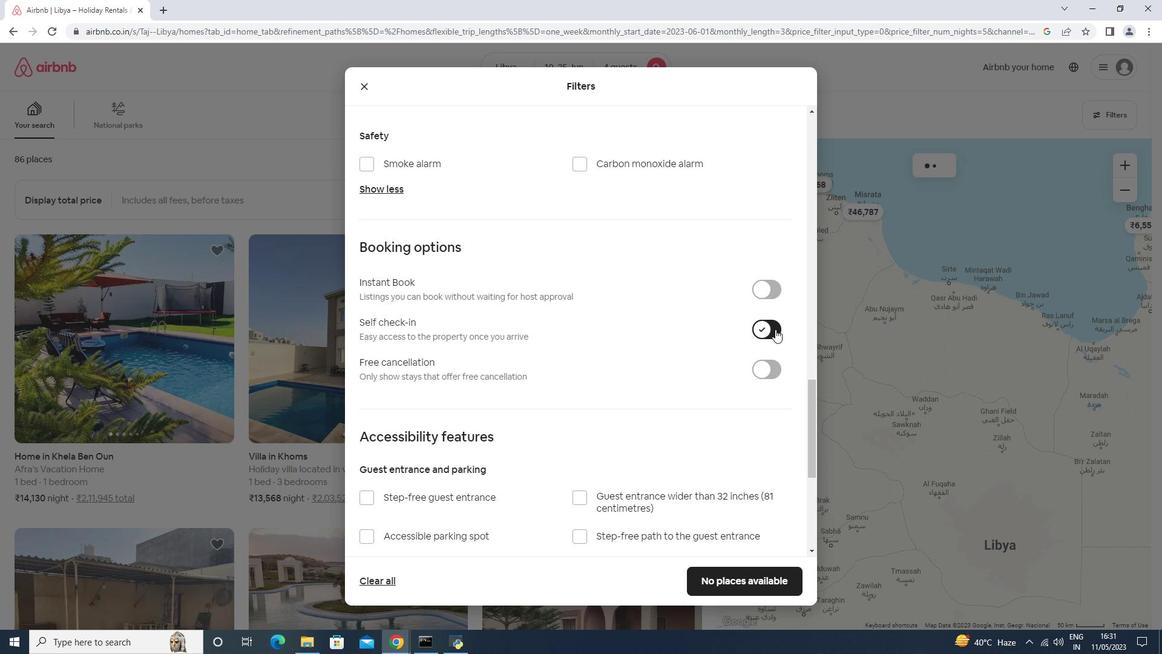
Action: Mouse scrolled (775, 328) with delta (0, 0)
Screenshot: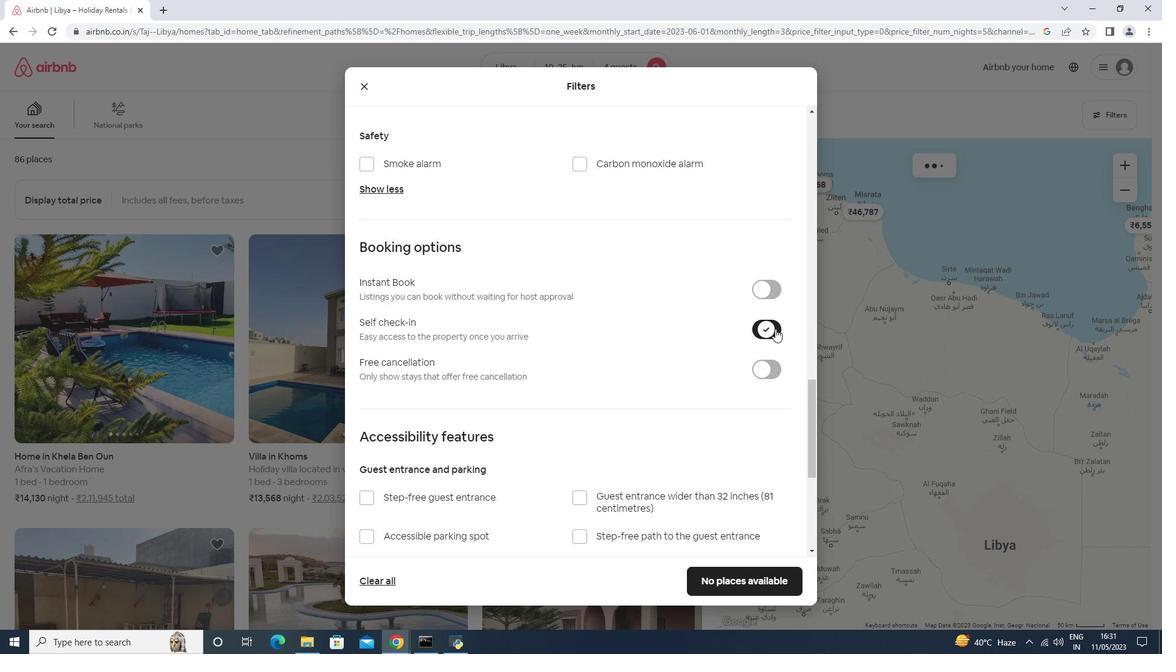 
Action: Mouse scrolled (775, 328) with delta (0, 0)
Screenshot: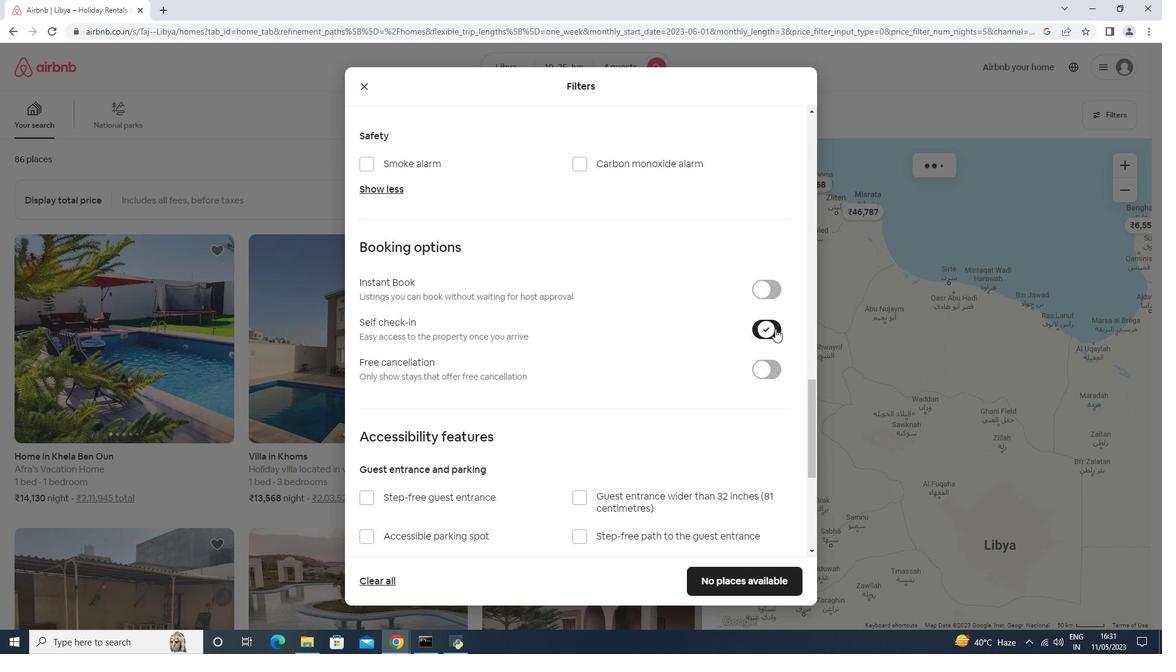 
Action: Mouse moved to (449, 475)
Screenshot: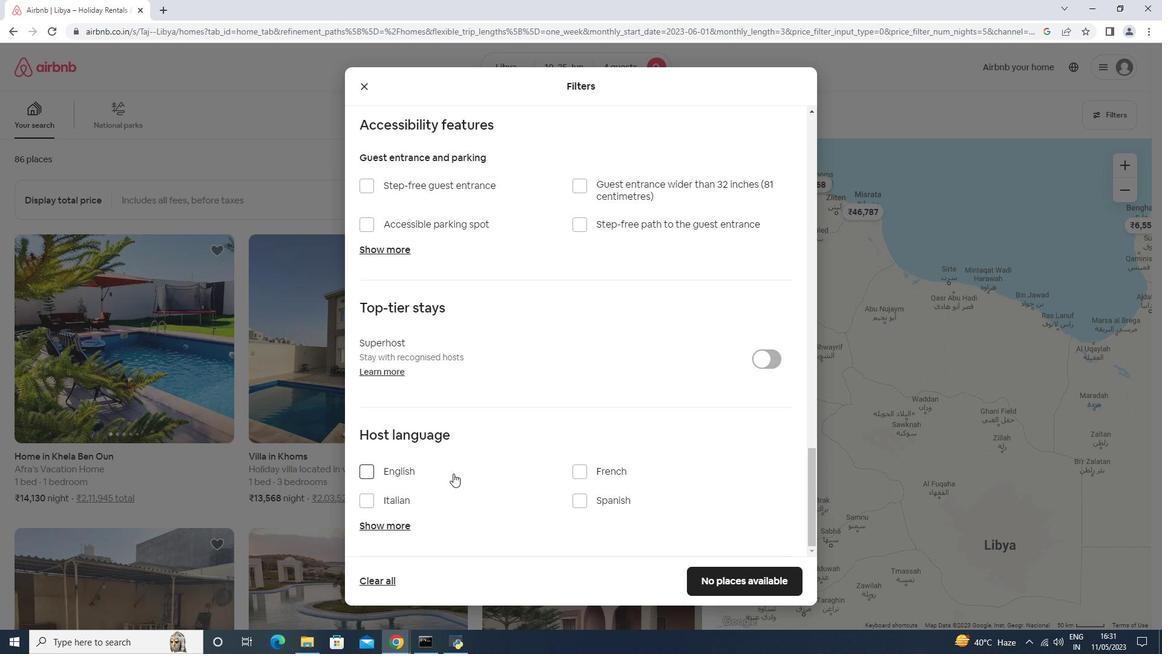 
Action: Mouse pressed left at (449, 475)
Screenshot: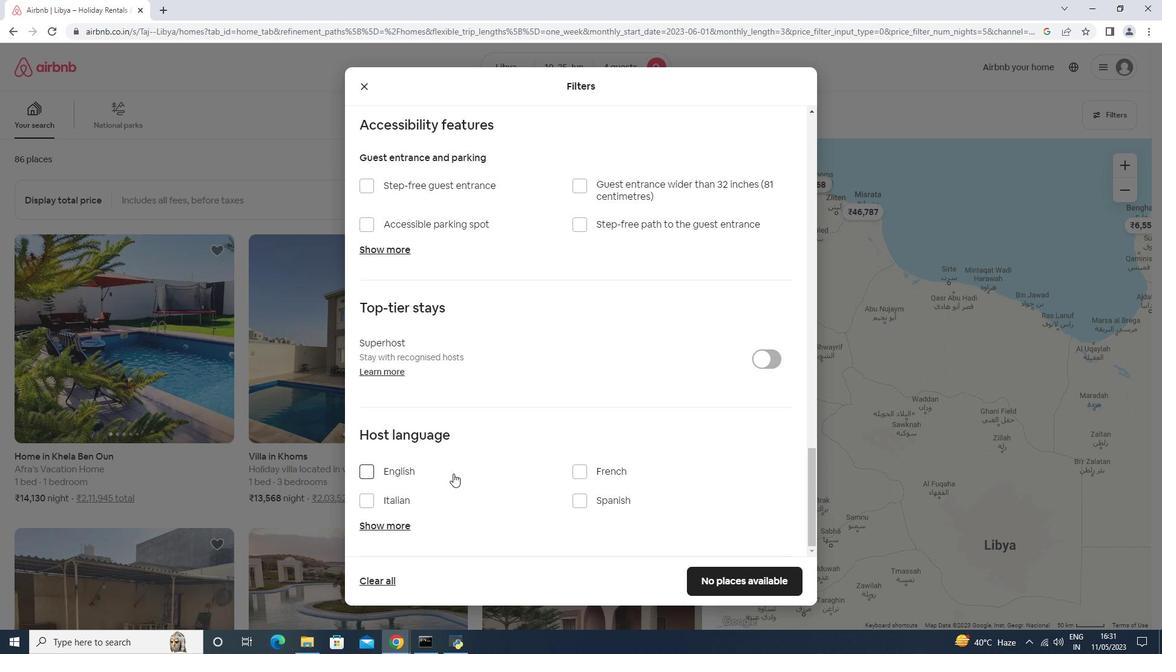 
Action: Mouse moved to (718, 571)
Screenshot: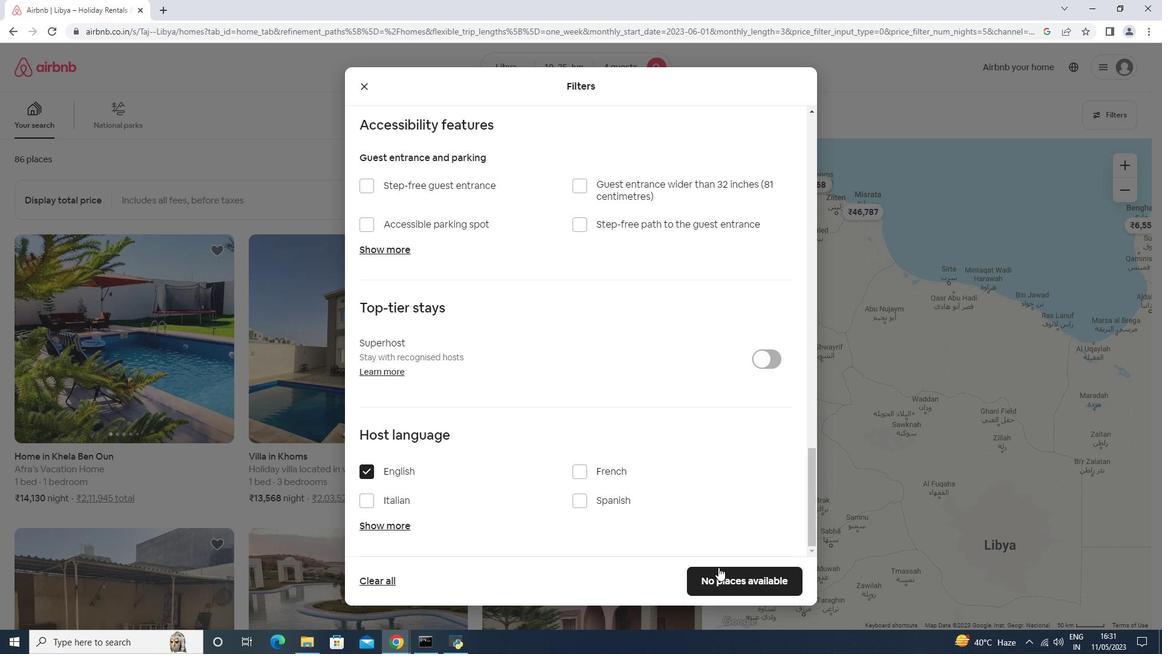 
Action: Mouse pressed left at (718, 571)
Screenshot: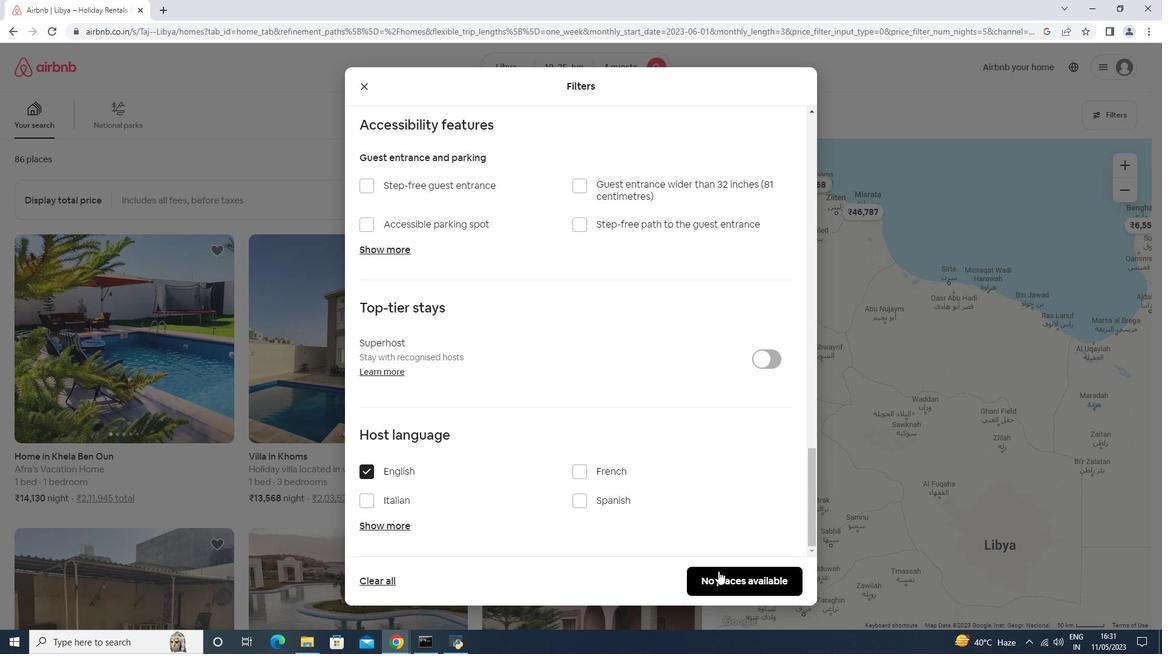 
Action: Mouse moved to (656, 277)
Screenshot: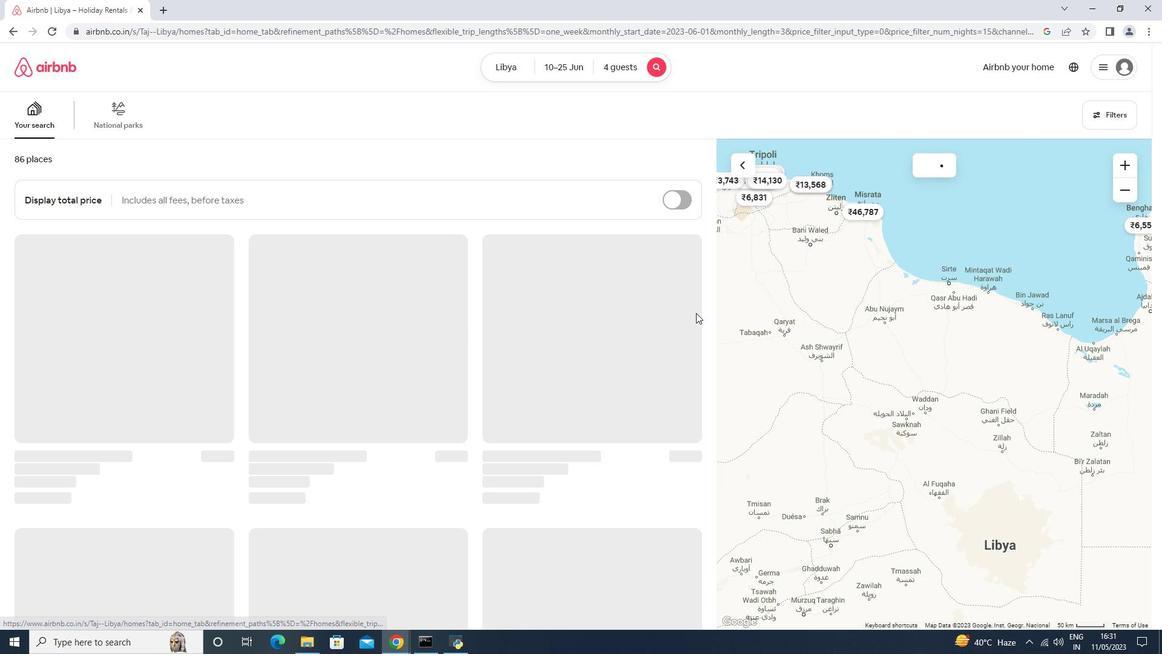 
